 Task: Find a house in Eloy Alfaro, Ecuador for 8 guests from 26 Aug to 10 Sep, with 6 bedrooms, 6 beds, 6 bathrooms, price range ₹10,000-₹30,000, and amenities including Wifi, TV, Free parking, Gym, Breakfast, and Self check-in. Host must speak English.
Action: Mouse moved to (505, 122)
Screenshot: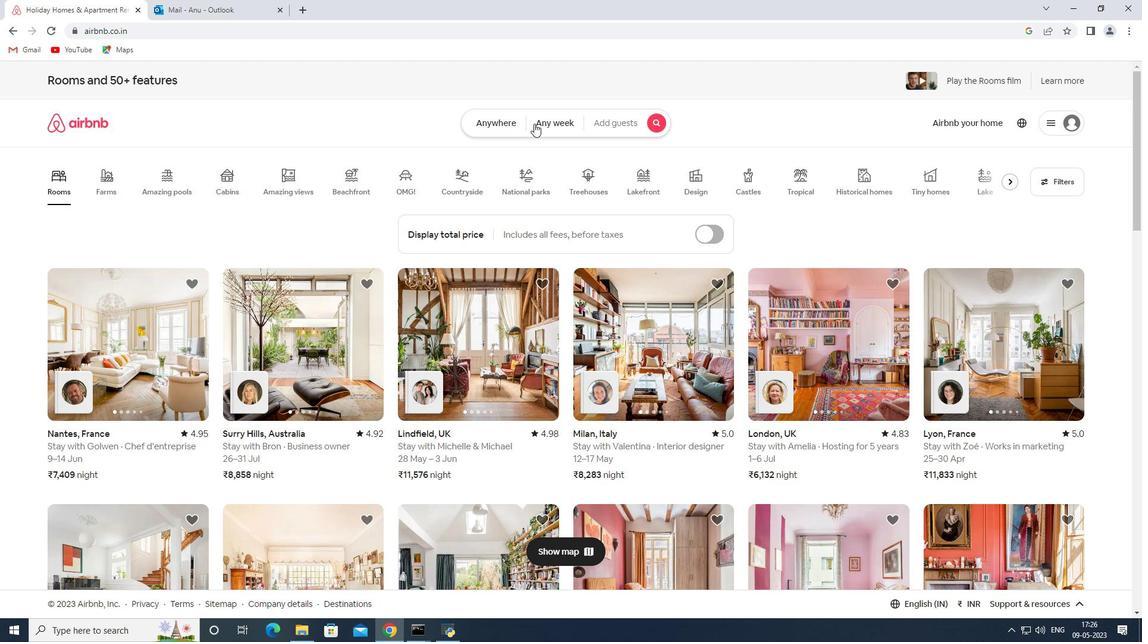 
Action: Mouse pressed left at (505, 122)
Screenshot: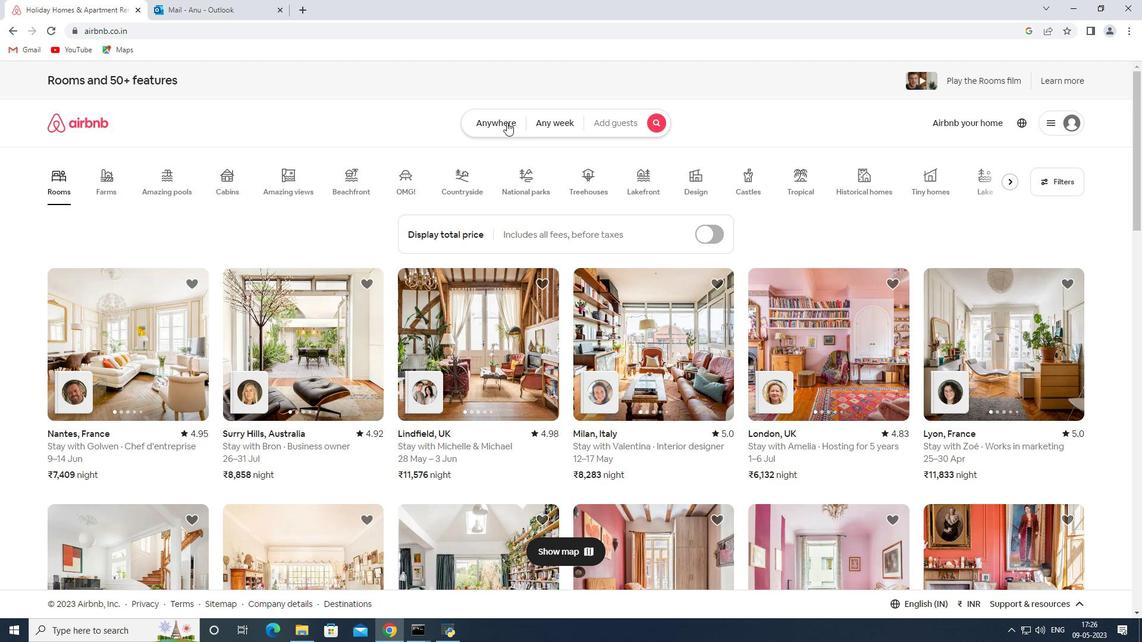 
Action: Mouse moved to (399, 162)
Screenshot: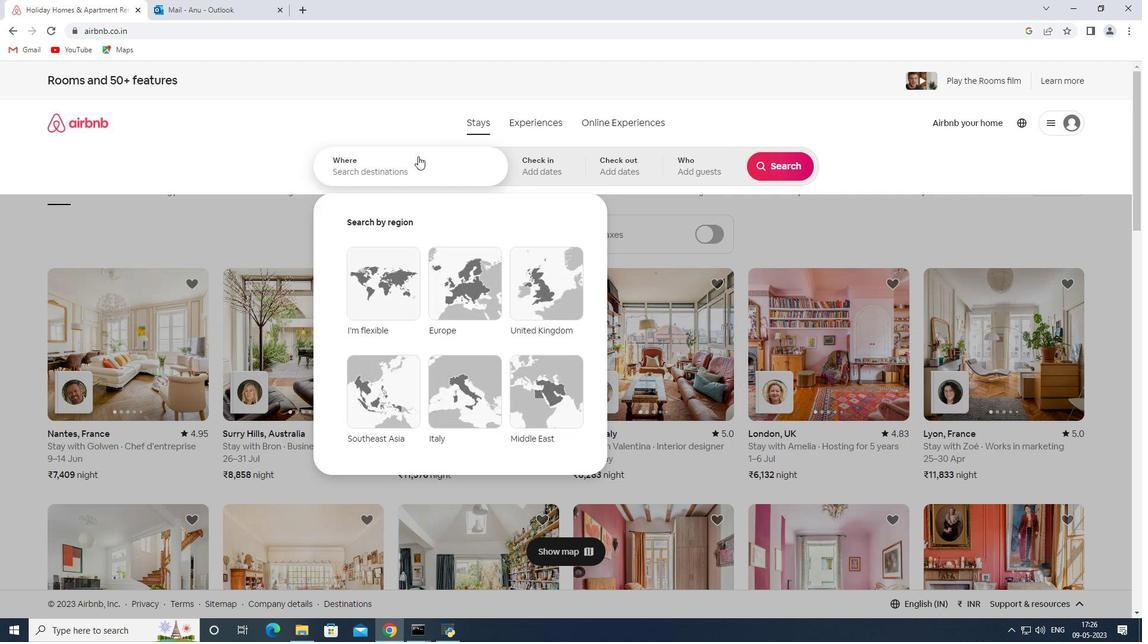 
Action: Mouse pressed left at (399, 162)
Screenshot: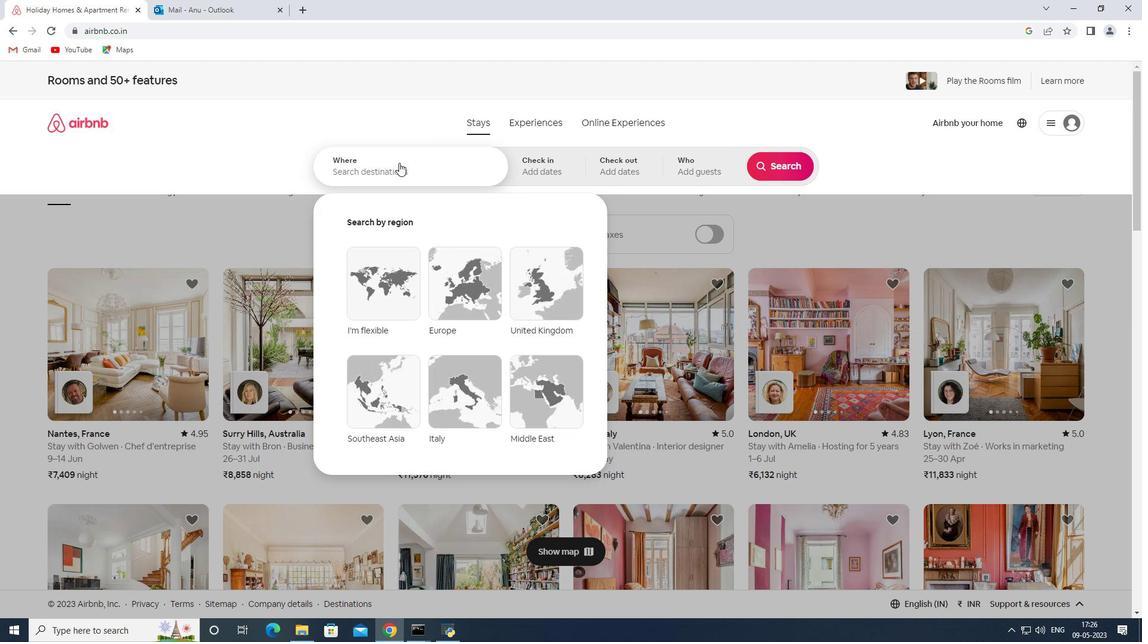 
Action: Key pressed <Key.shift>Eloy<Key.space><Key.shift><Key.shift><Key.shift><Key.shift><Key.shift><Key.shift><Key.shift><Key.shift><Key.shift><Key.shift><Key.shift><Key.shift><Key.shift><Key.shift><Key.shift><Key.shift><Key.shift><Key.shift><Key.shift><Key.shift><Key.shift><Key.shift><Key.shift><Key.shift><Key.shift><Key.shift><Key.shift><Key.shift><Key.shift>Alfaro,<Key.shift>Ecuador
Screenshot: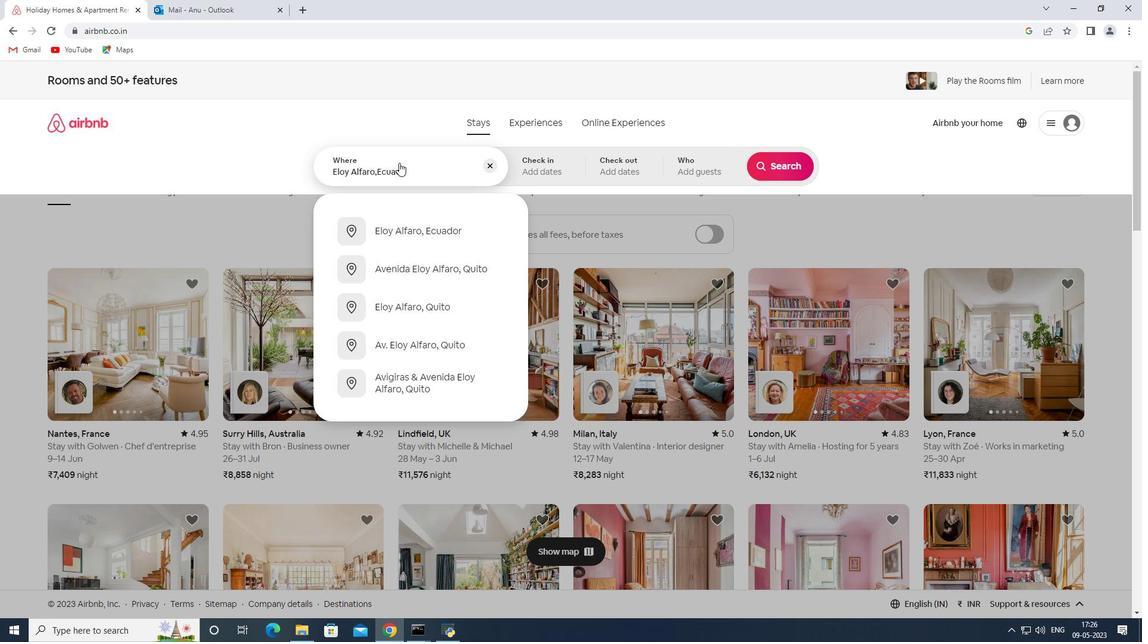 
Action: Mouse moved to (533, 170)
Screenshot: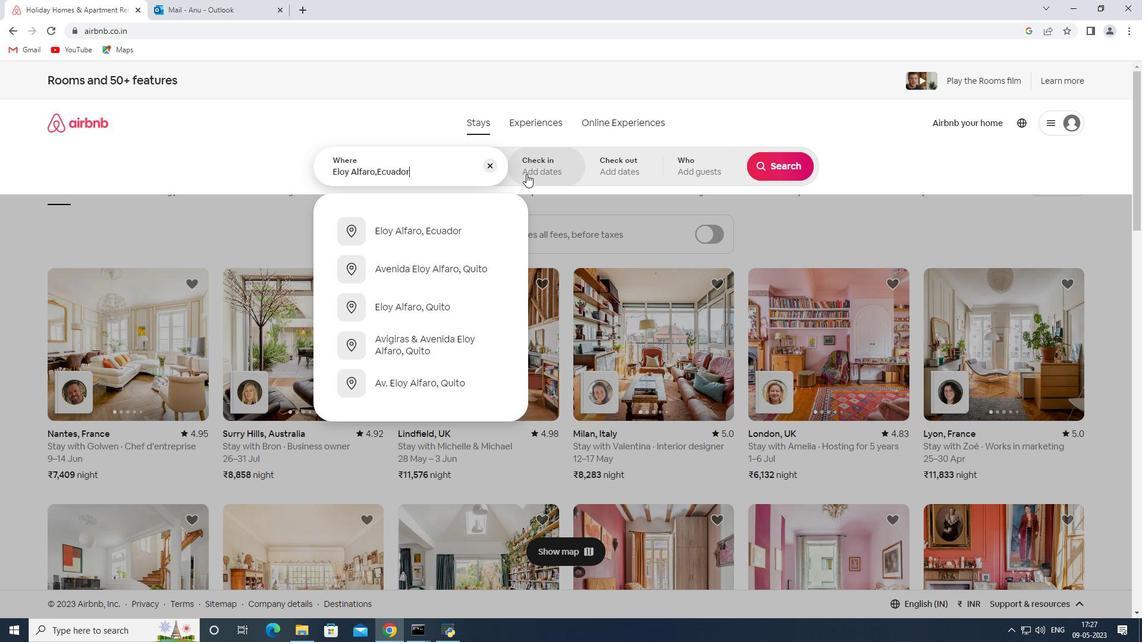 
Action: Mouse pressed left at (533, 170)
Screenshot: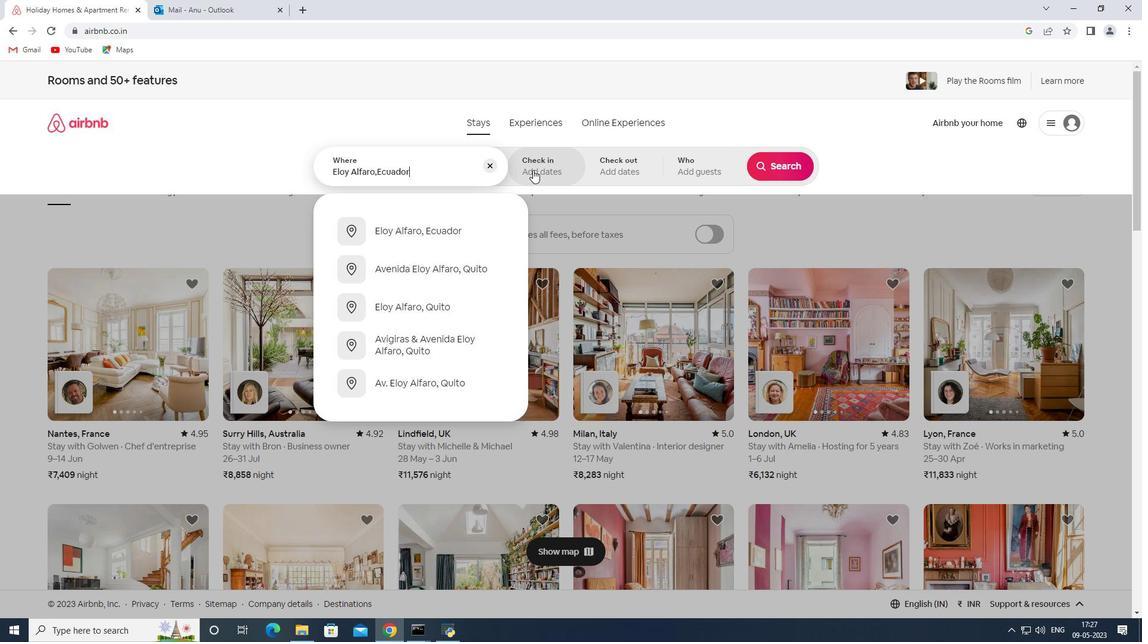 
Action: Mouse moved to (778, 264)
Screenshot: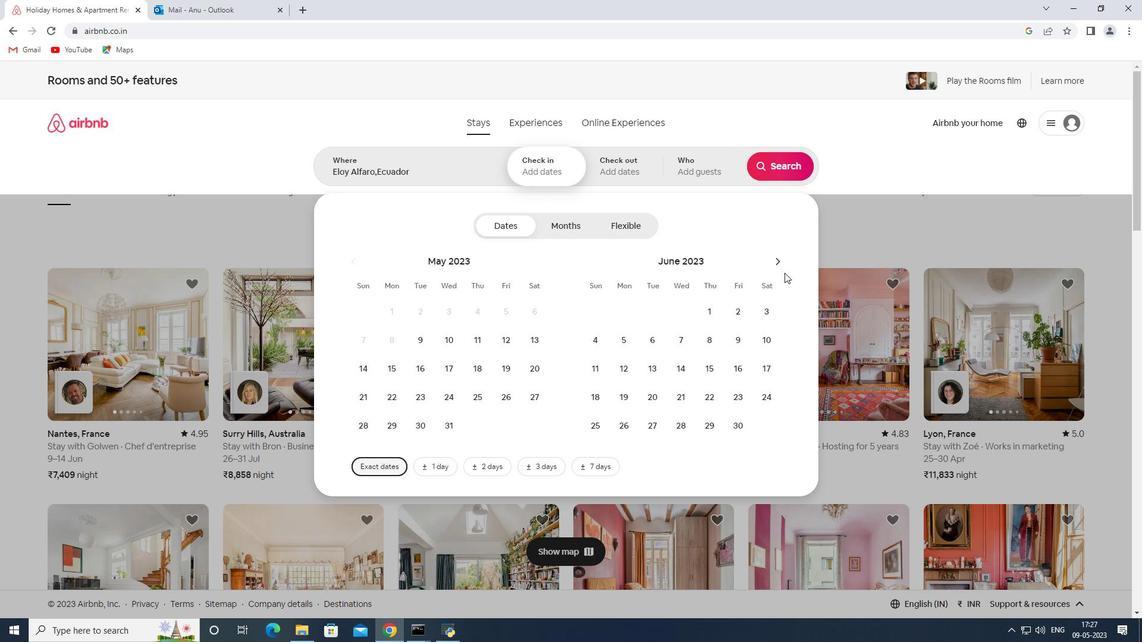 
Action: Mouse pressed left at (778, 264)
Screenshot: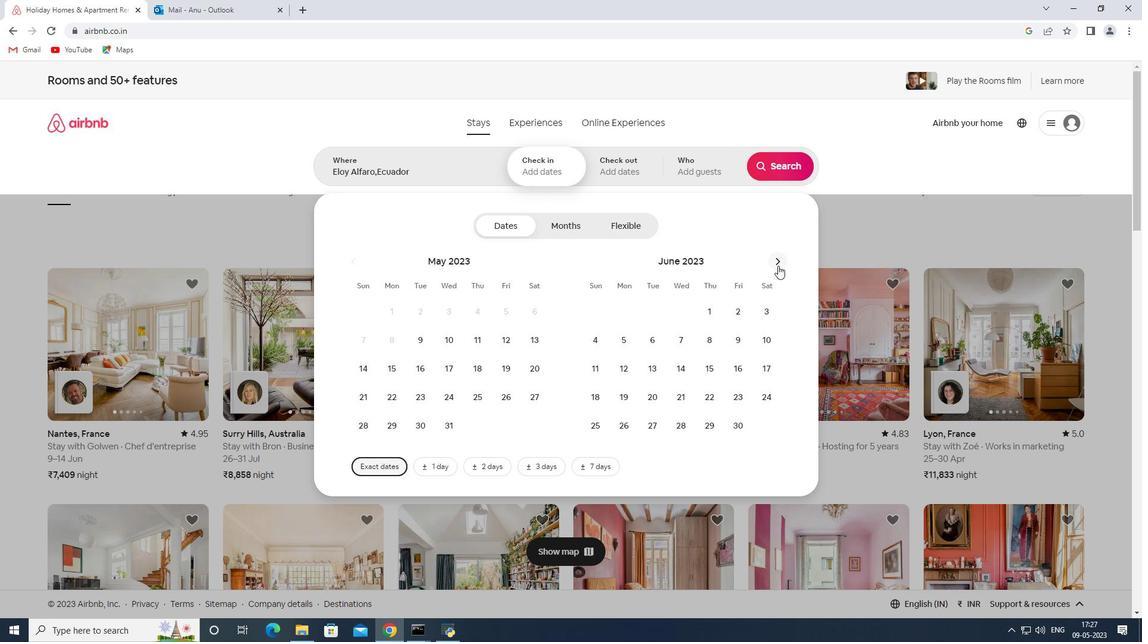 
Action: Mouse pressed left at (778, 264)
Screenshot: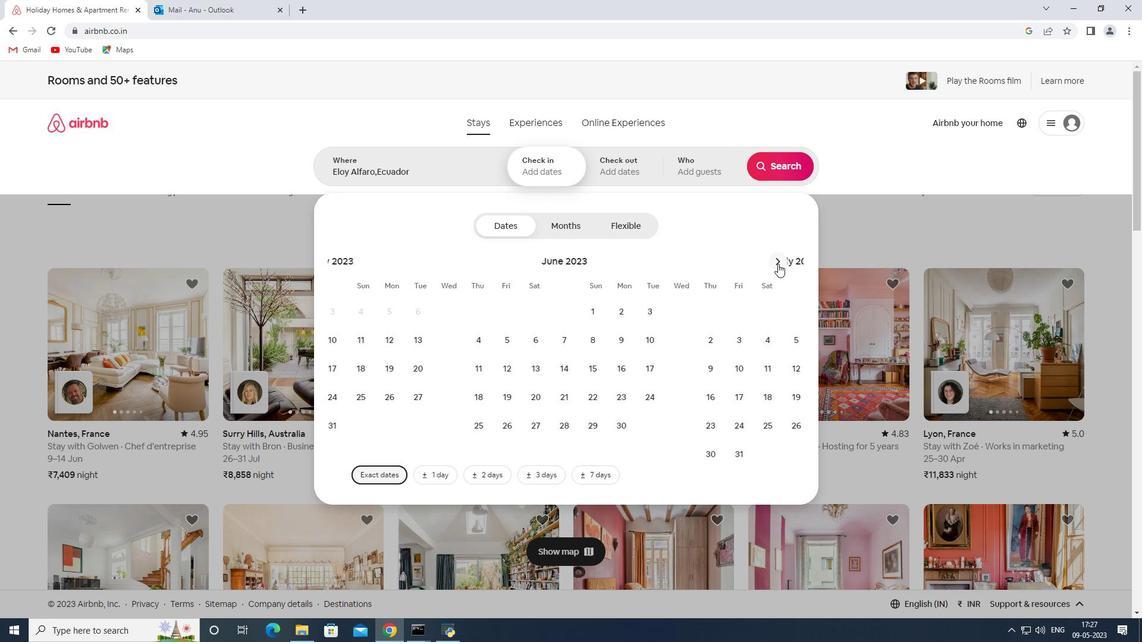 
Action: Mouse moved to (754, 397)
Screenshot: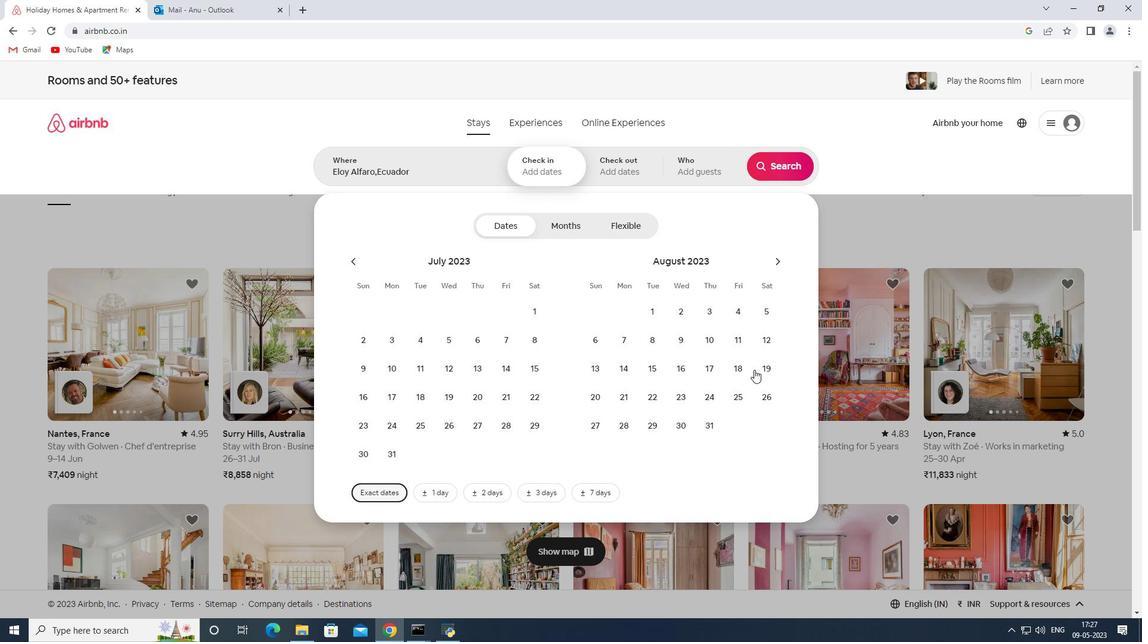 
Action: Mouse pressed left at (754, 397)
Screenshot: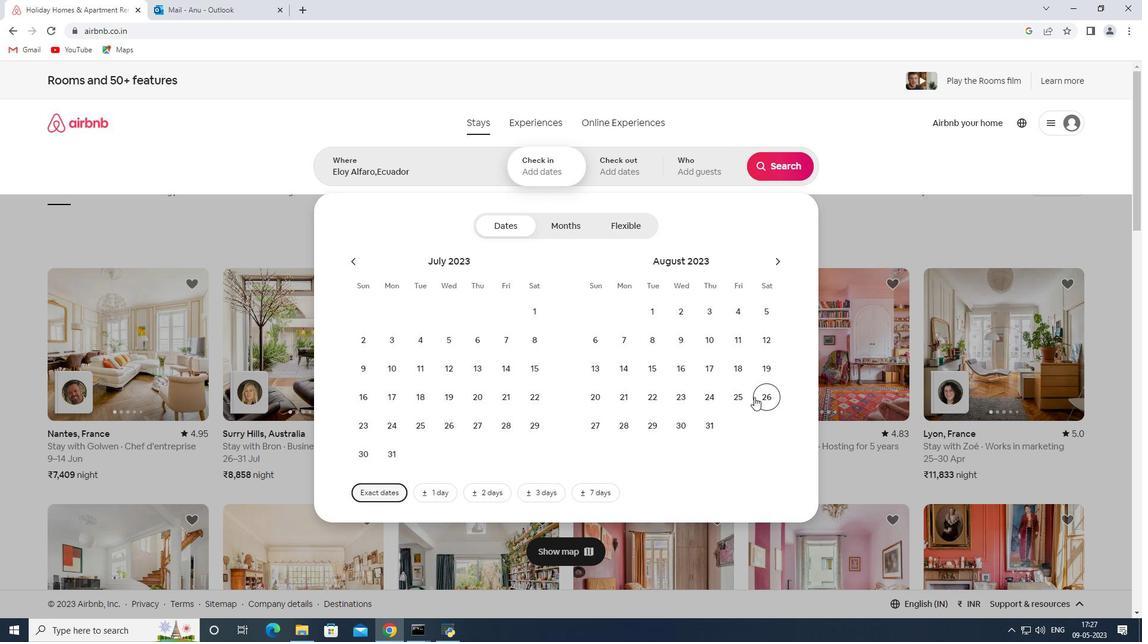 
Action: Mouse moved to (768, 259)
Screenshot: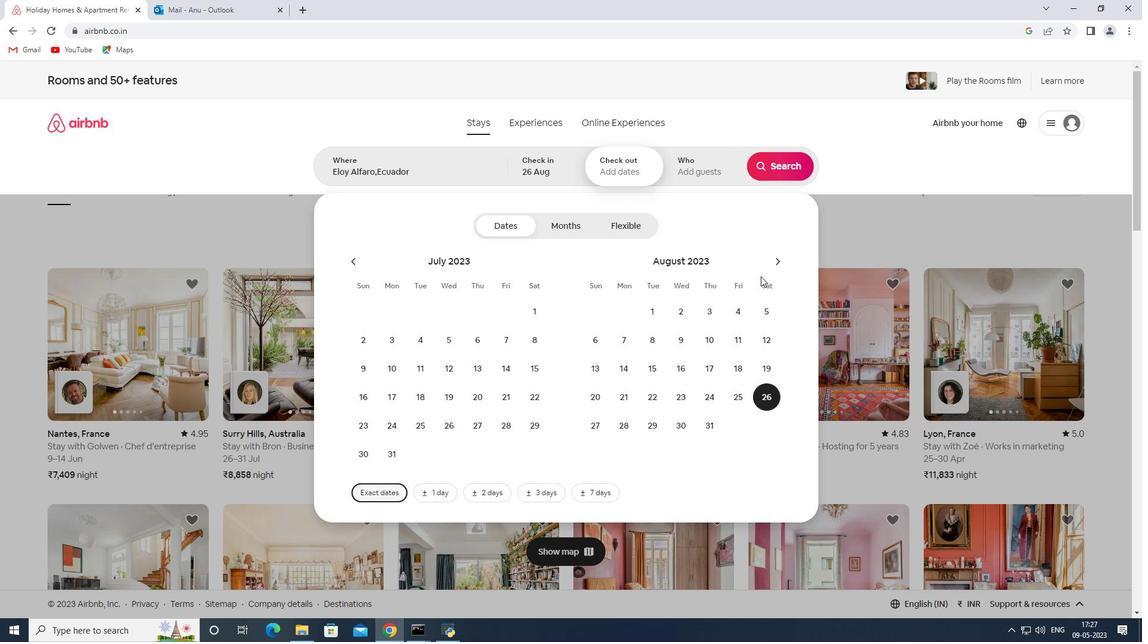 
Action: Mouse pressed left at (768, 259)
Screenshot: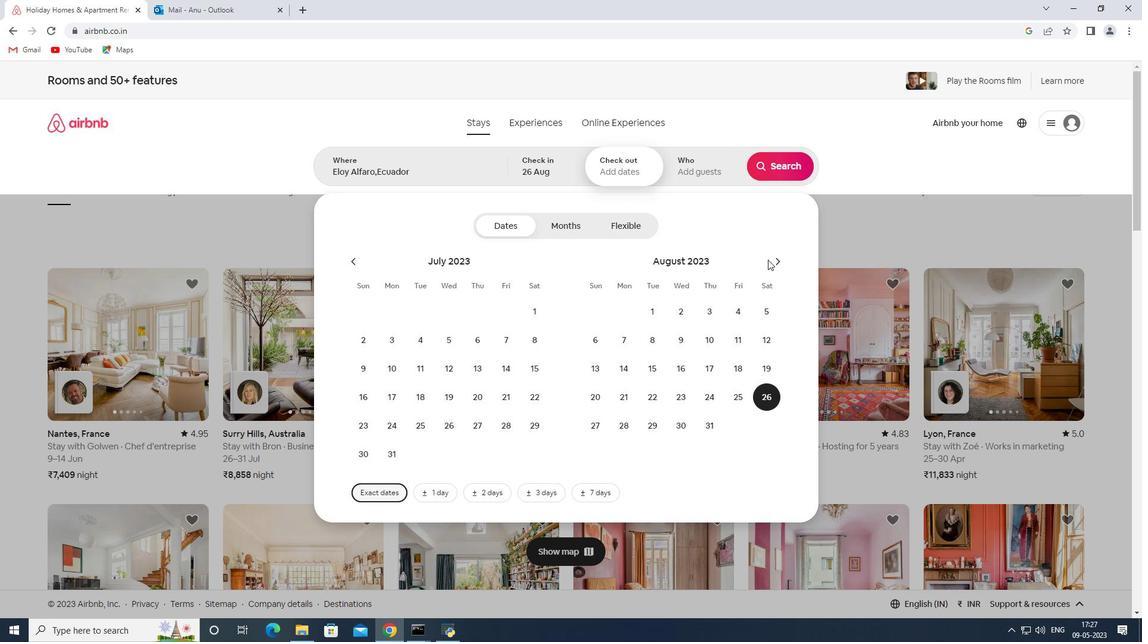 
Action: Mouse moved to (770, 258)
Screenshot: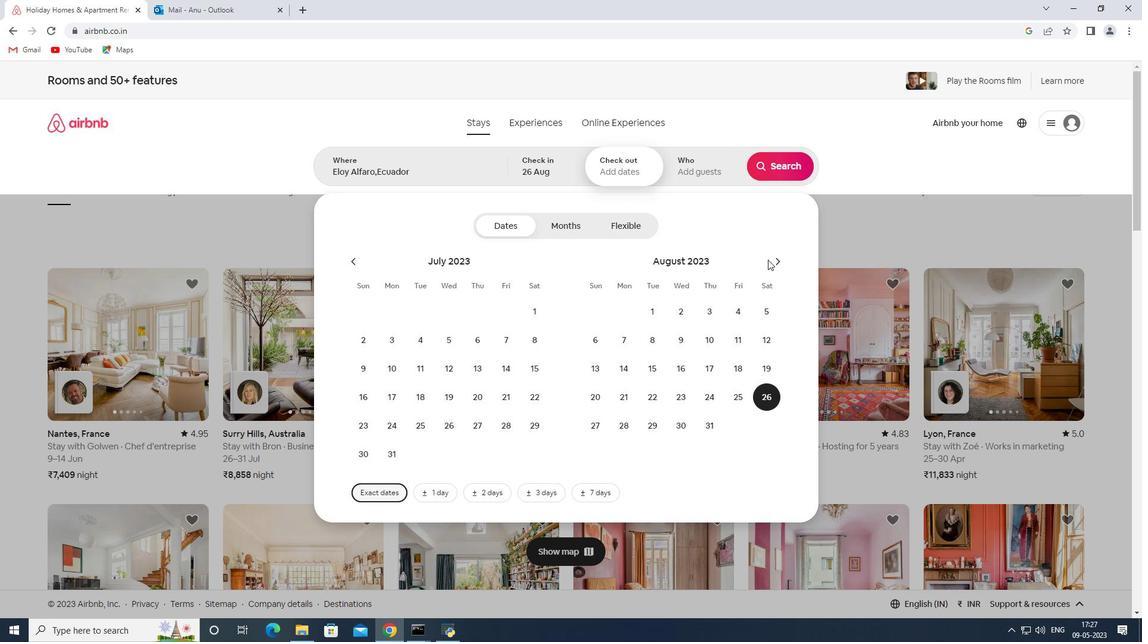
Action: Mouse pressed left at (770, 258)
Screenshot: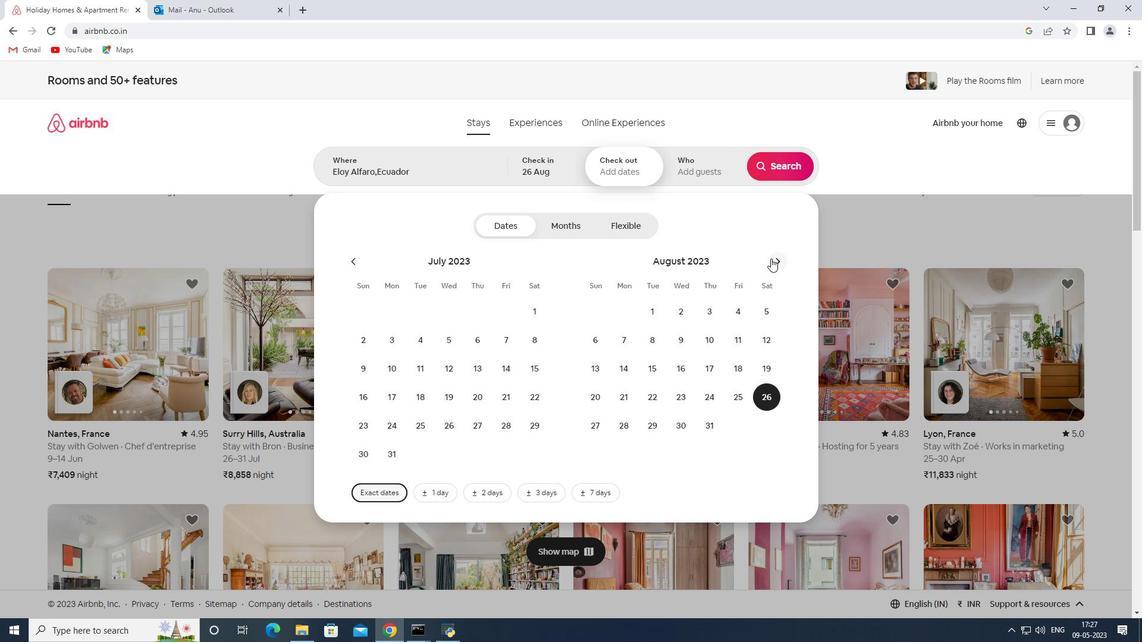 
Action: Mouse moved to (597, 370)
Screenshot: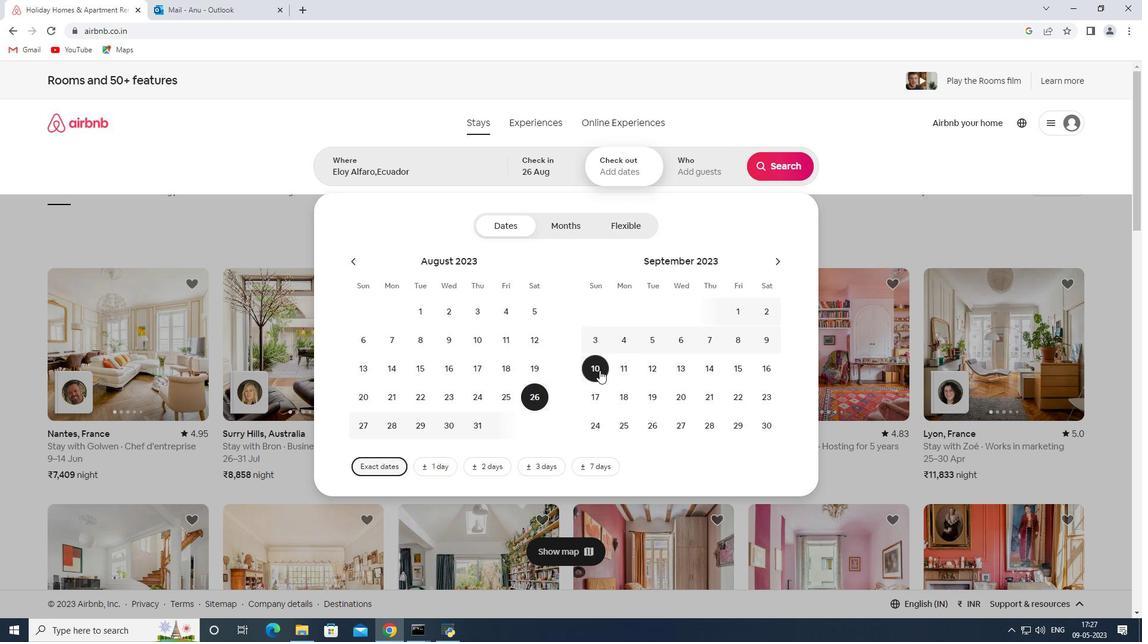 
Action: Mouse pressed left at (597, 370)
Screenshot: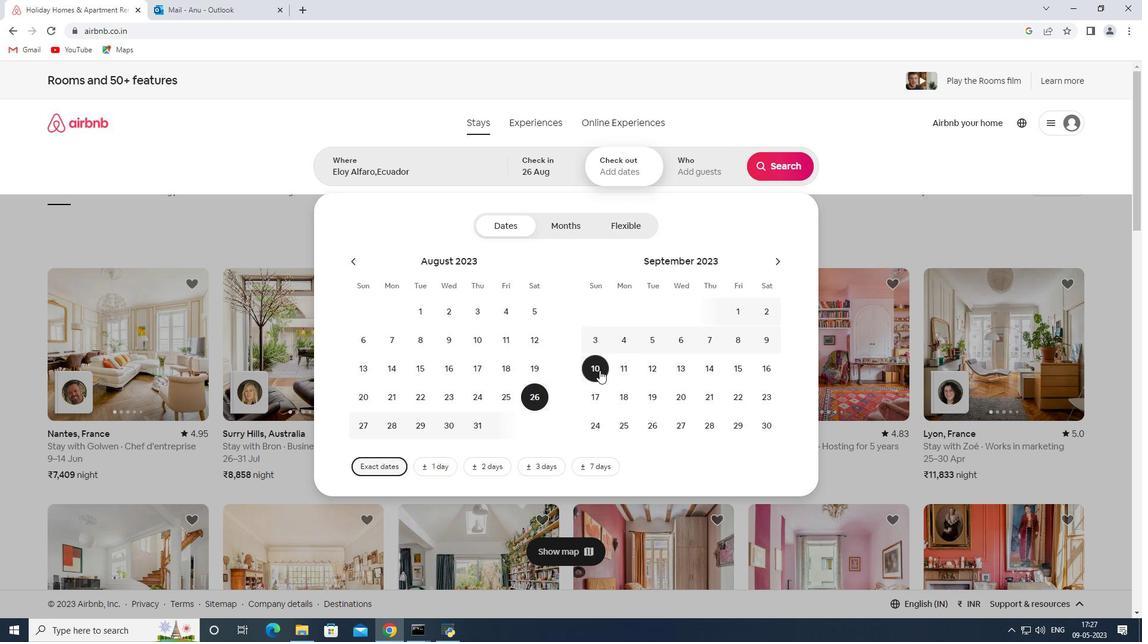 
Action: Mouse moved to (698, 167)
Screenshot: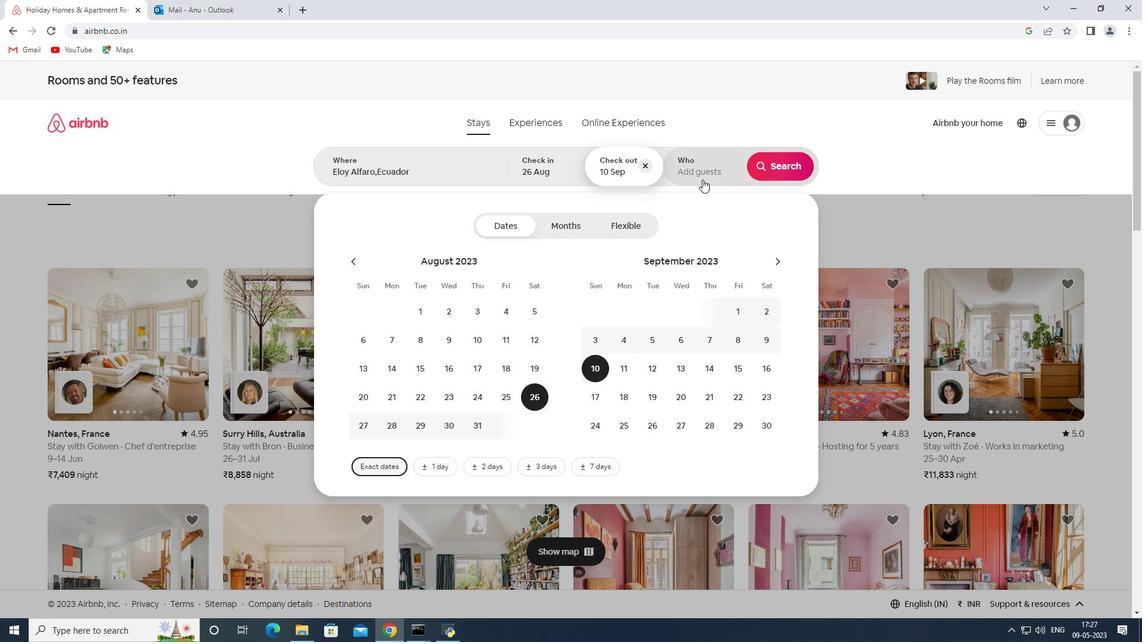 
Action: Mouse pressed left at (698, 167)
Screenshot: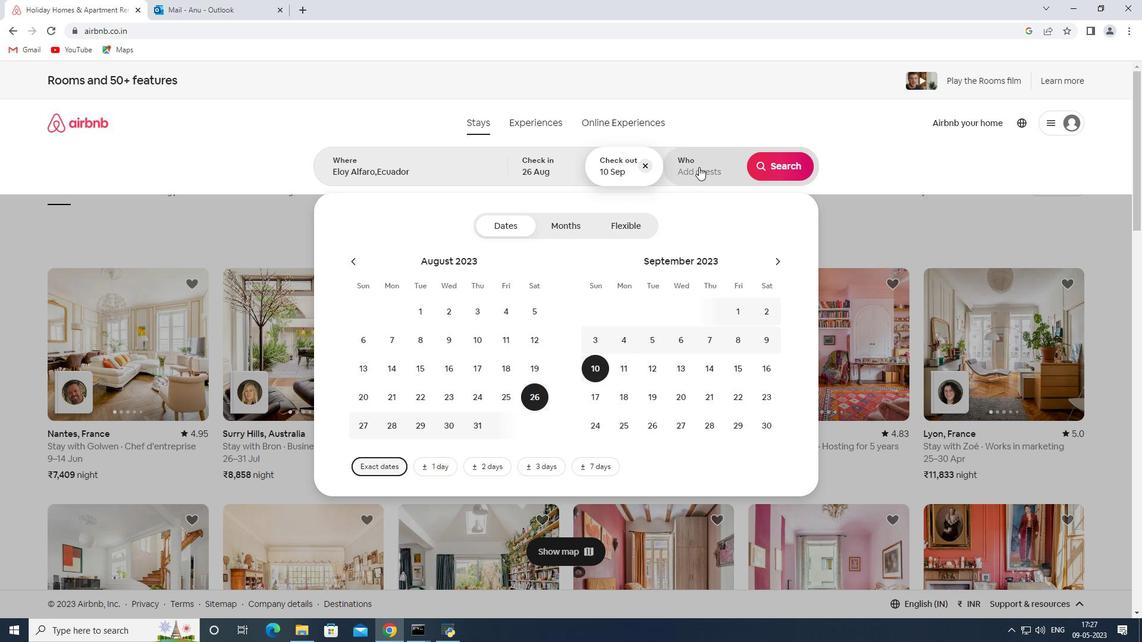 
Action: Mouse moved to (786, 226)
Screenshot: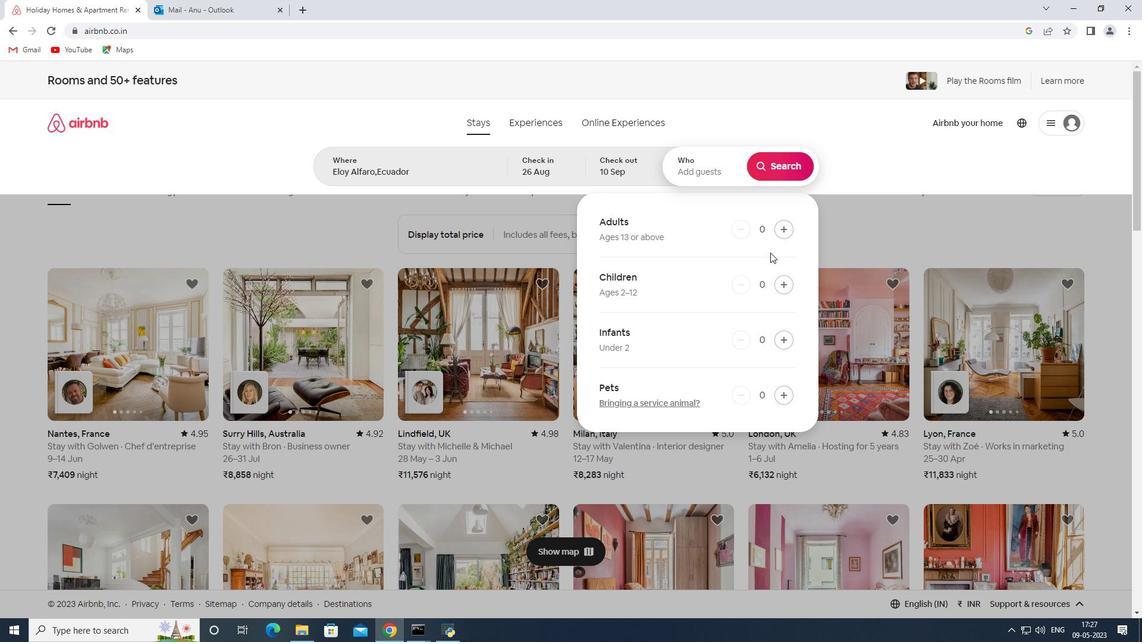 
Action: Mouse pressed left at (786, 226)
Screenshot: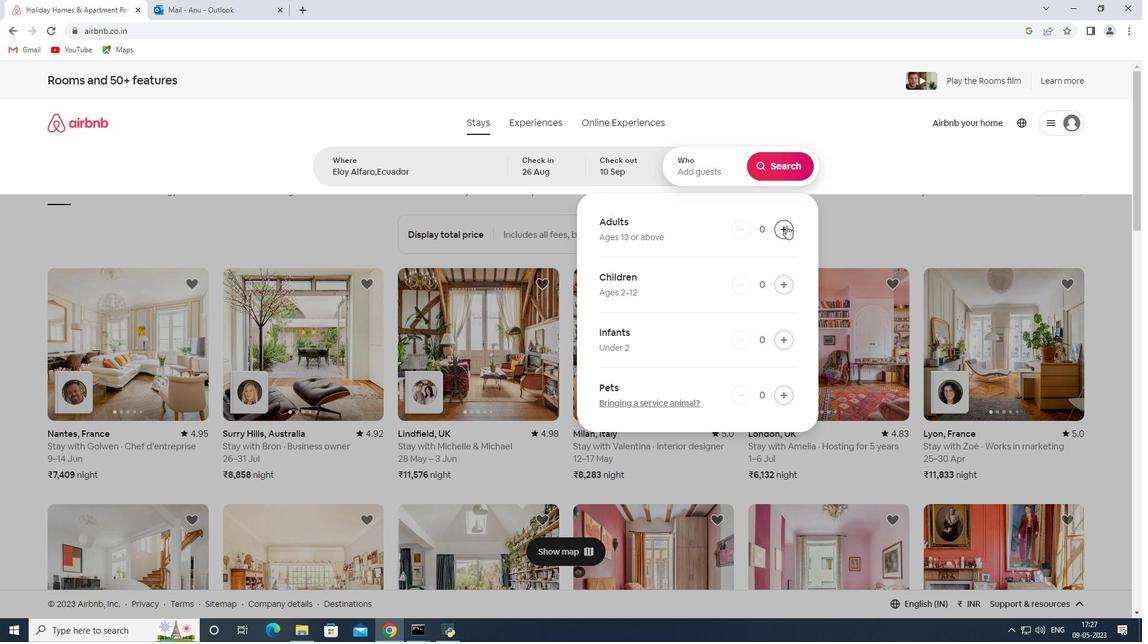 
Action: Mouse pressed left at (786, 226)
Screenshot: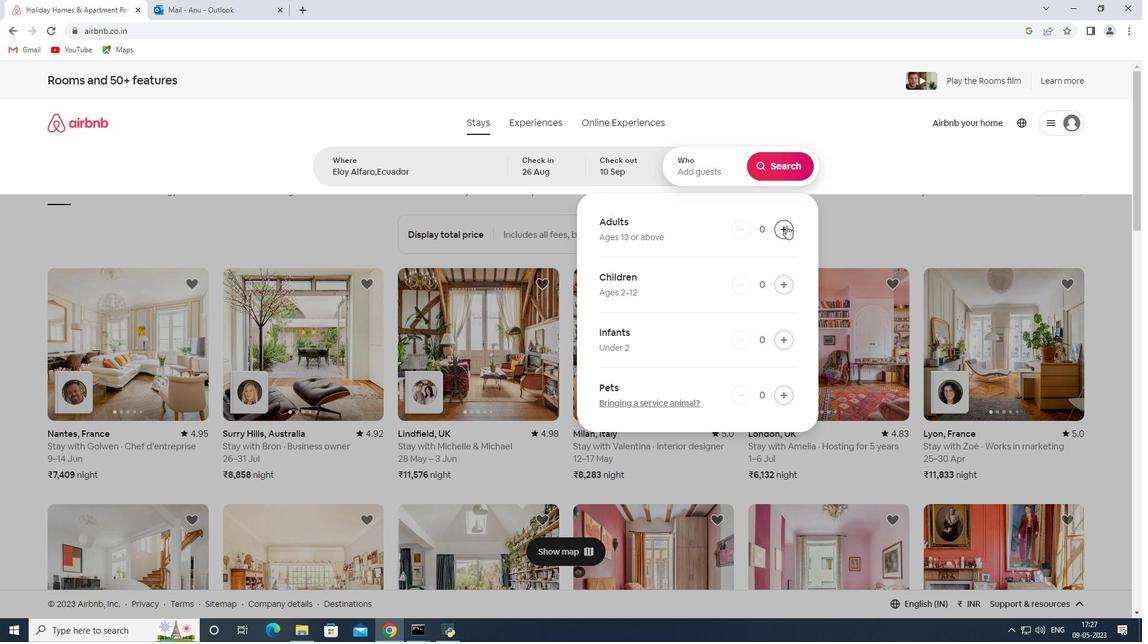 
Action: Mouse pressed left at (786, 226)
Screenshot: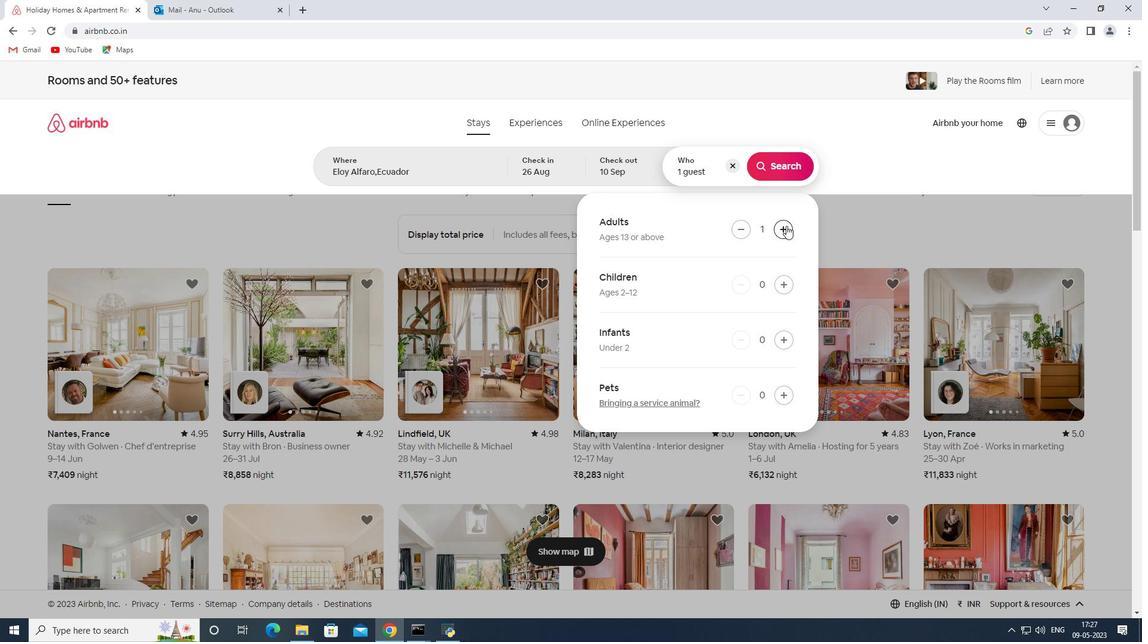 
Action: Mouse pressed left at (786, 226)
Screenshot: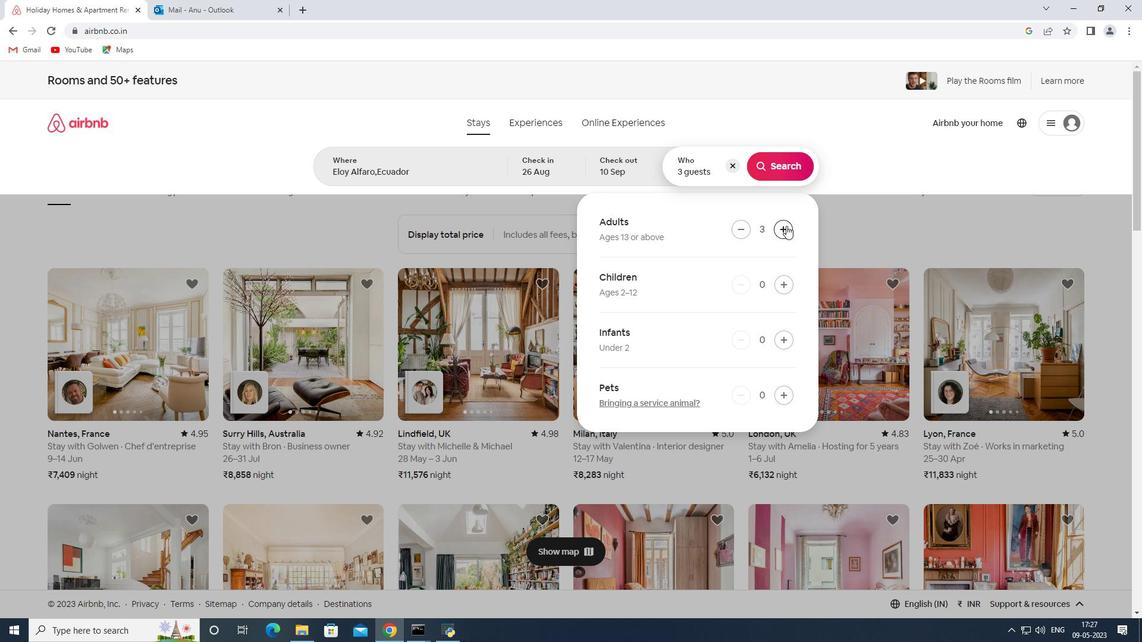 
Action: Mouse pressed left at (786, 226)
Screenshot: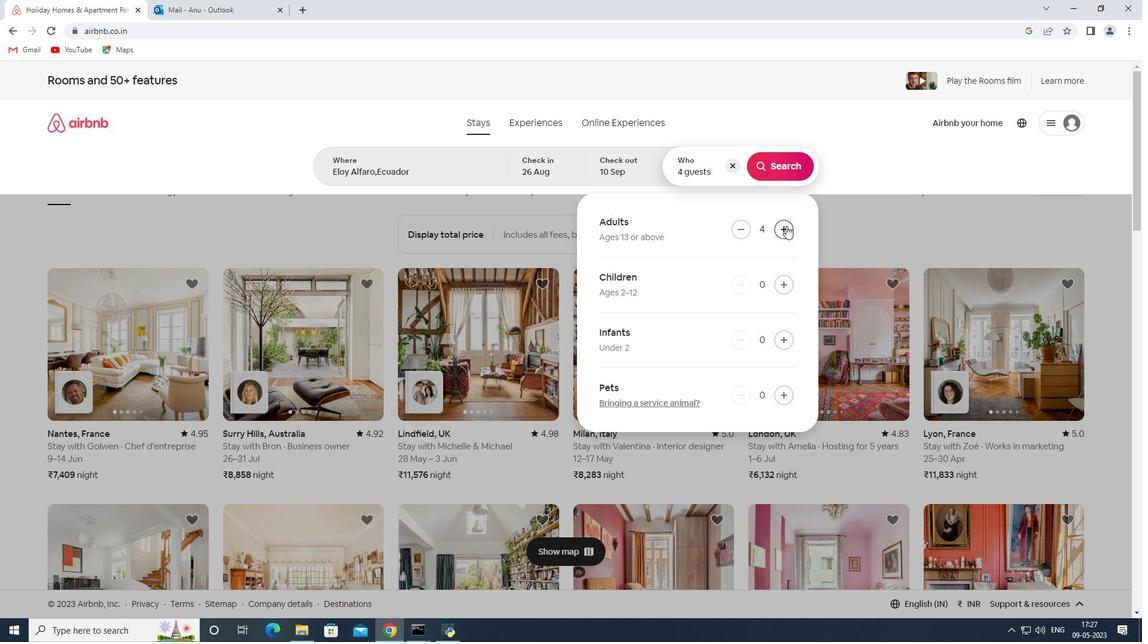 
Action: Mouse pressed left at (786, 226)
Screenshot: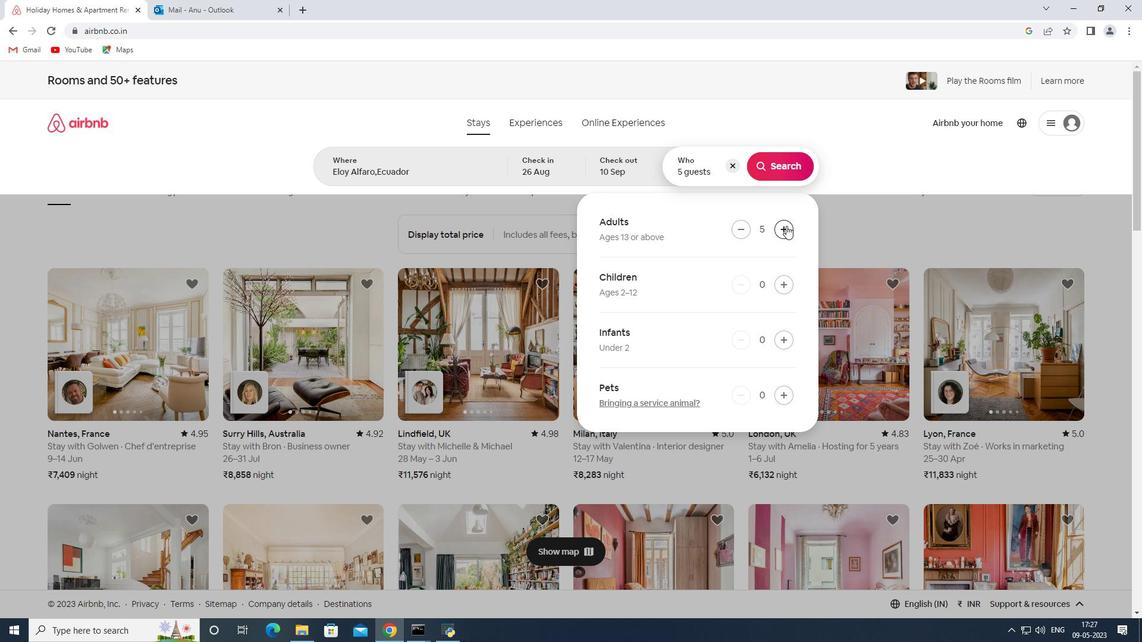 
Action: Mouse moved to (785, 279)
Screenshot: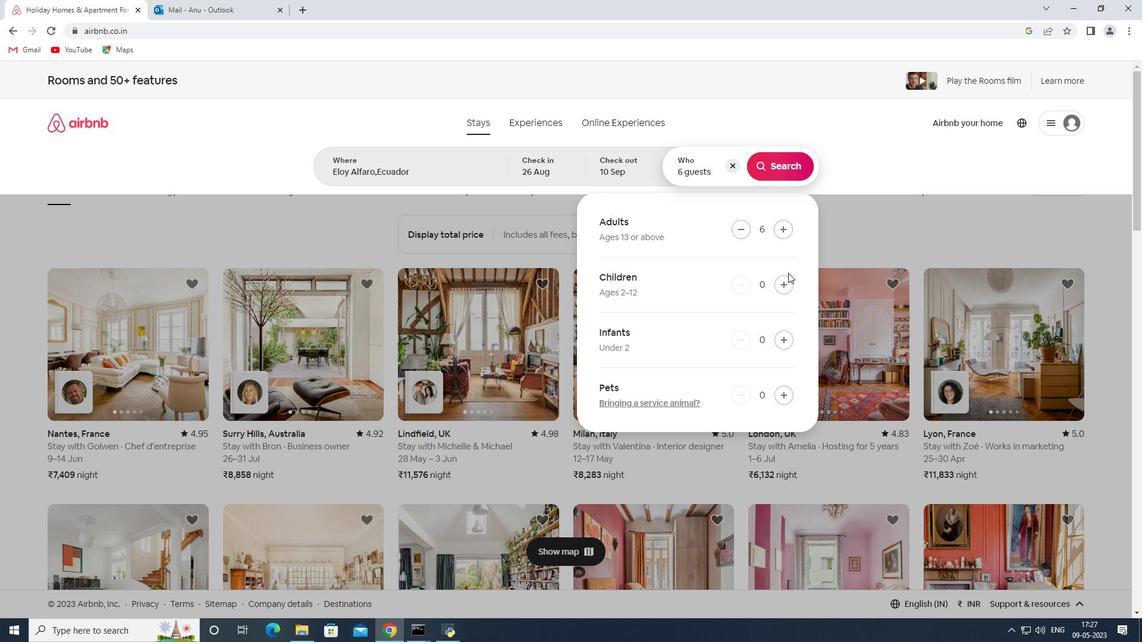 
Action: Mouse pressed left at (785, 279)
Screenshot: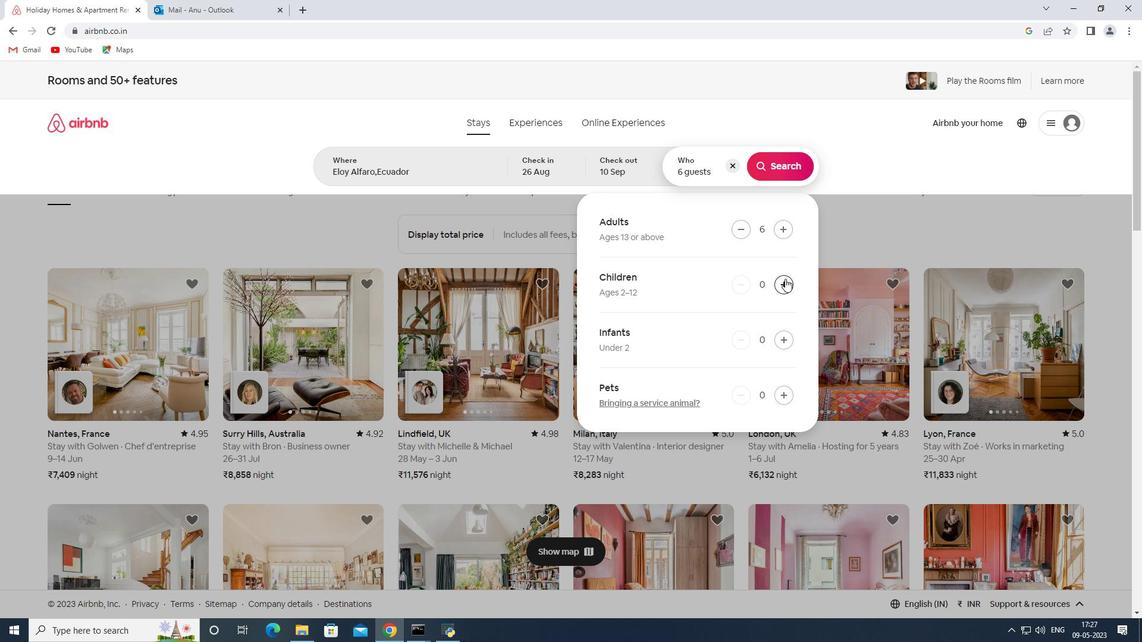 
Action: Mouse pressed left at (785, 279)
Screenshot: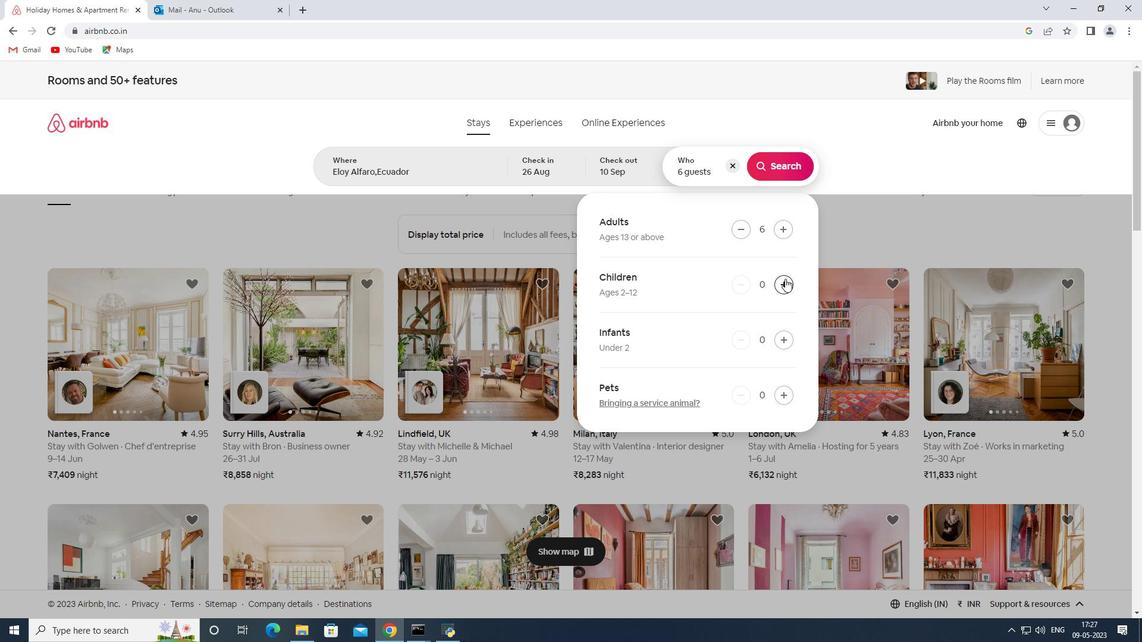 
Action: Mouse moved to (772, 164)
Screenshot: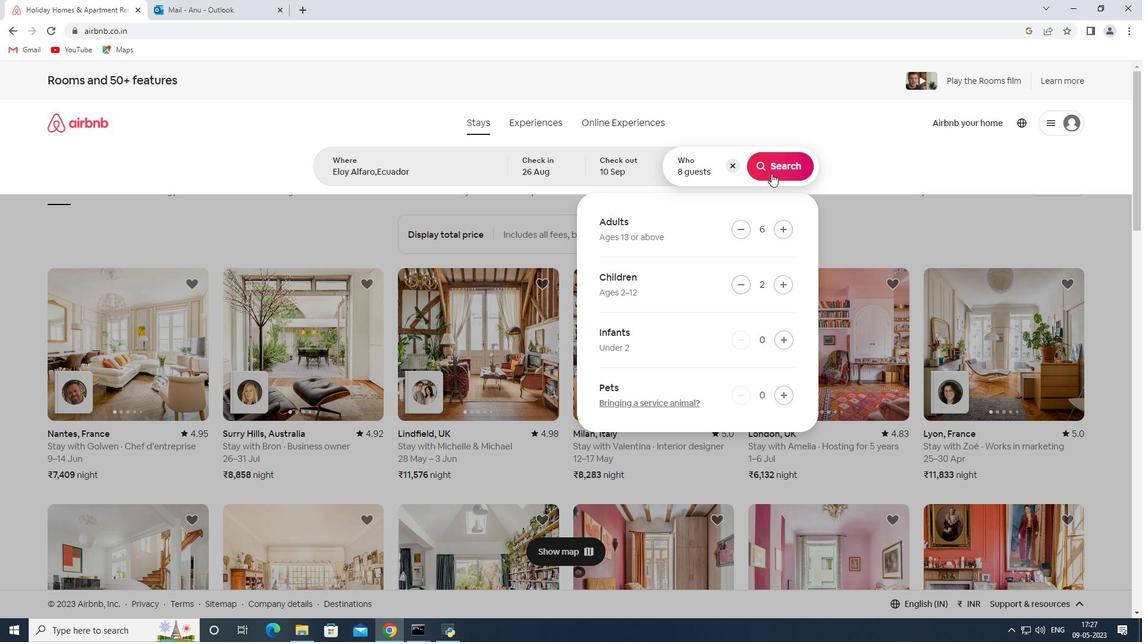 
Action: Mouse pressed left at (772, 164)
Screenshot: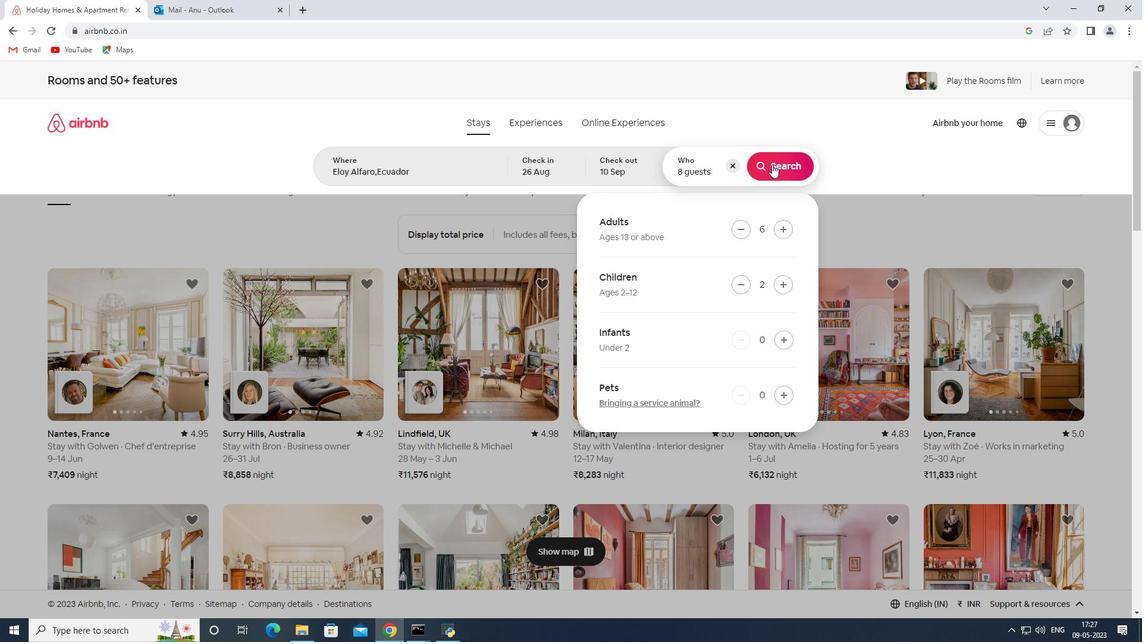 
Action: Mouse moved to (1084, 132)
Screenshot: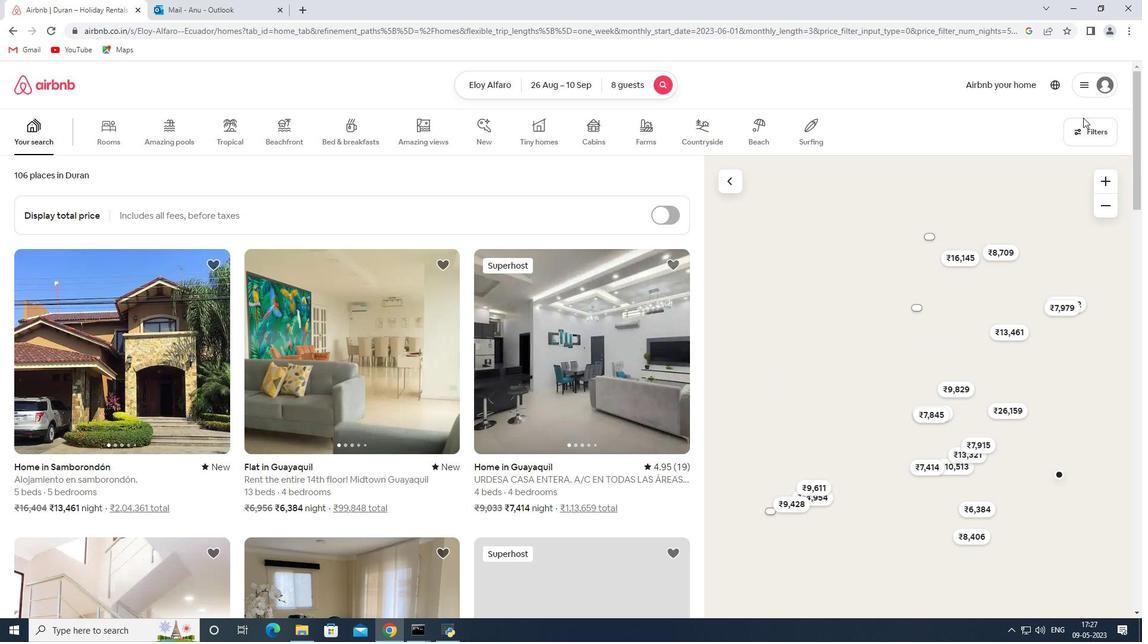 
Action: Mouse pressed left at (1084, 132)
Screenshot: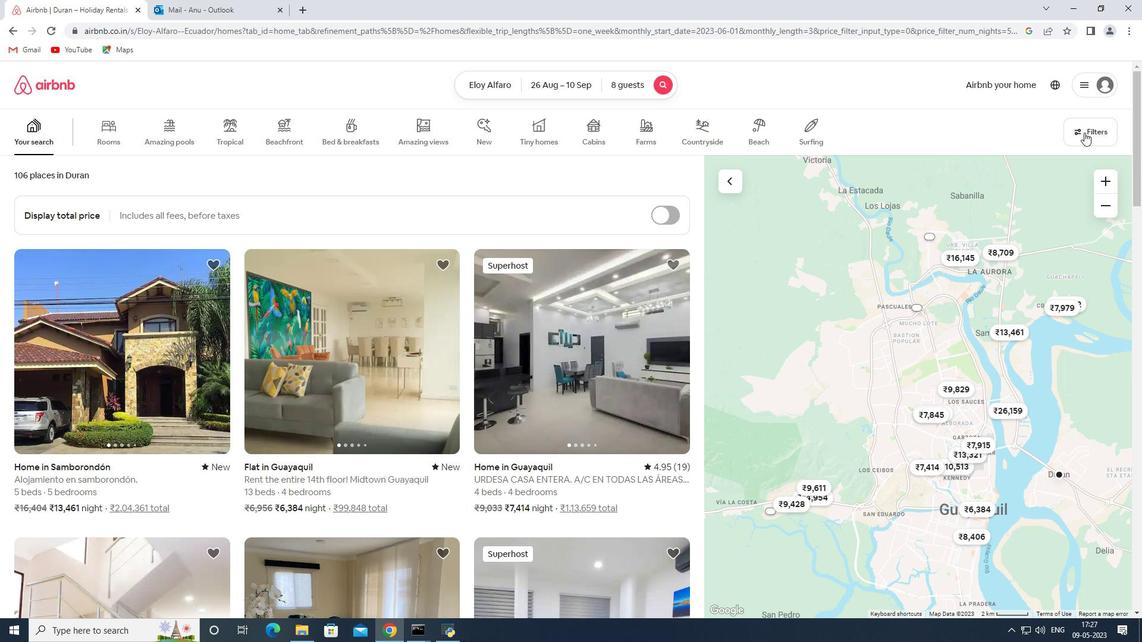 
Action: Mouse moved to (421, 427)
Screenshot: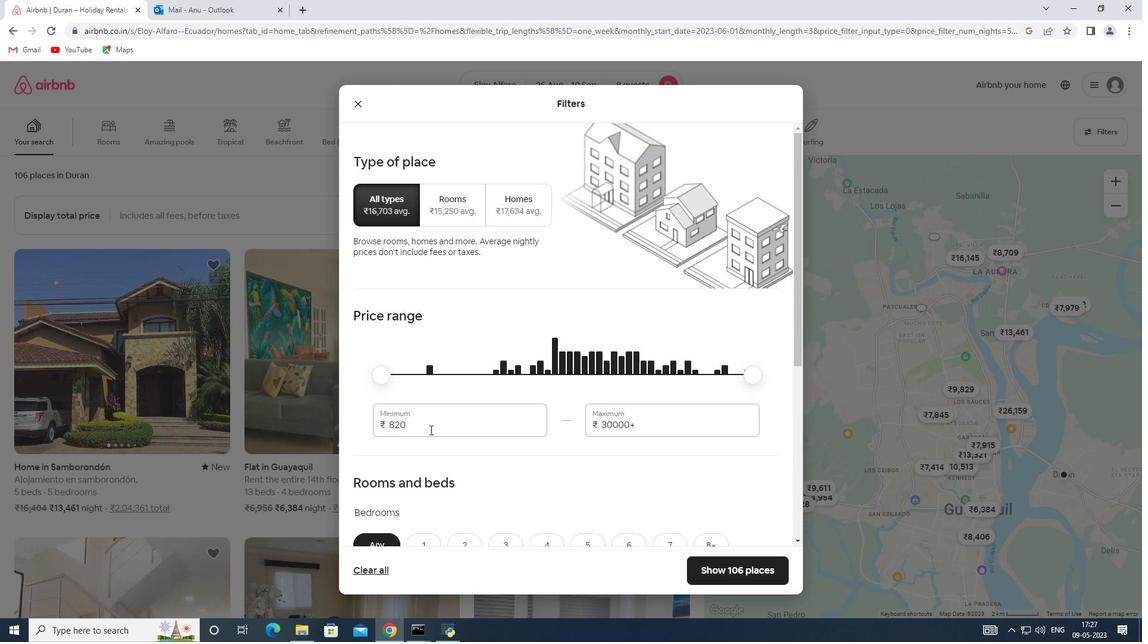 
Action: Mouse pressed left at (421, 427)
Screenshot: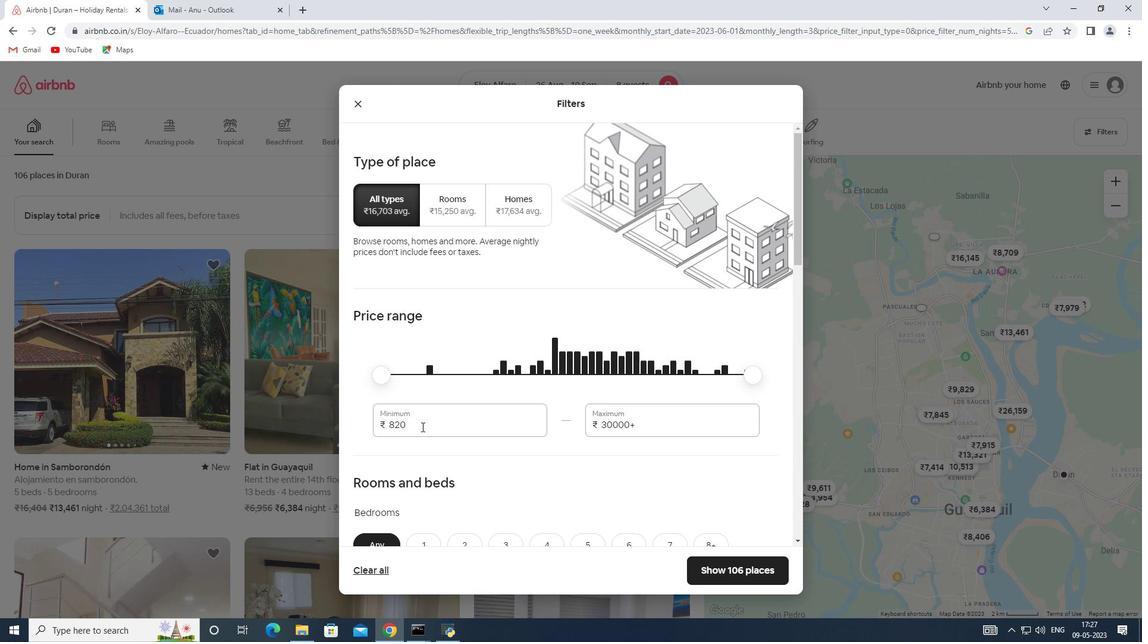 
Action: Mouse moved to (364, 427)
Screenshot: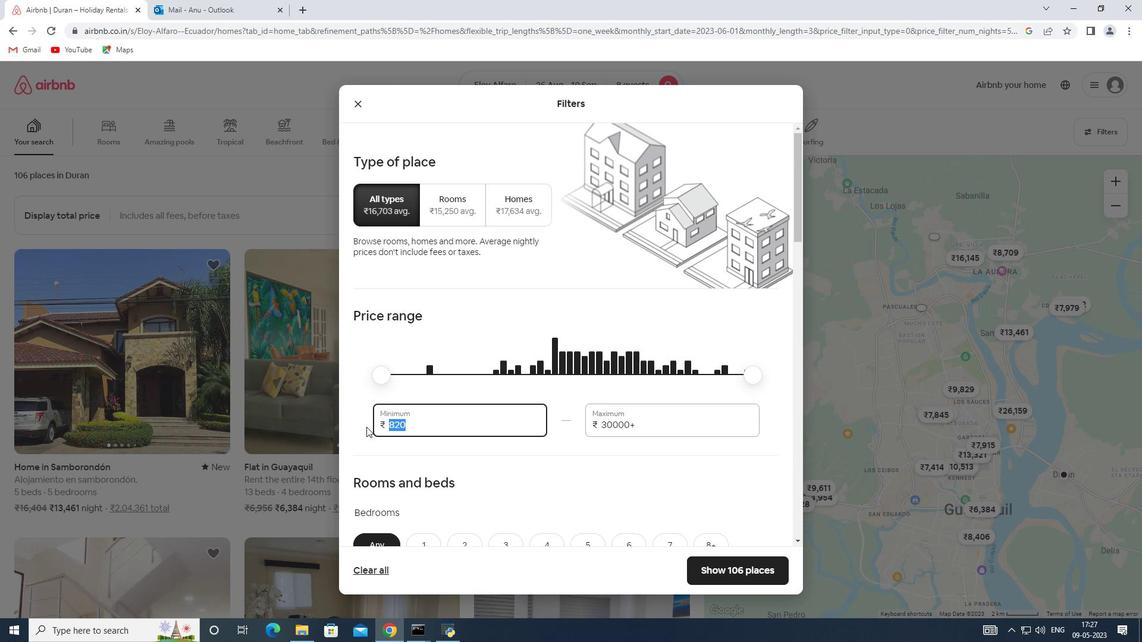 
Action: Key pressed 10000
Screenshot: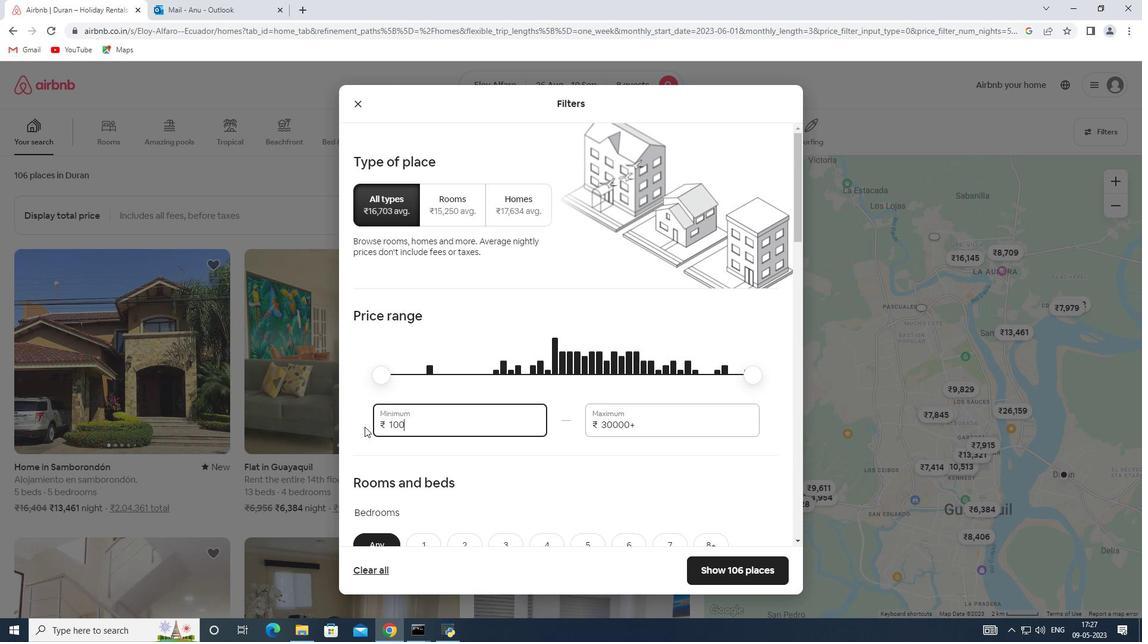 
Action: Mouse moved to (640, 427)
Screenshot: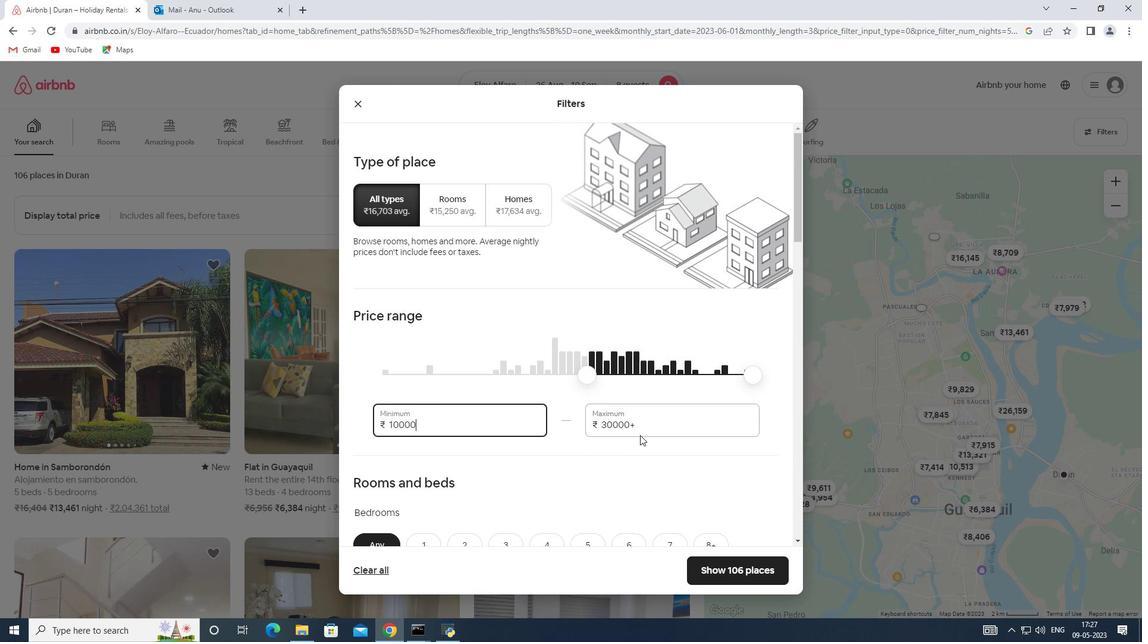 
Action: Mouse pressed left at (640, 427)
Screenshot: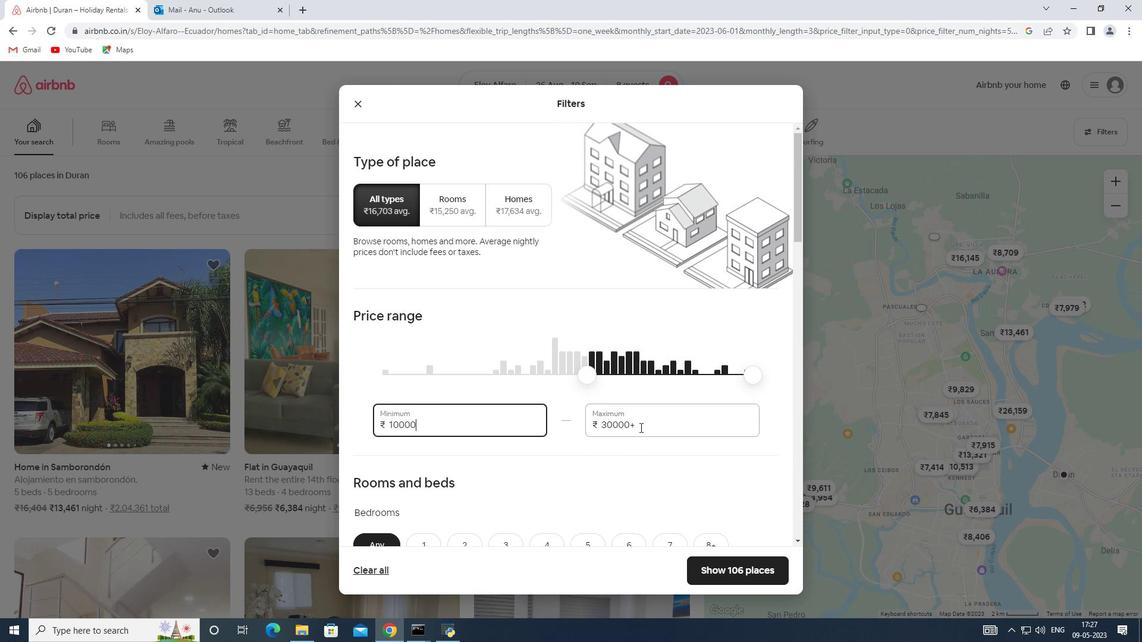 
Action: Mouse moved to (595, 423)
Screenshot: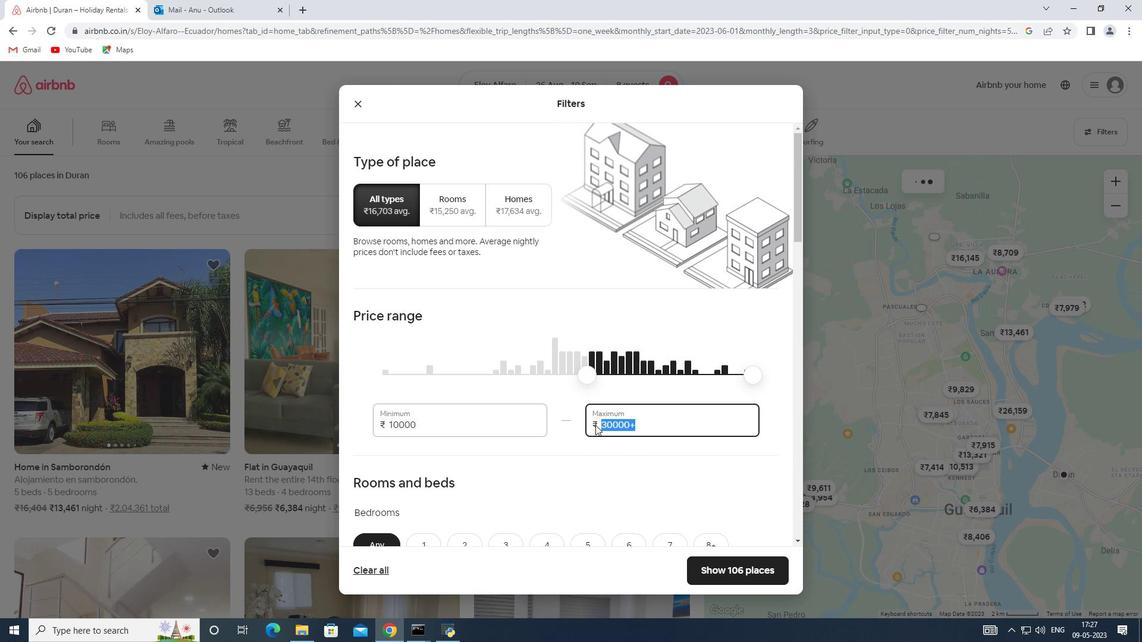 
Action: Key pressed 15000
Screenshot: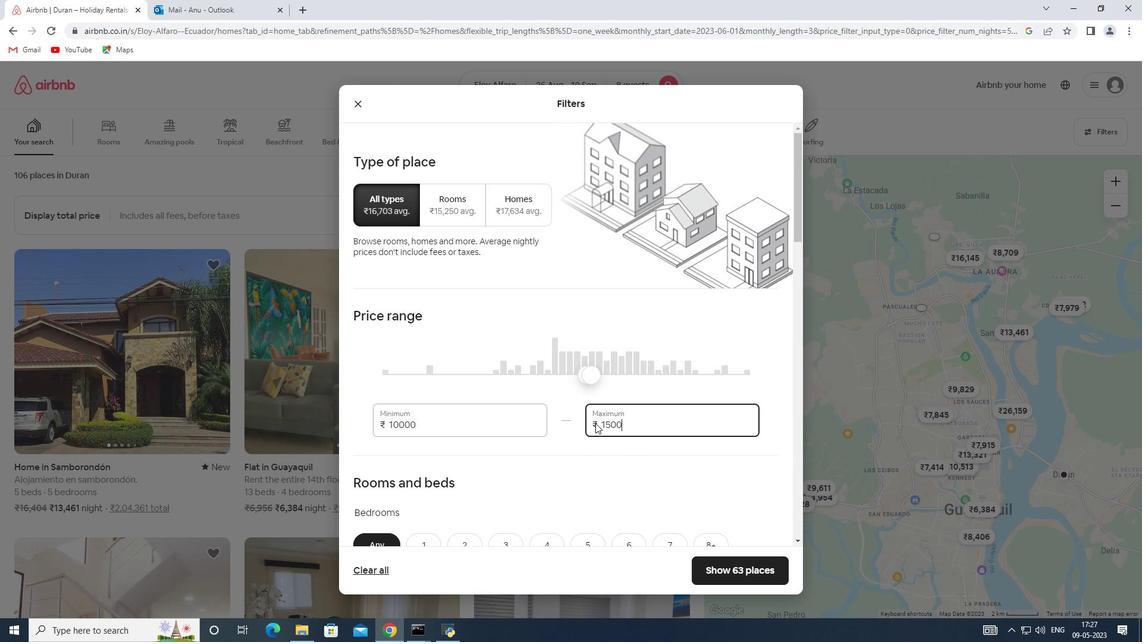 
Action: Mouse scrolled (595, 422) with delta (0, 0)
Screenshot: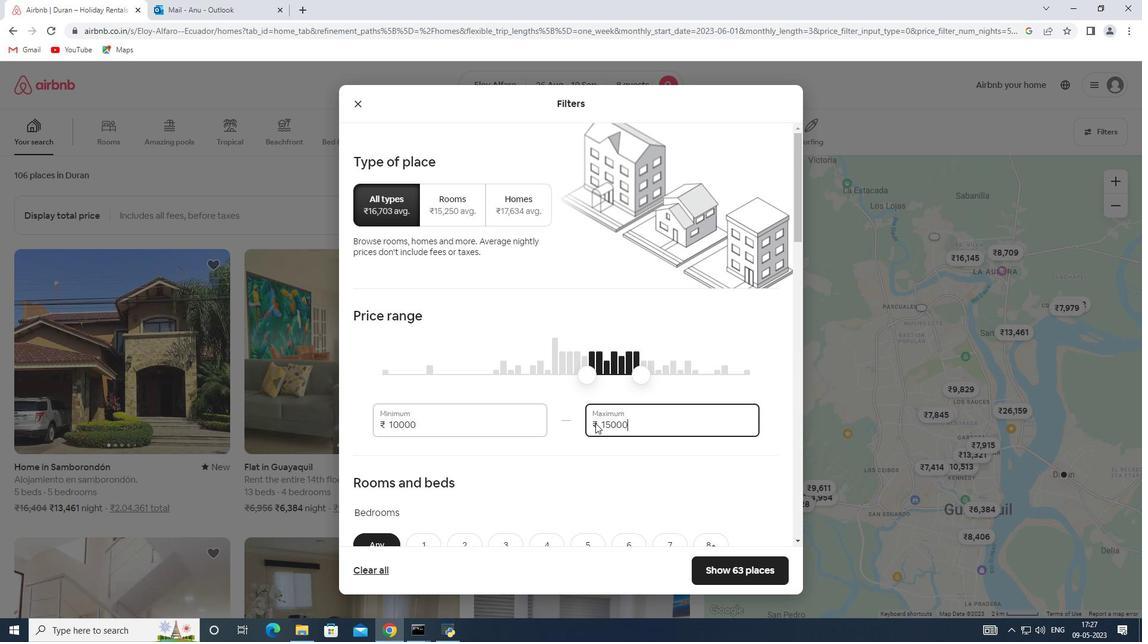 
Action: Mouse scrolled (595, 422) with delta (0, 0)
Screenshot: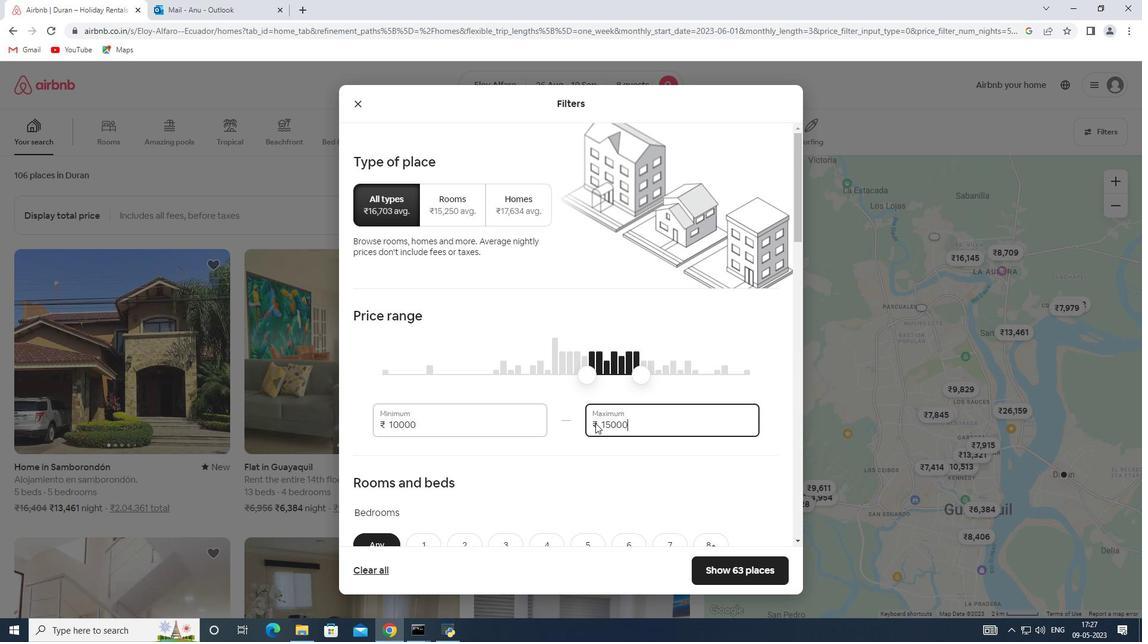 
Action: Mouse moved to (605, 415)
Screenshot: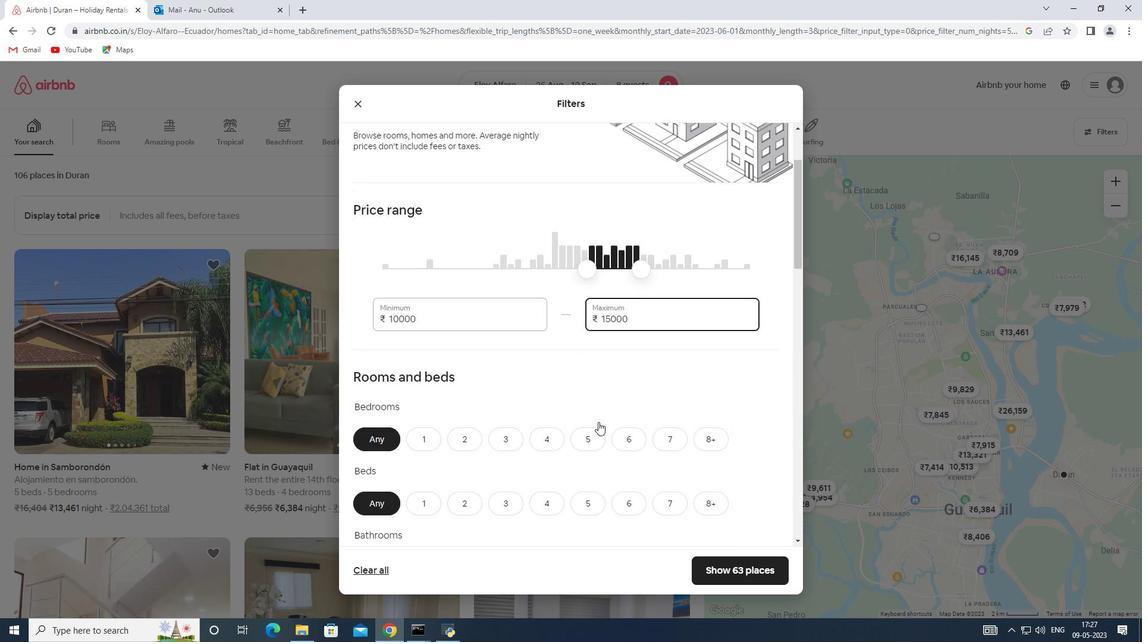 
Action: Mouse scrolled (605, 415) with delta (0, 0)
Screenshot: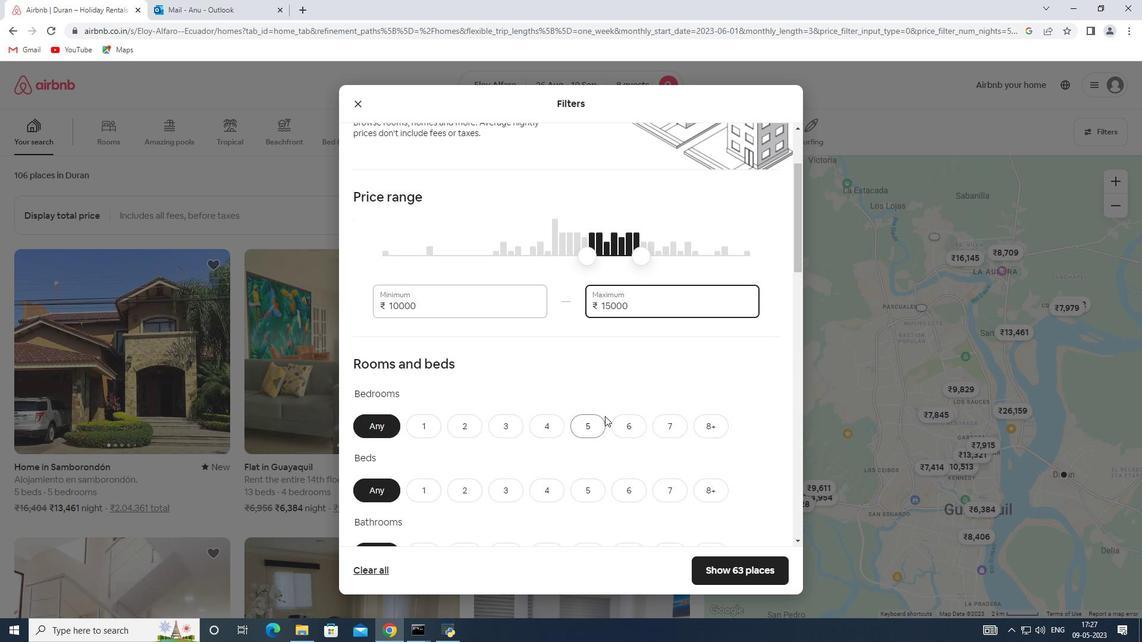 
Action: Mouse moved to (631, 361)
Screenshot: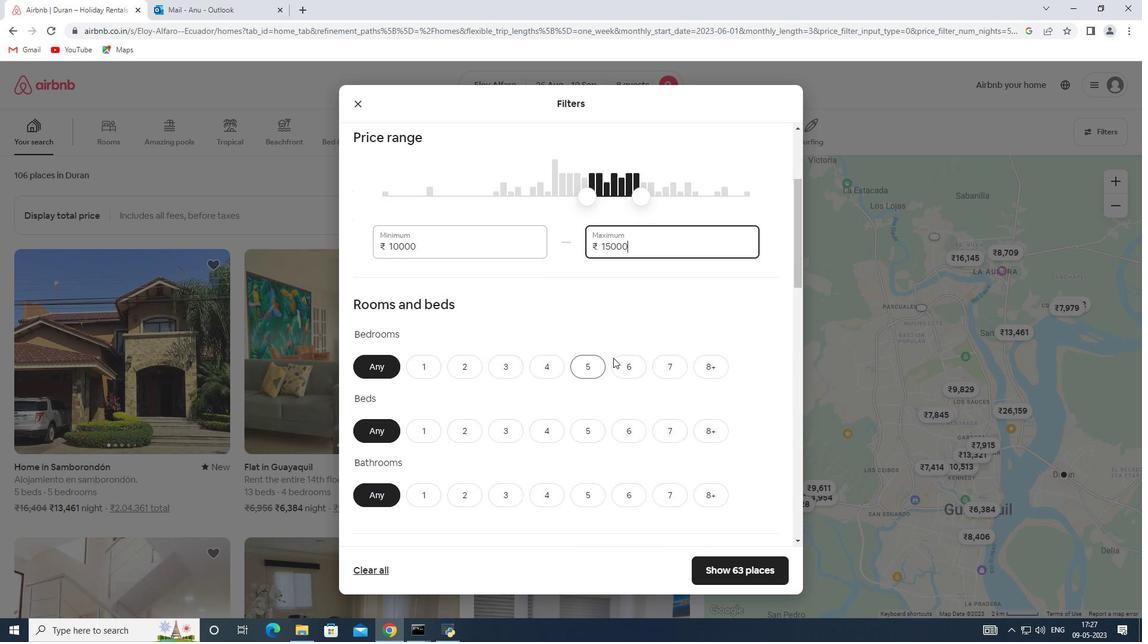 
Action: Mouse pressed left at (631, 361)
Screenshot: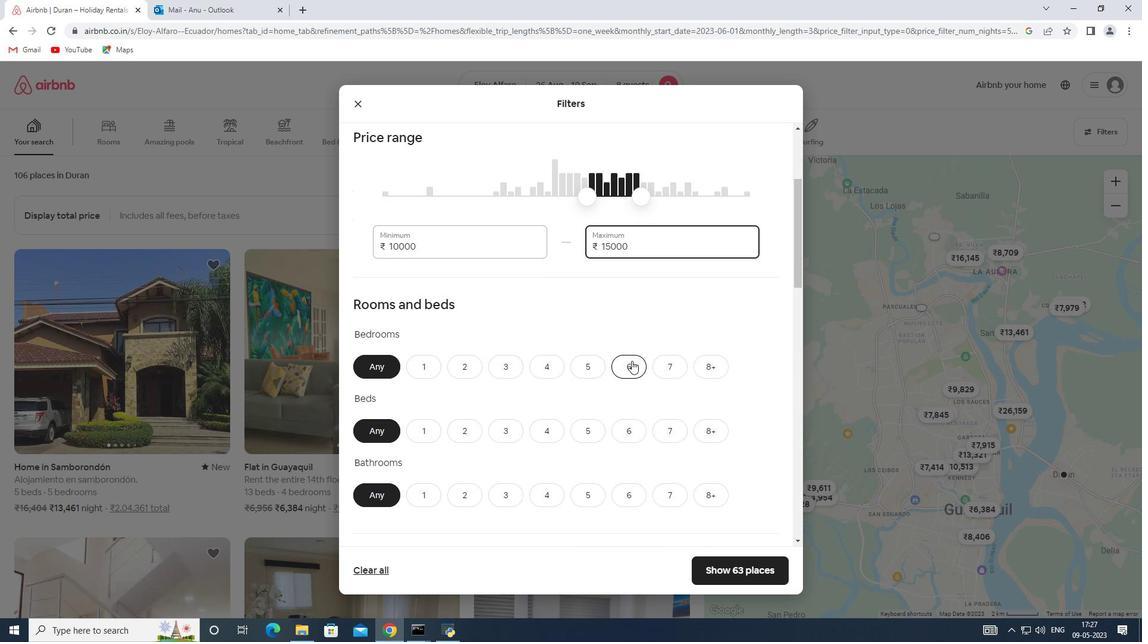 
Action: Mouse moved to (630, 437)
Screenshot: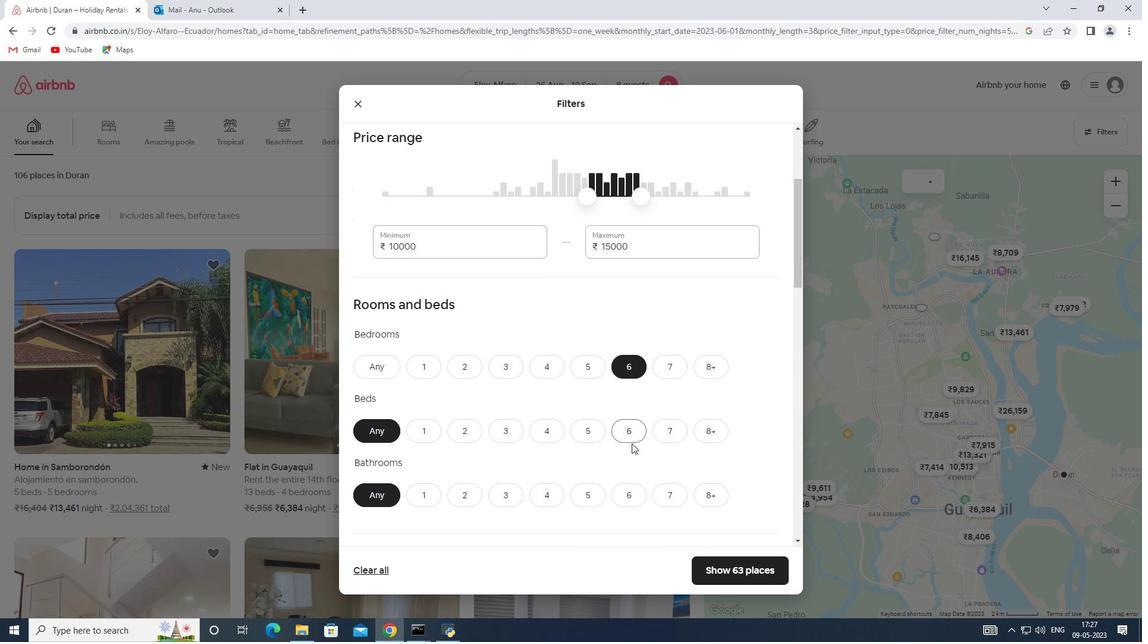 
Action: Mouse pressed left at (630, 437)
Screenshot: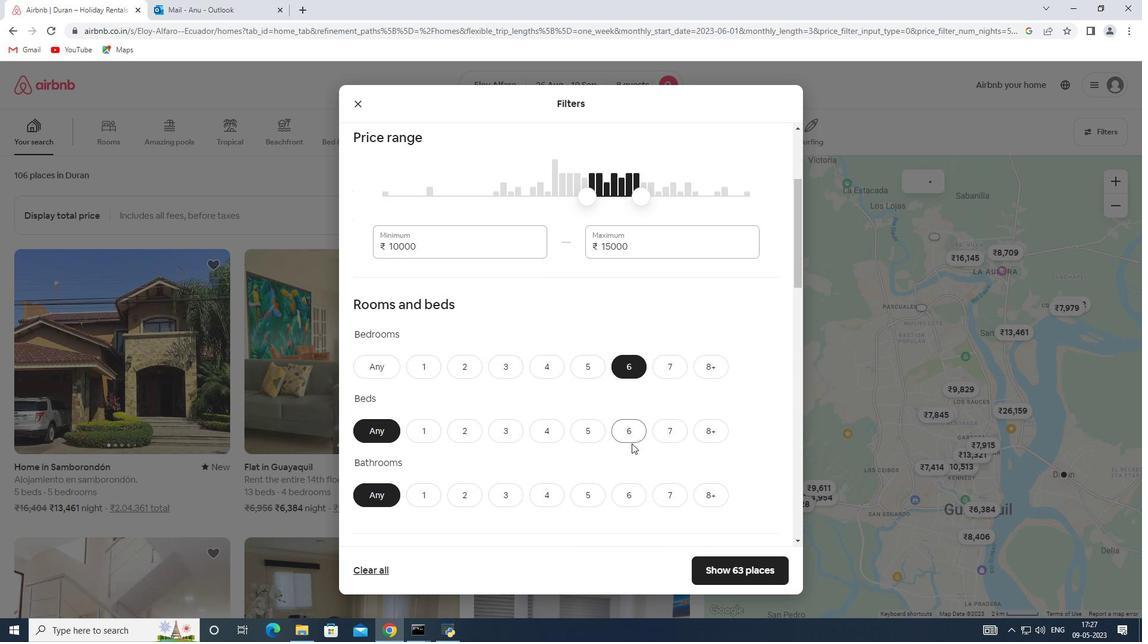 
Action: Mouse moved to (625, 499)
Screenshot: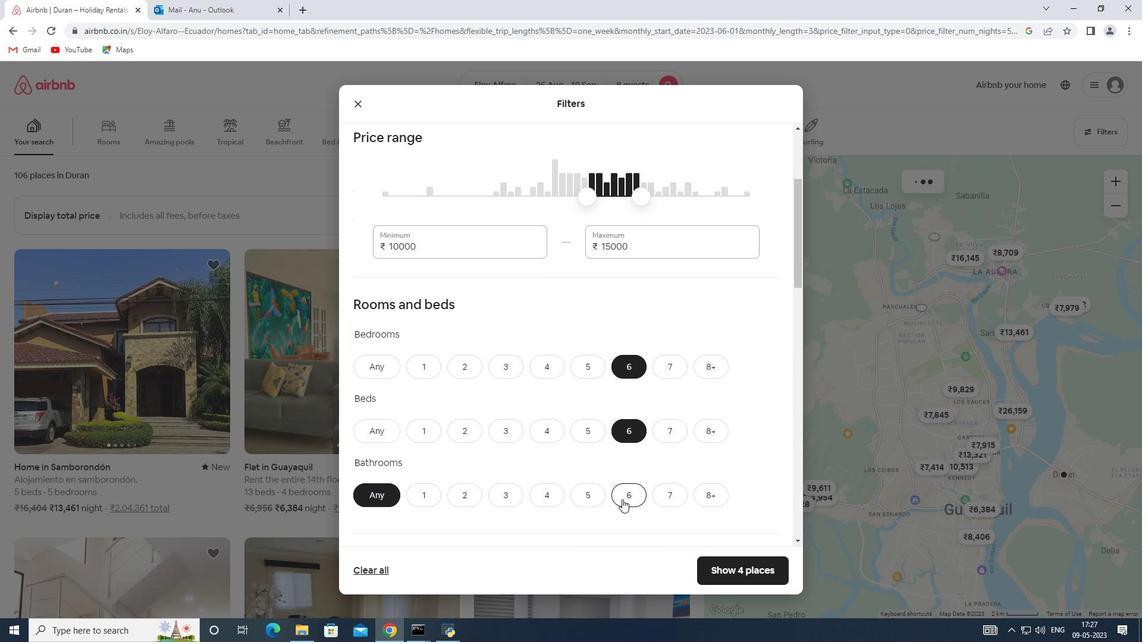 
Action: Mouse pressed left at (625, 499)
Screenshot: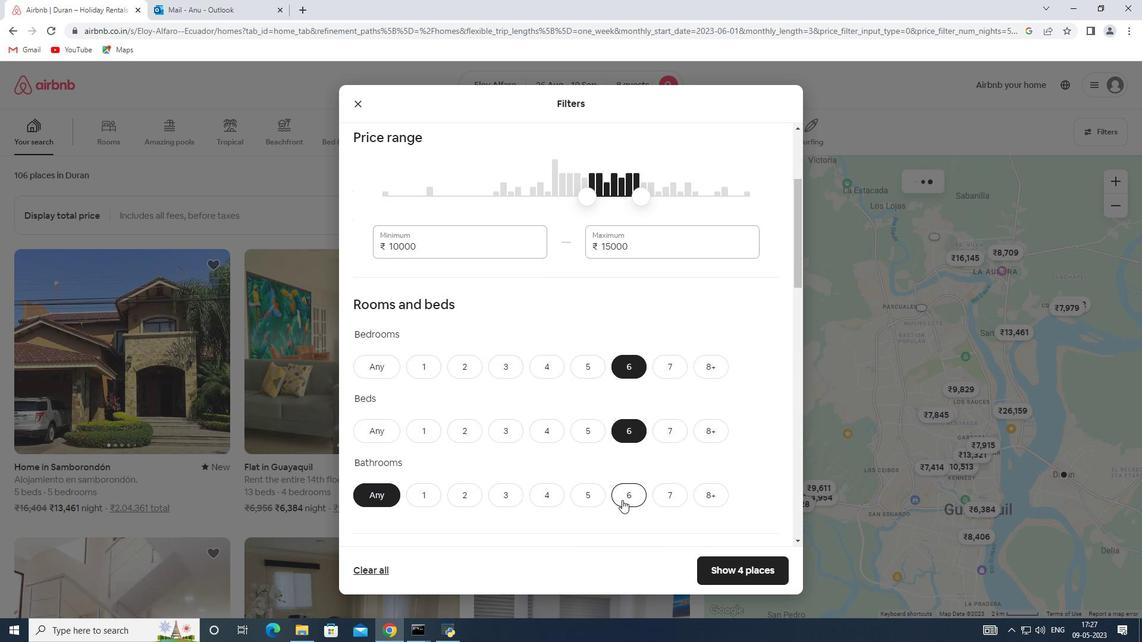 
Action: Mouse moved to (475, 425)
Screenshot: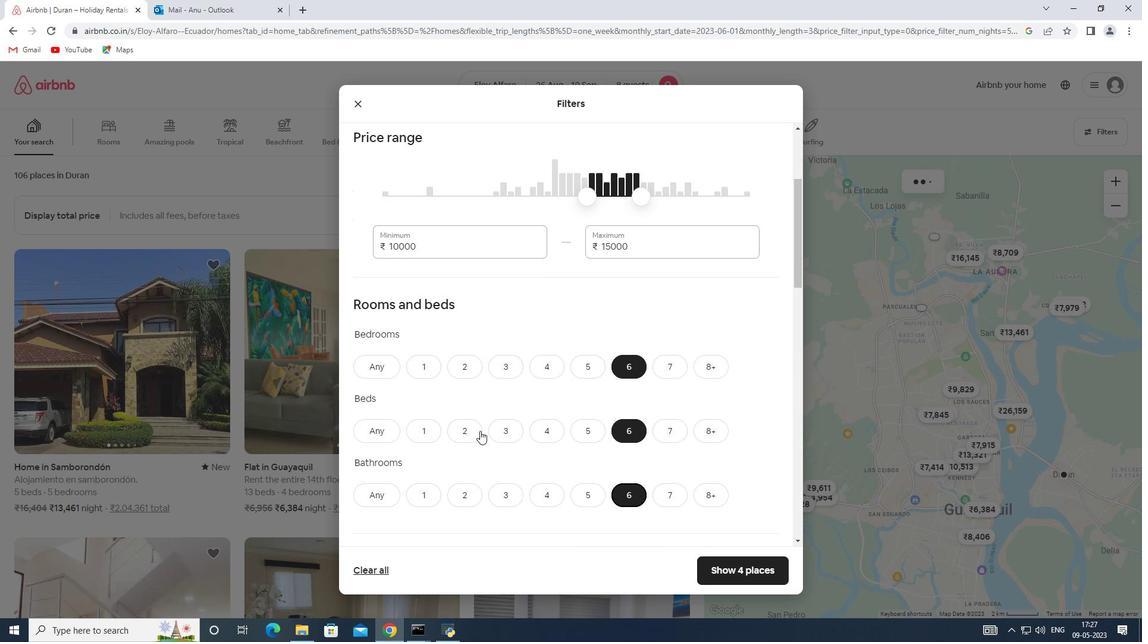 
Action: Mouse scrolled (475, 425) with delta (0, 0)
Screenshot: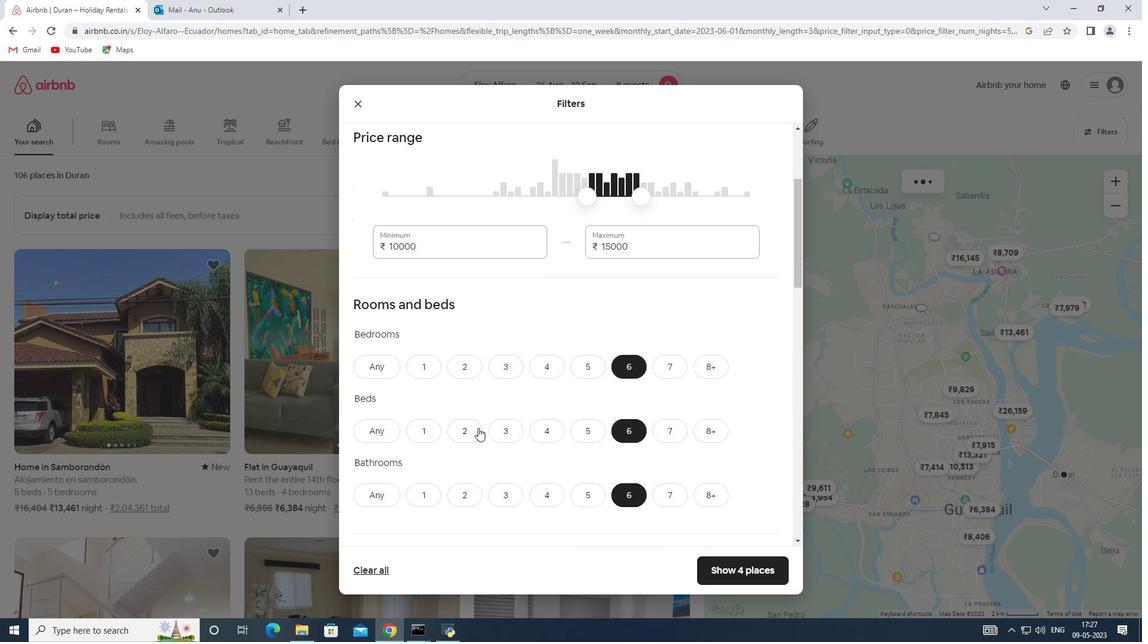 
Action: Mouse scrolled (475, 425) with delta (0, 0)
Screenshot: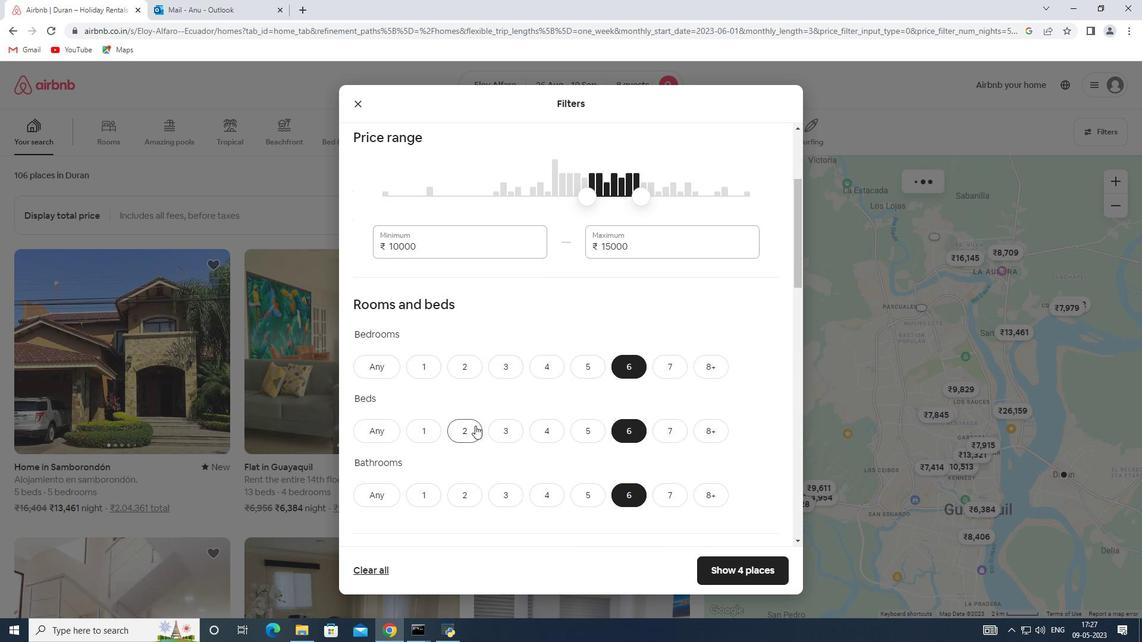 
Action: Mouse scrolled (475, 425) with delta (0, 0)
Screenshot: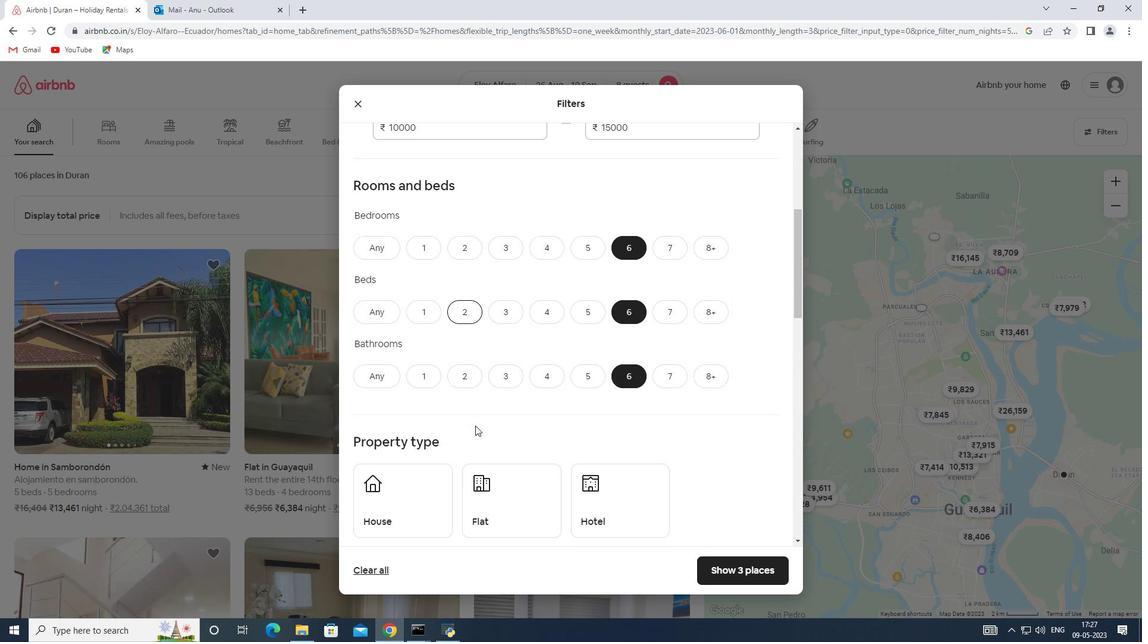 
Action: Mouse scrolled (475, 425) with delta (0, 0)
Screenshot: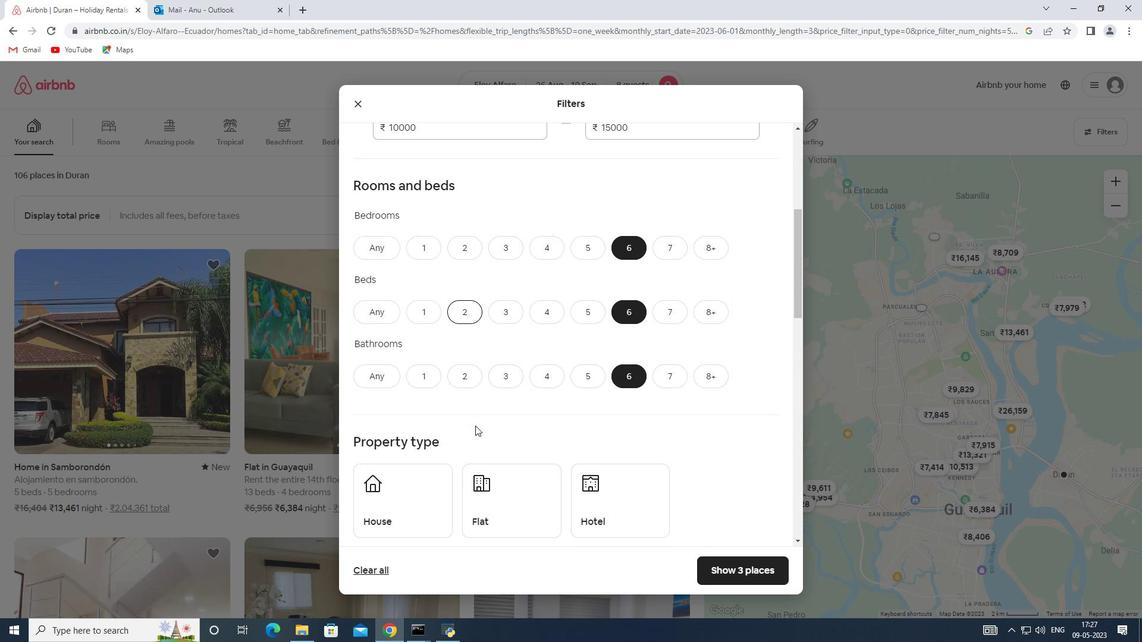 
Action: Mouse scrolled (475, 425) with delta (0, 0)
Screenshot: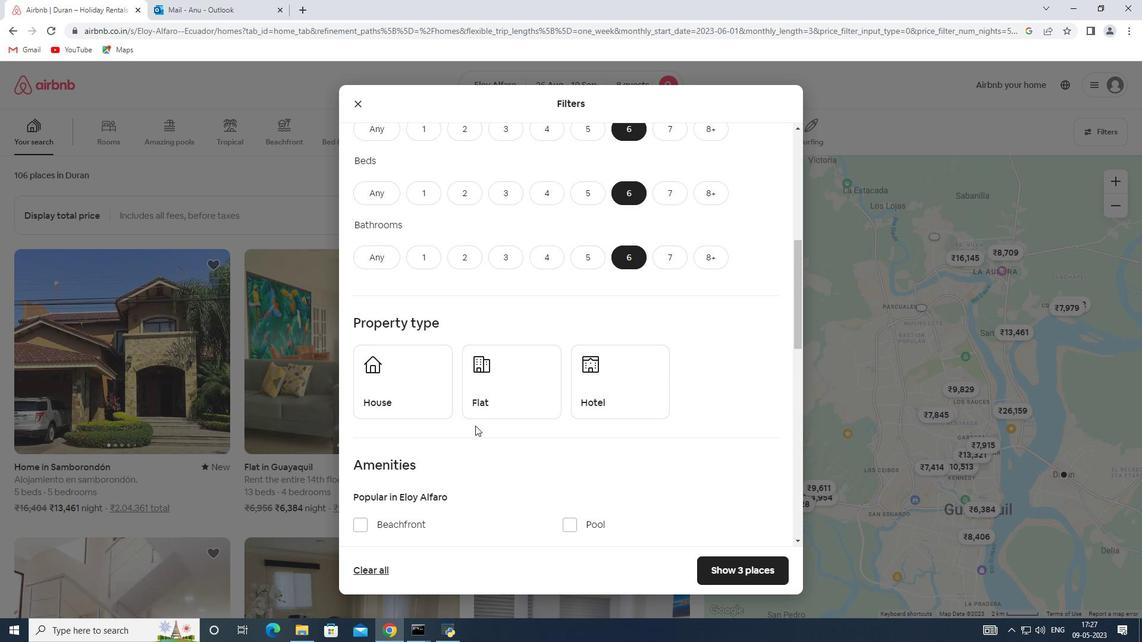 
Action: Mouse moved to (427, 333)
Screenshot: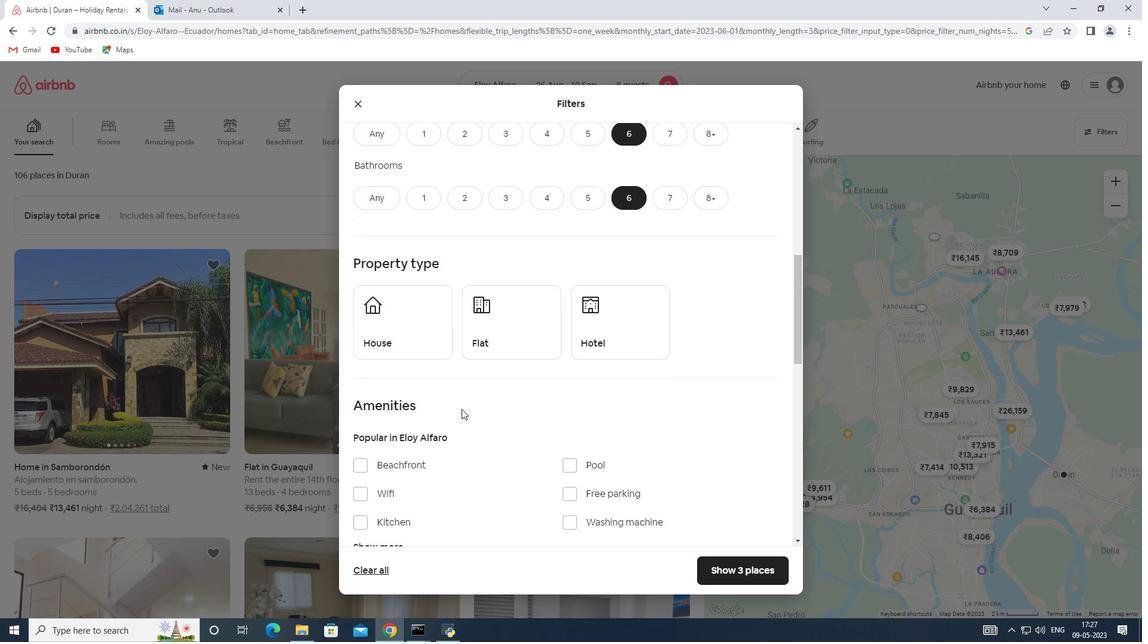 
Action: Mouse pressed left at (427, 333)
Screenshot: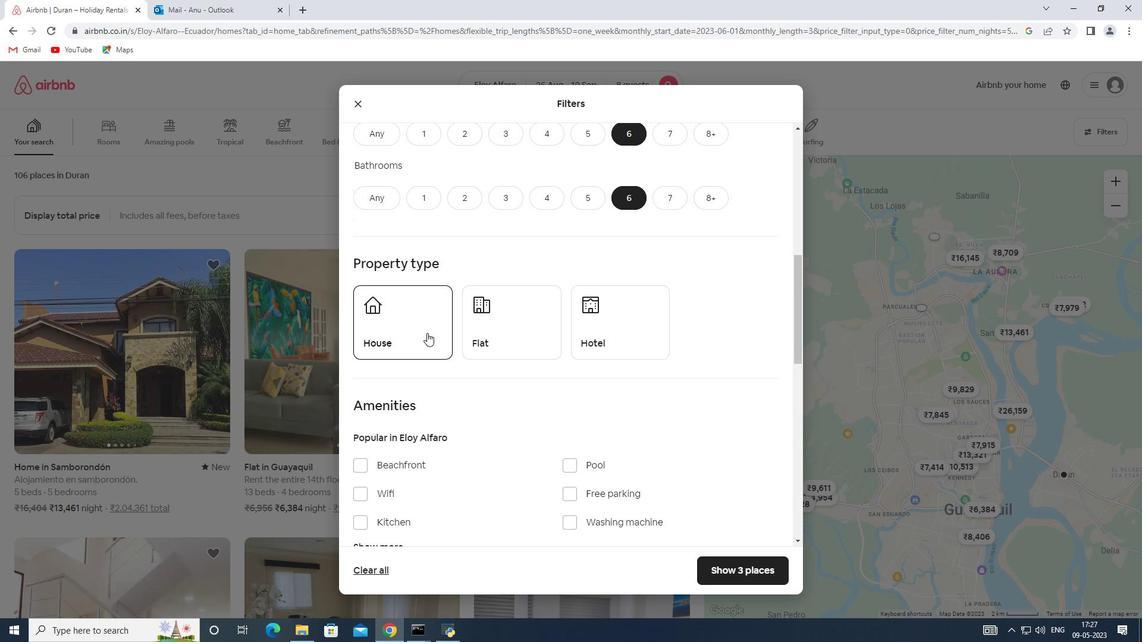 
Action: Mouse moved to (501, 331)
Screenshot: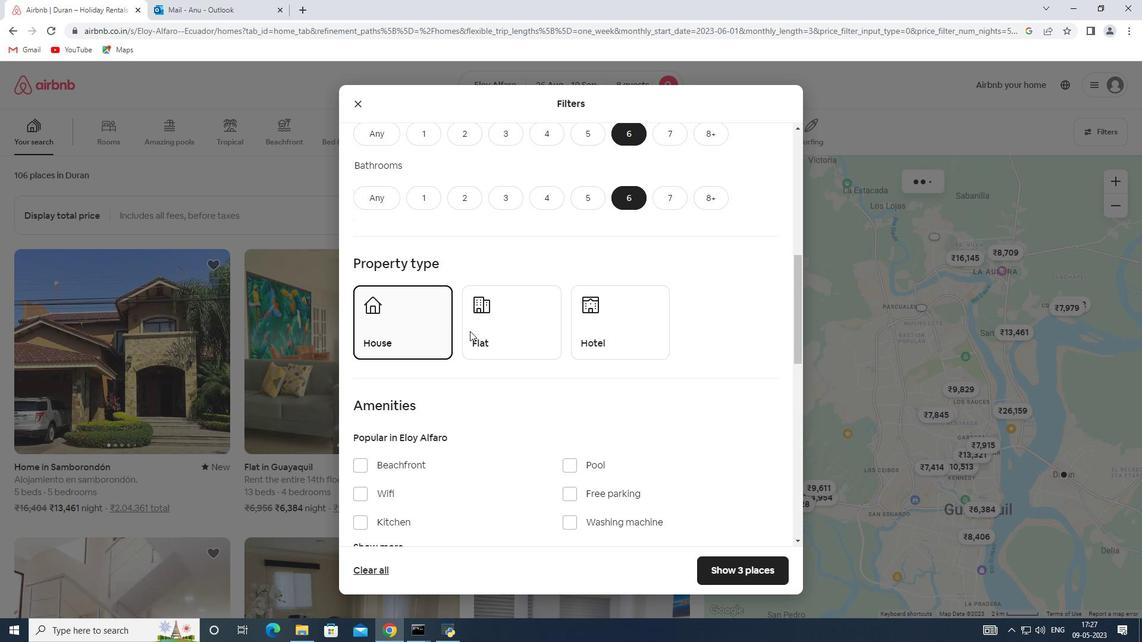 
Action: Mouse pressed left at (501, 331)
Screenshot: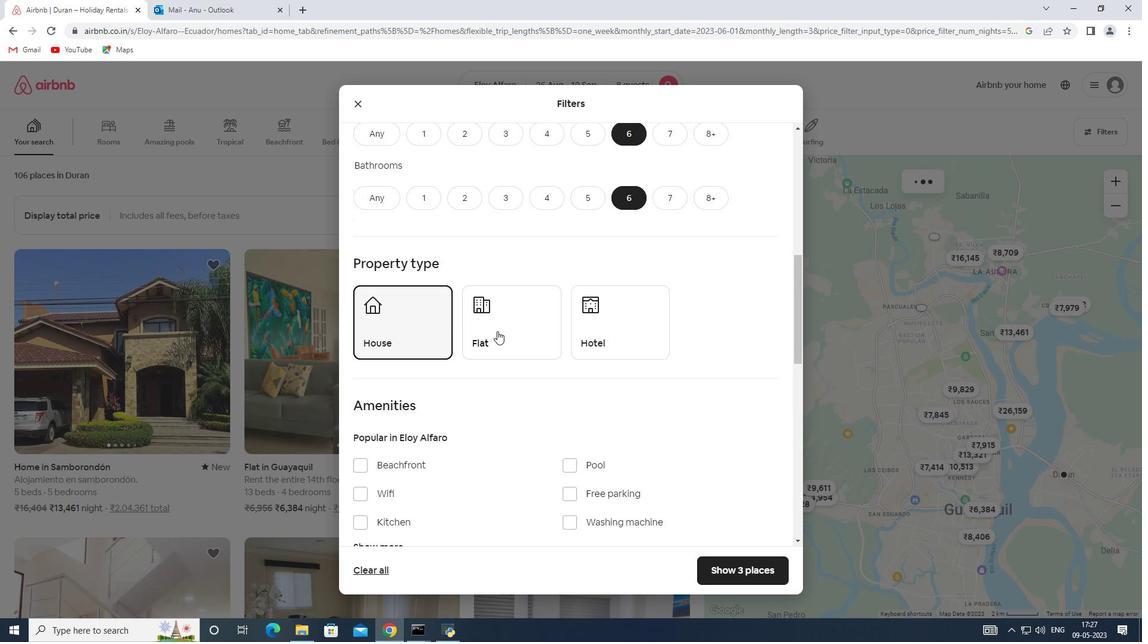 
Action: Mouse moved to (546, 332)
Screenshot: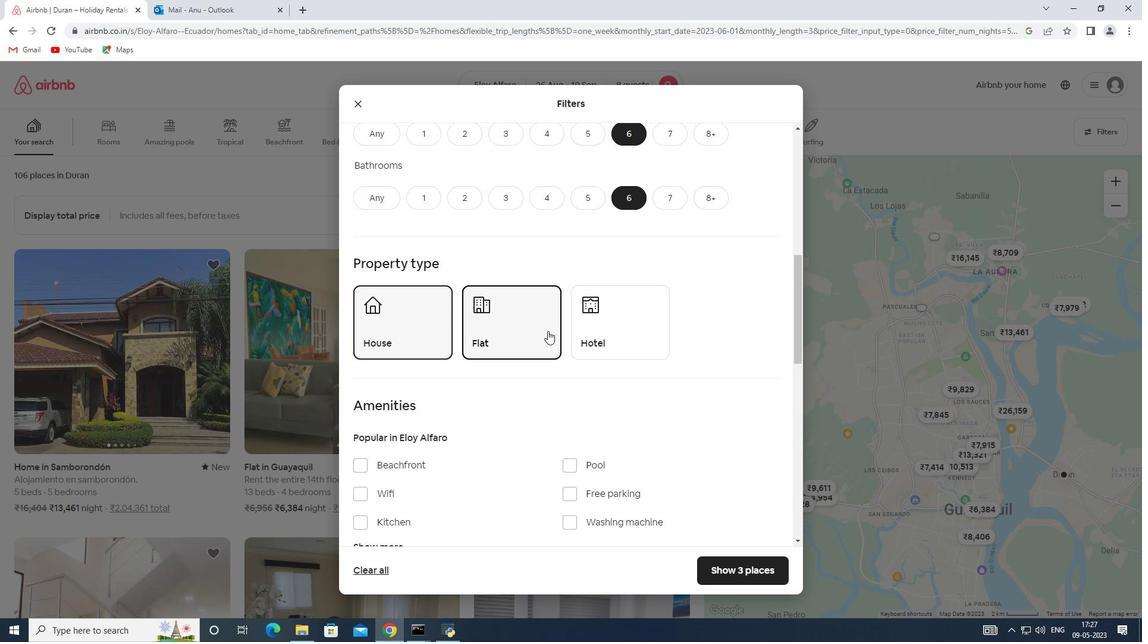 
Action: Mouse scrolled (546, 331) with delta (0, 0)
Screenshot: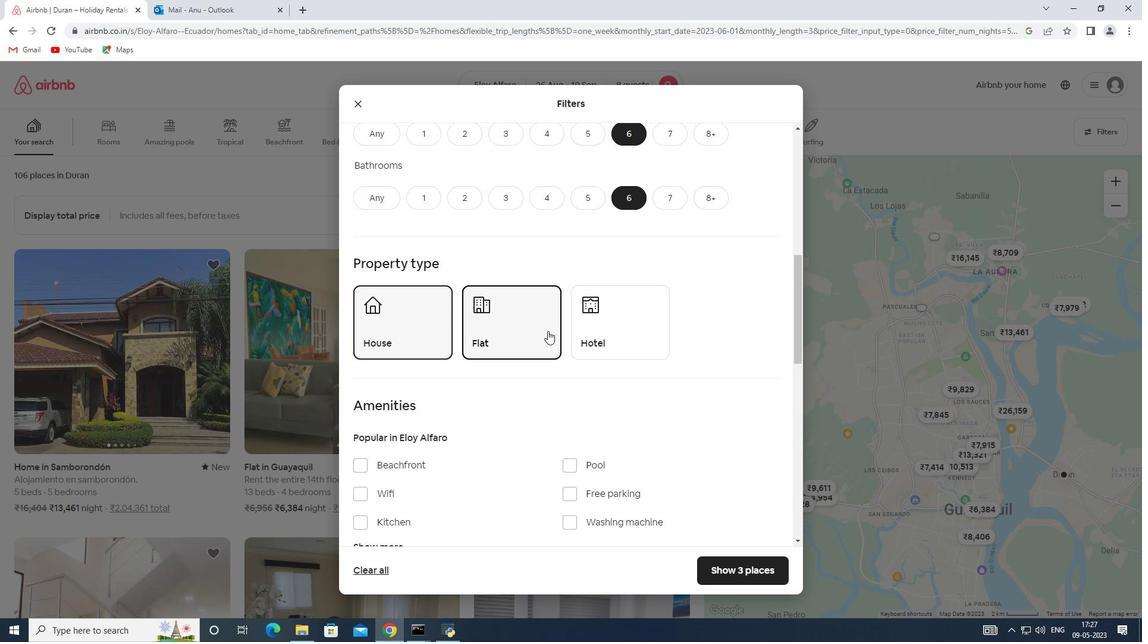 
Action: Mouse scrolled (546, 331) with delta (0, 0)
Screenshot: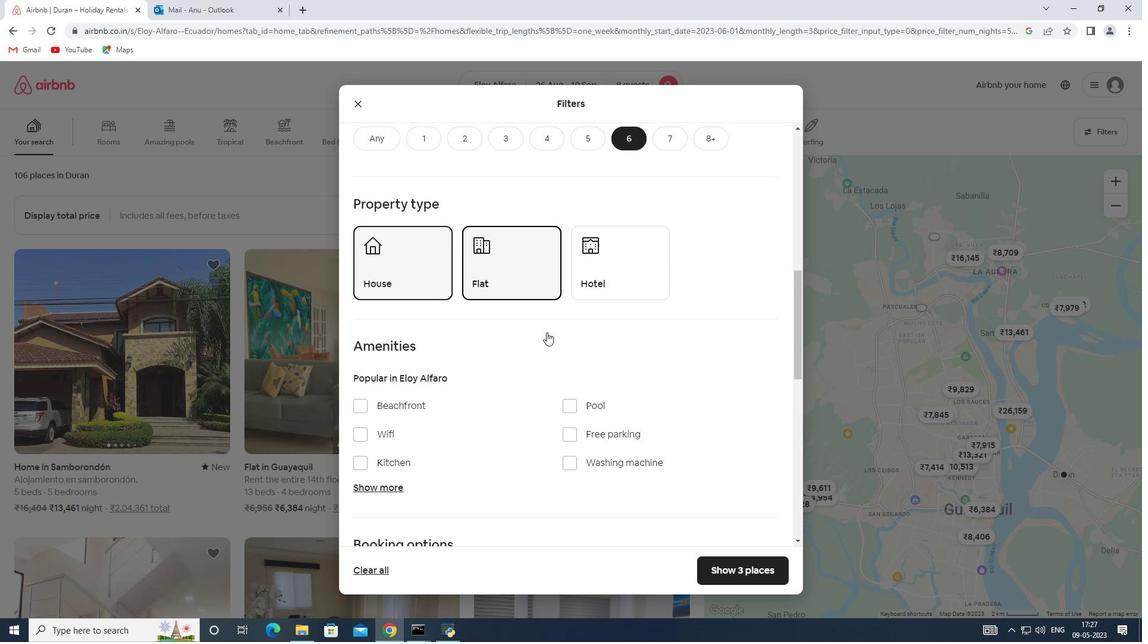 
Action: Mouse scrolled (546, 331) with delta (0, 0)
Screenshot: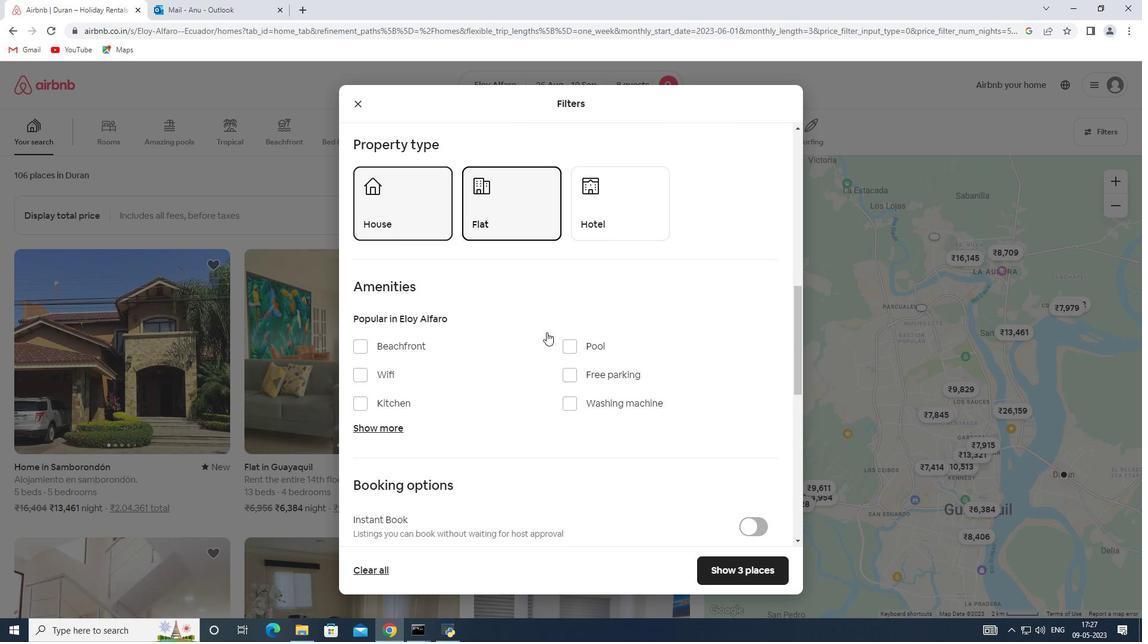 
Action: Mouse moved to (362, 317)
Screenshot: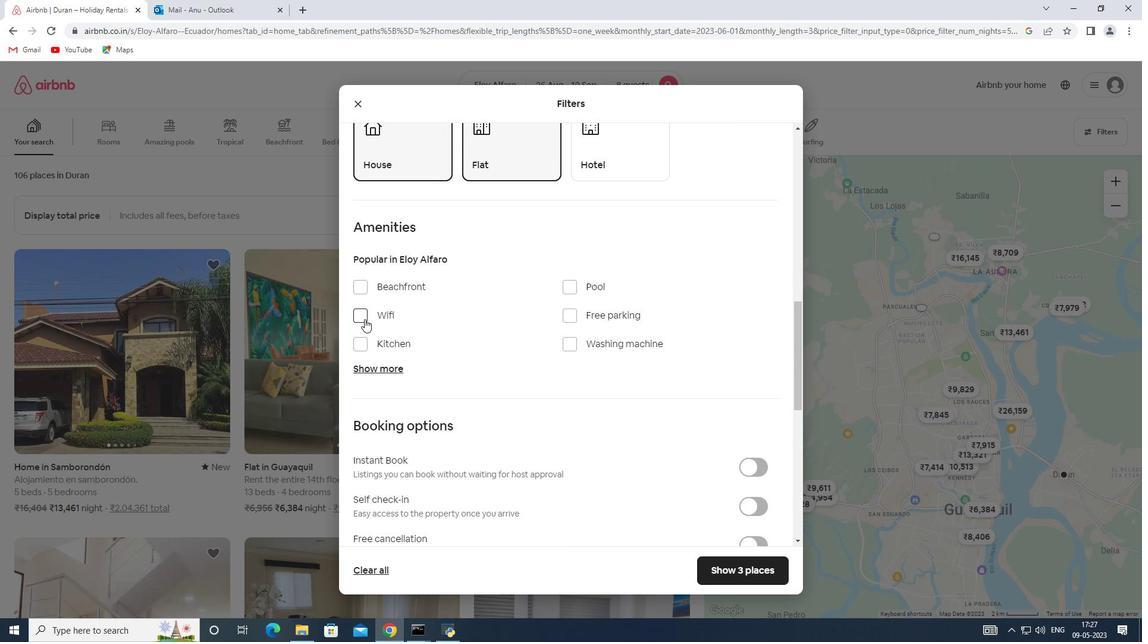 
Action: Mouse pressed left at (362, 317)
Screenshot: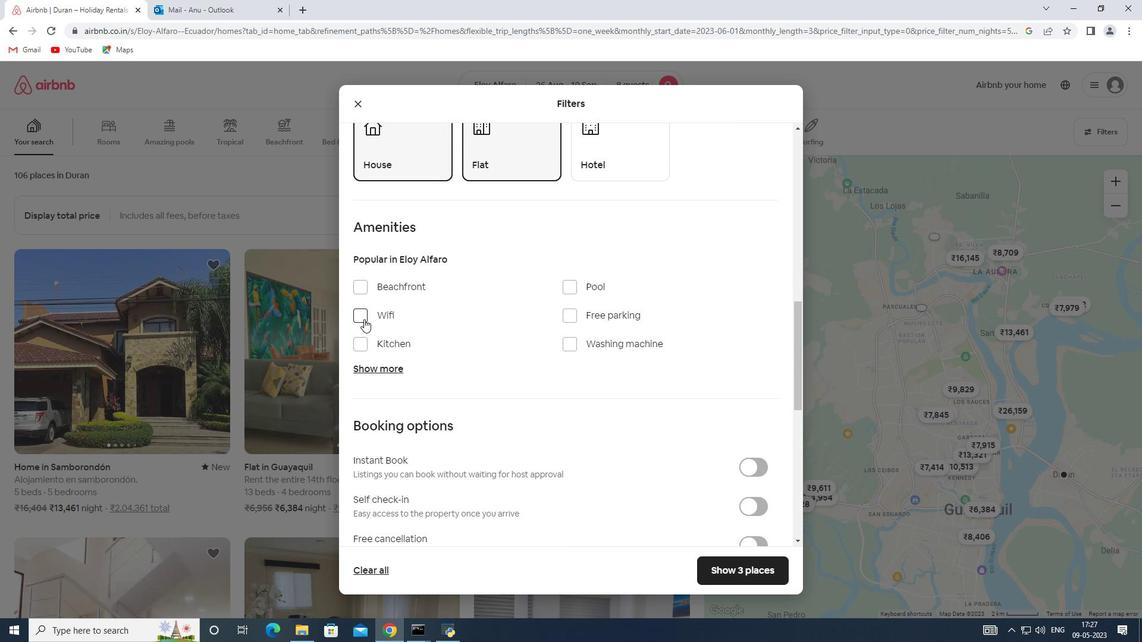 
Action: Mouse moved to (381, 367)
Screenshot: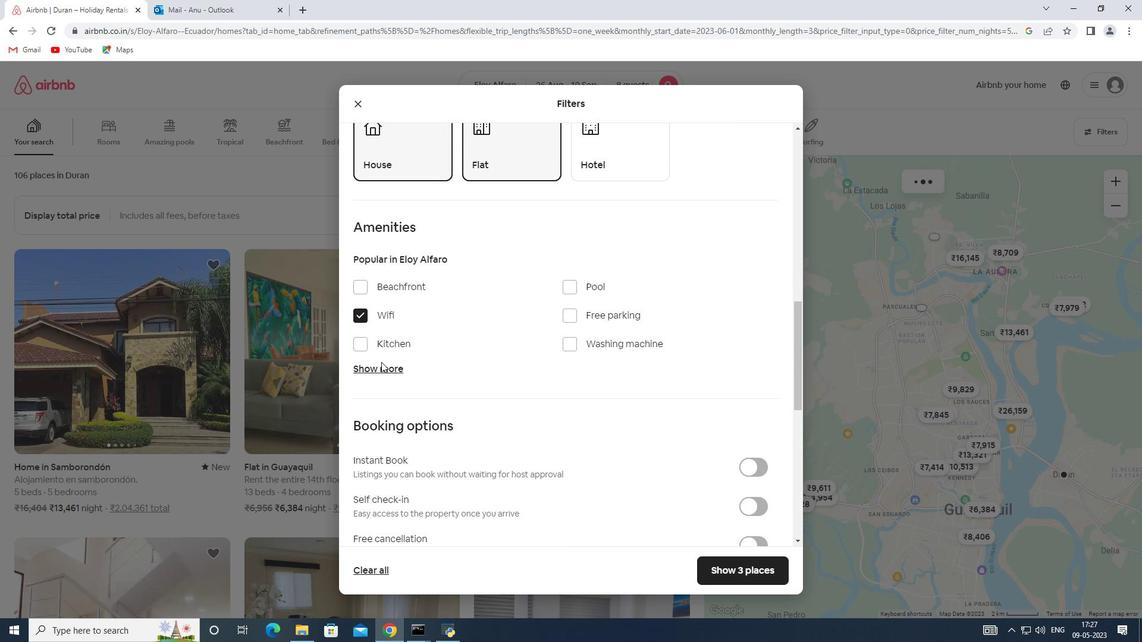 
Action: Mouse pressed left at (381, 367)
Screenshot: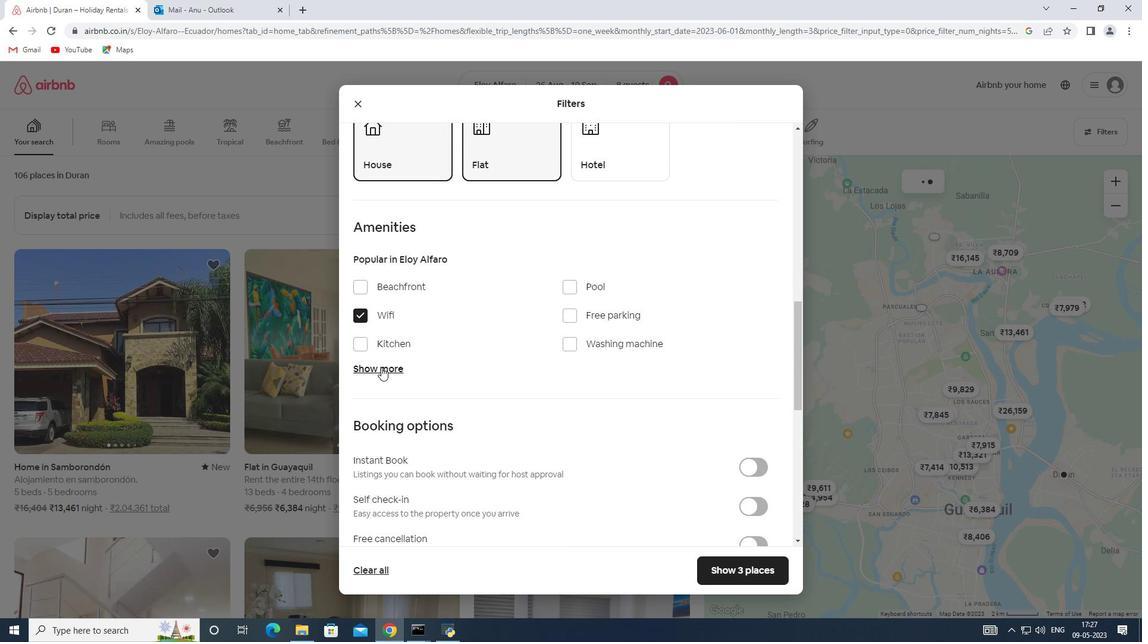 
Action: Mouse moved to (440, 360)
Screenshot: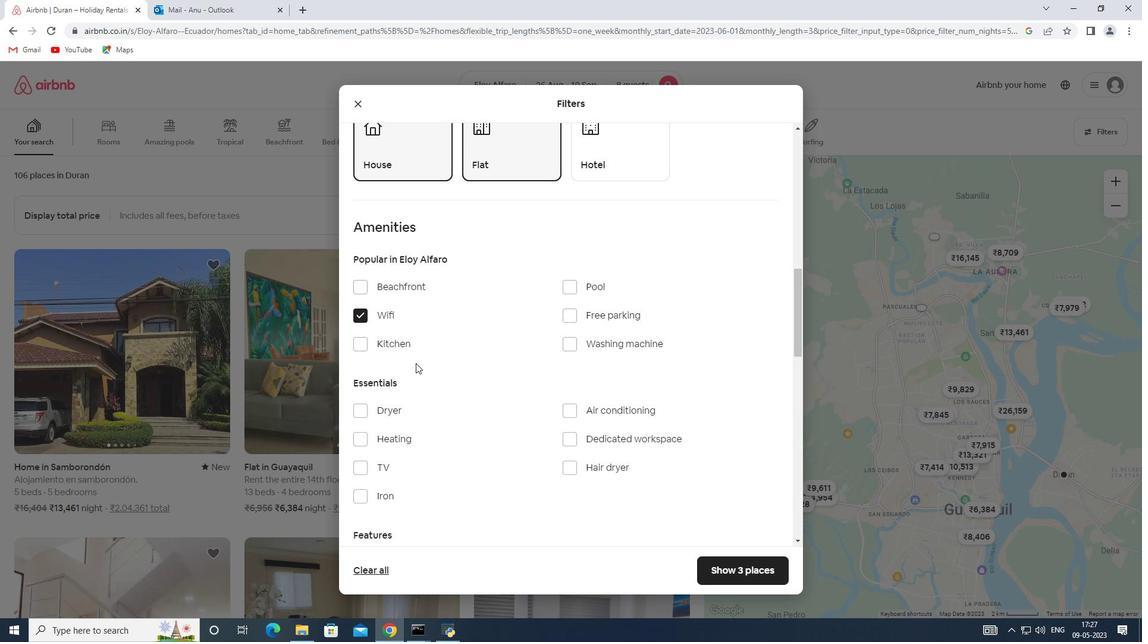 
Action: Mouse scrolled (440, 359) with delta (0, 0)
Screenshot: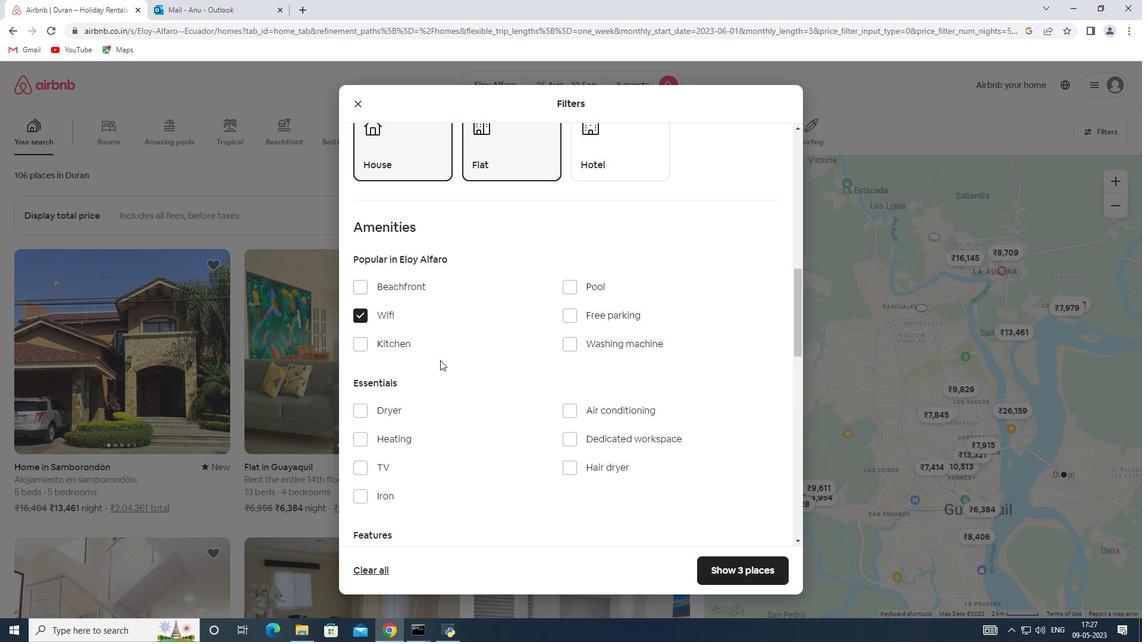 
Action: Mouse moved to (361, 402)
Screenshot: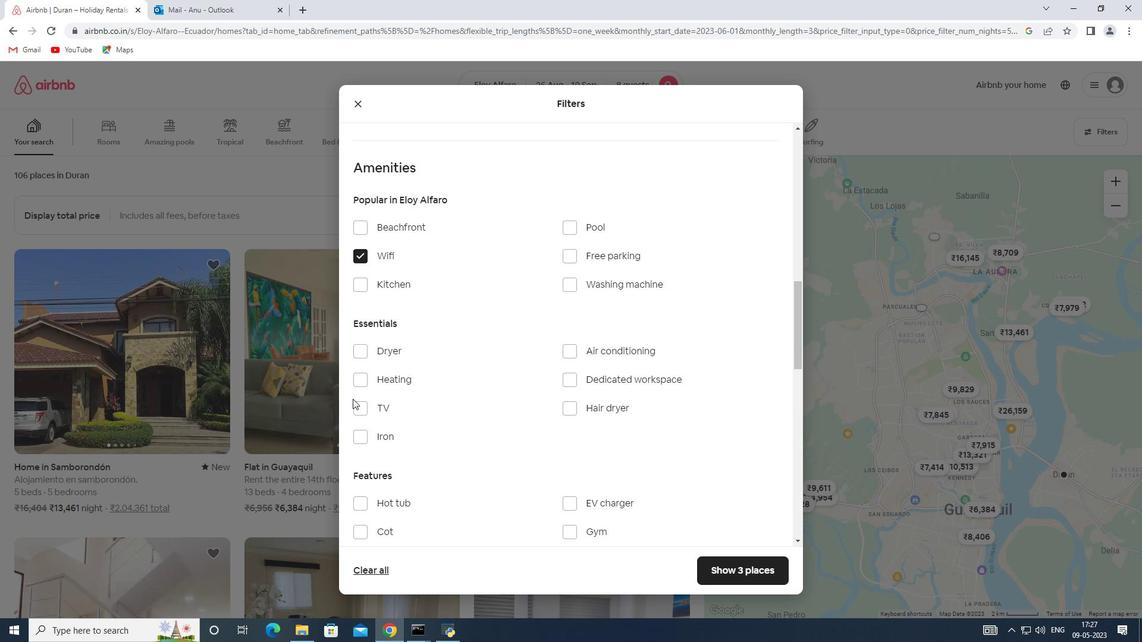 
Action: Mouse pressed left at (361, 402)
Screenshot: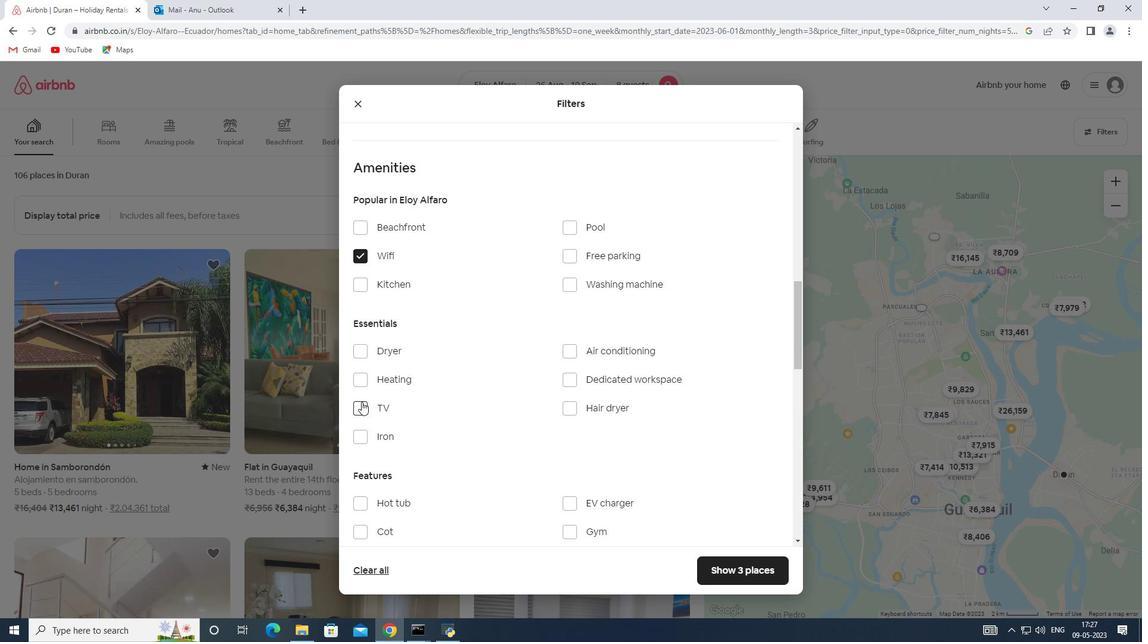 
Action: Mouse moved to (488, 360)
Screenshot: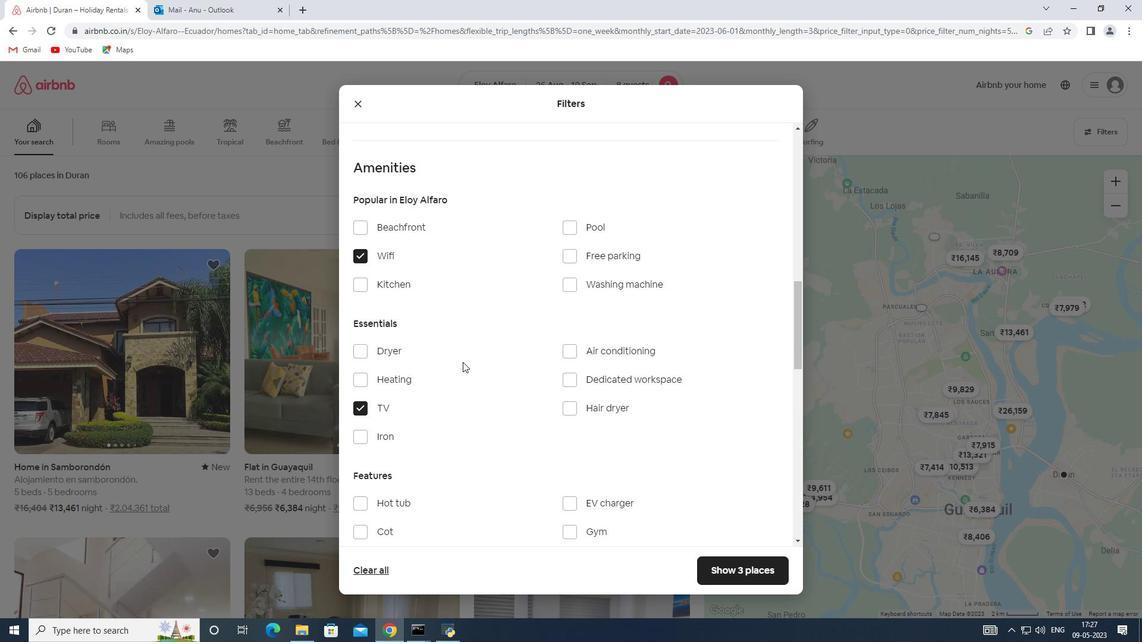 
Action: Mouse scrolled (488, 359) with delta (0, 0)
Screenshot: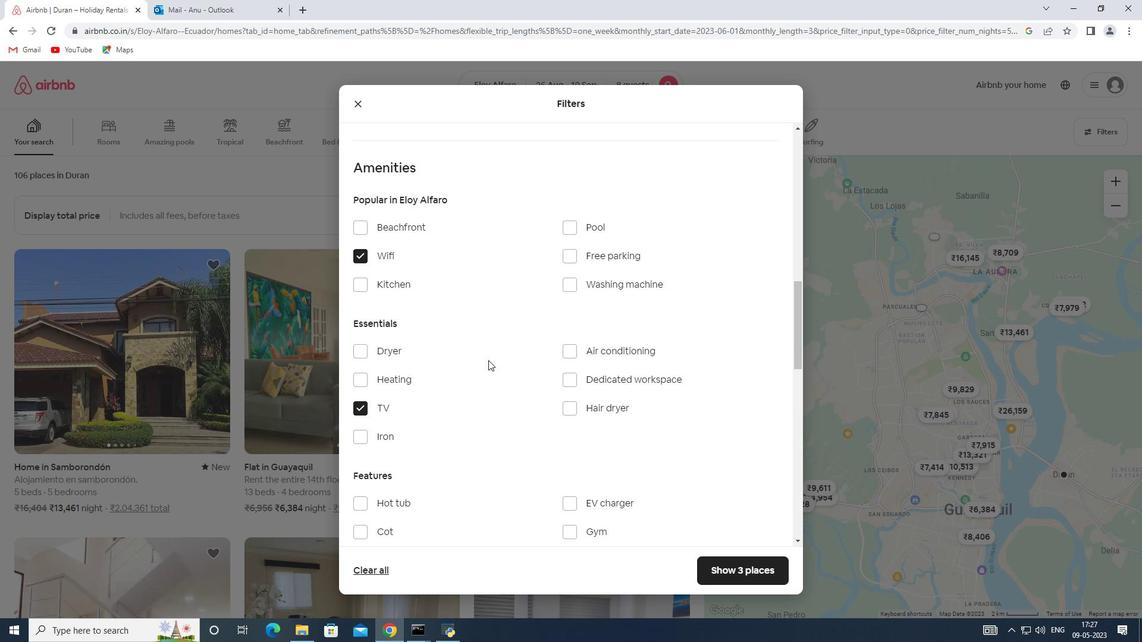 
Action: Mouse scrolled (488, 359) with delta (0, 0)
Screenshot: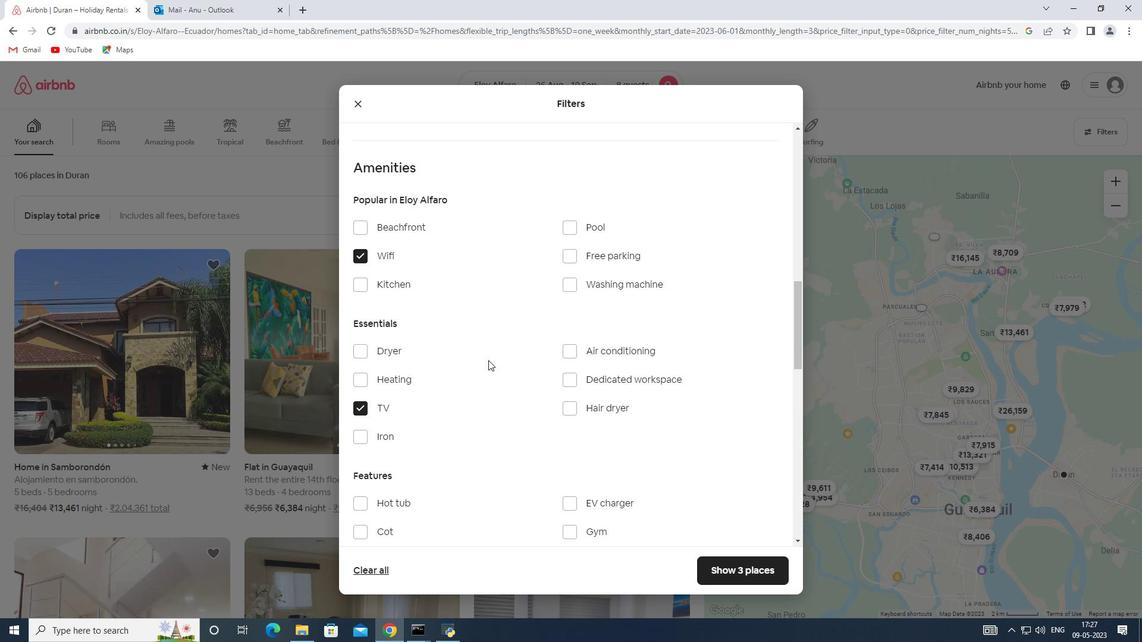 
Action: Mouse scrolled (488, 361) with delta (0, 0)
Screenshot: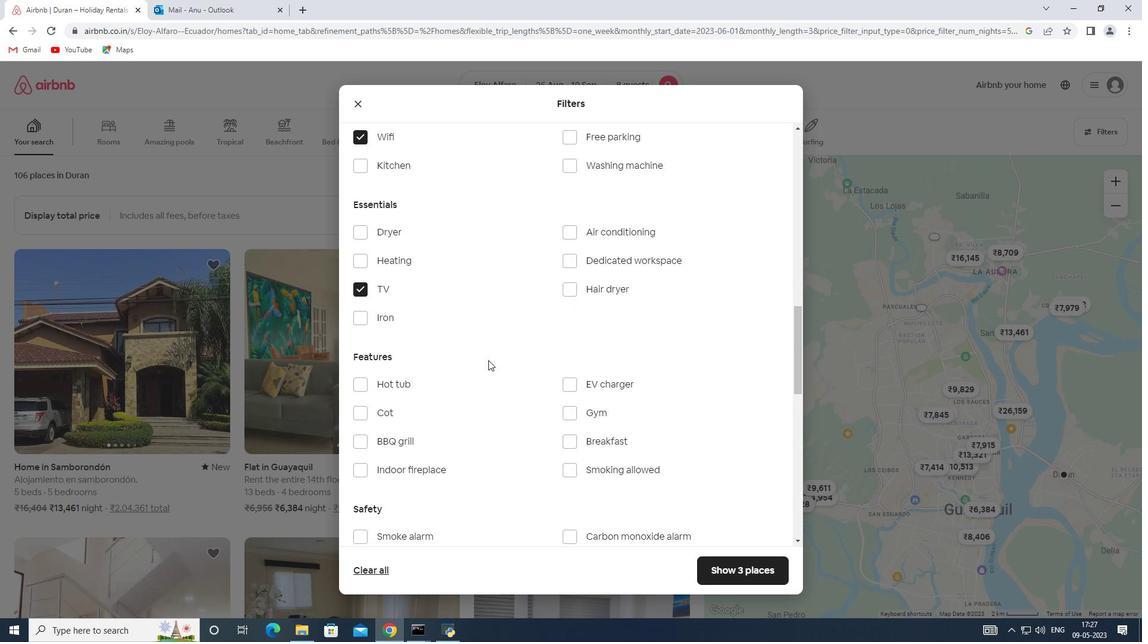 
Action: Mouse moved to (573, 196)
Screenshot: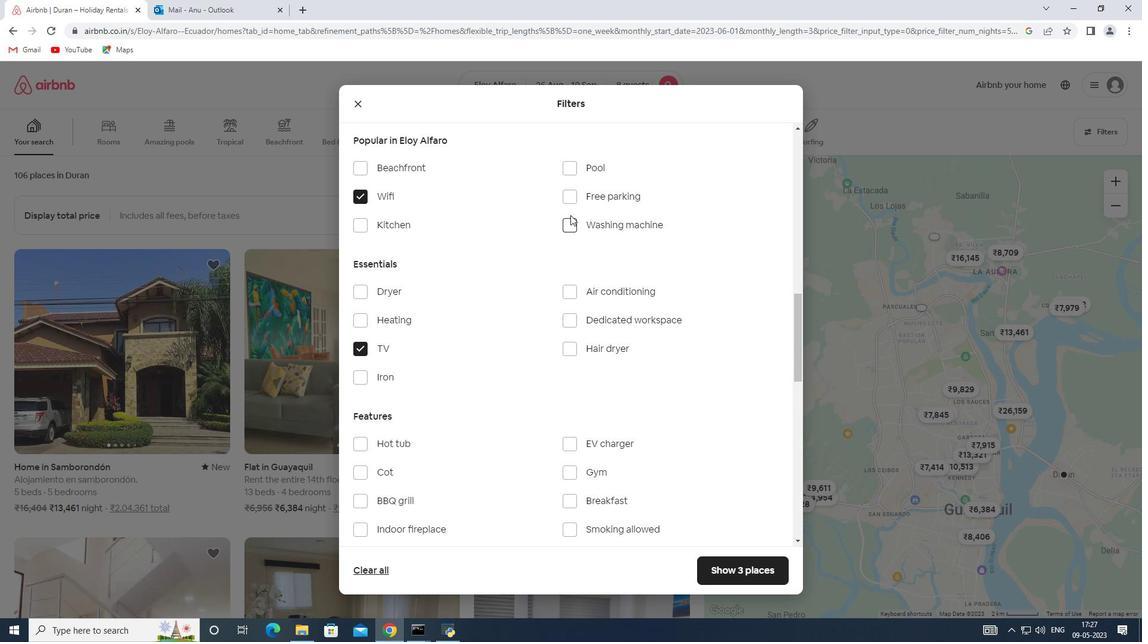 
Action: Mouse pressed left at (573, 196)
Screenshot: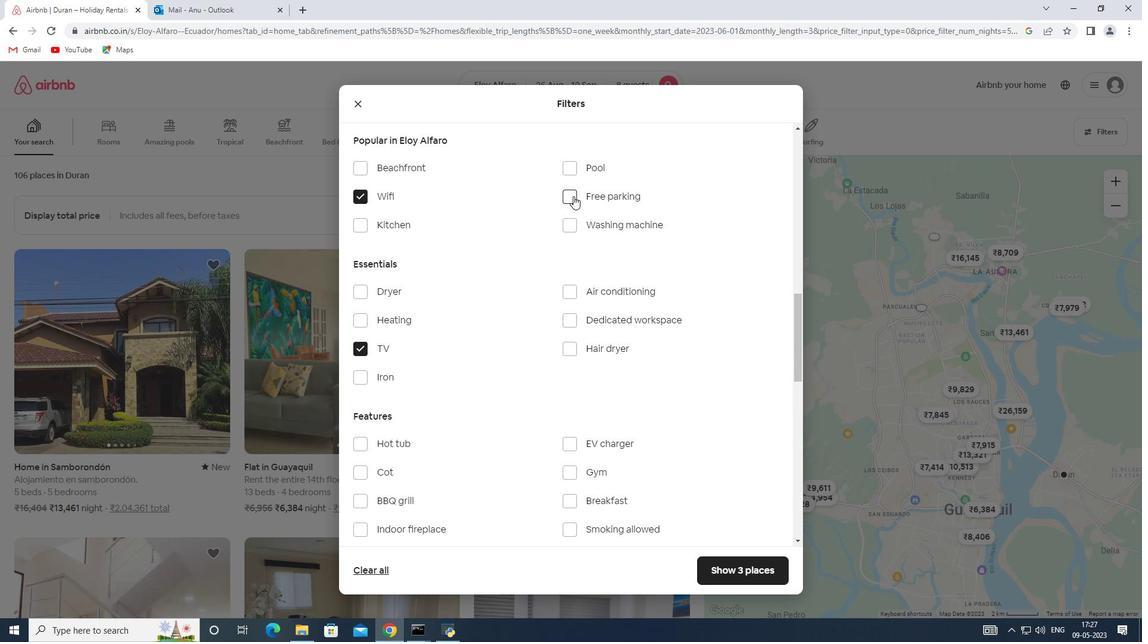 
Action: Mouse moved to (462, 344)
Screenshot: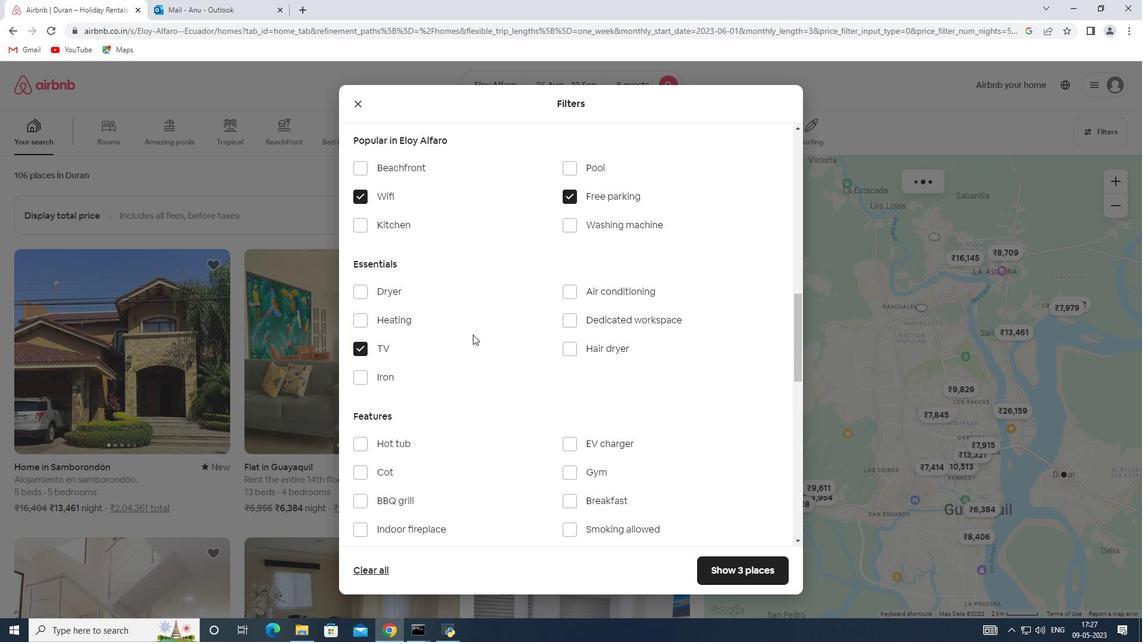 
Action: Mouse scrolled (462, 343) with delta (0, 0)
Screenshot: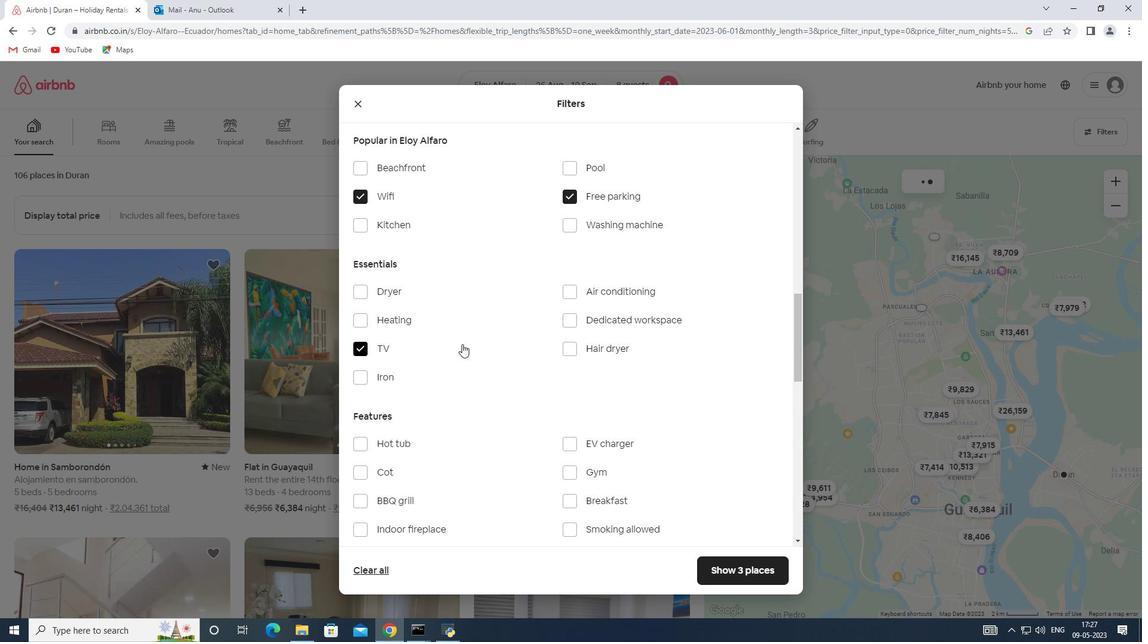 
Action: Mouse moved to (571, 410)
Screenshot: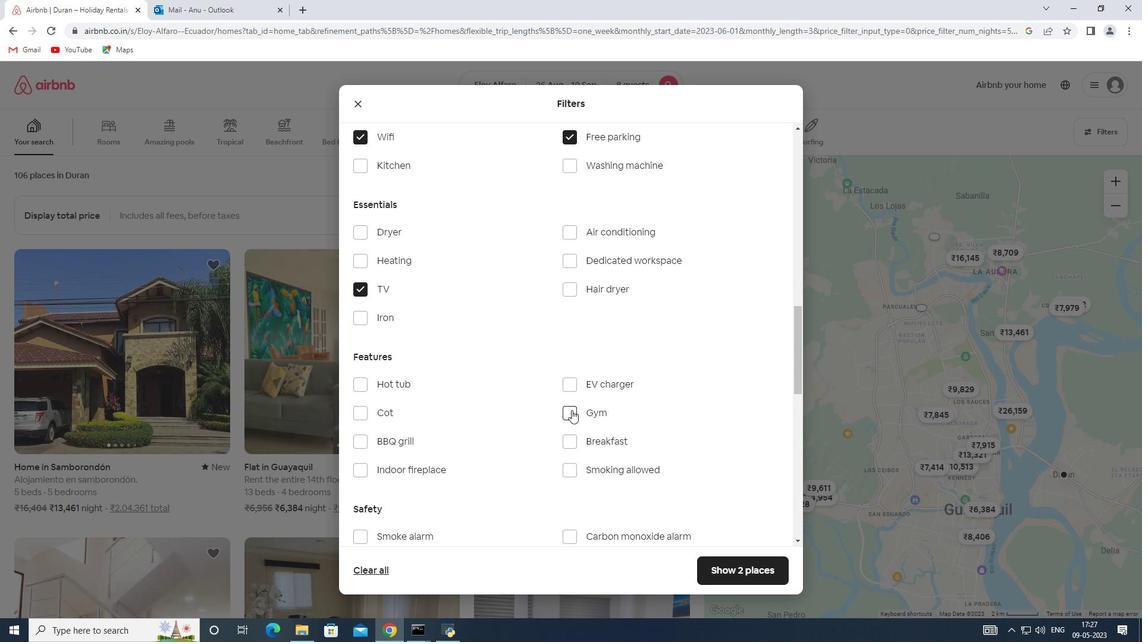 
Action: Mouse pressed left at (571, 410)
Screenshot: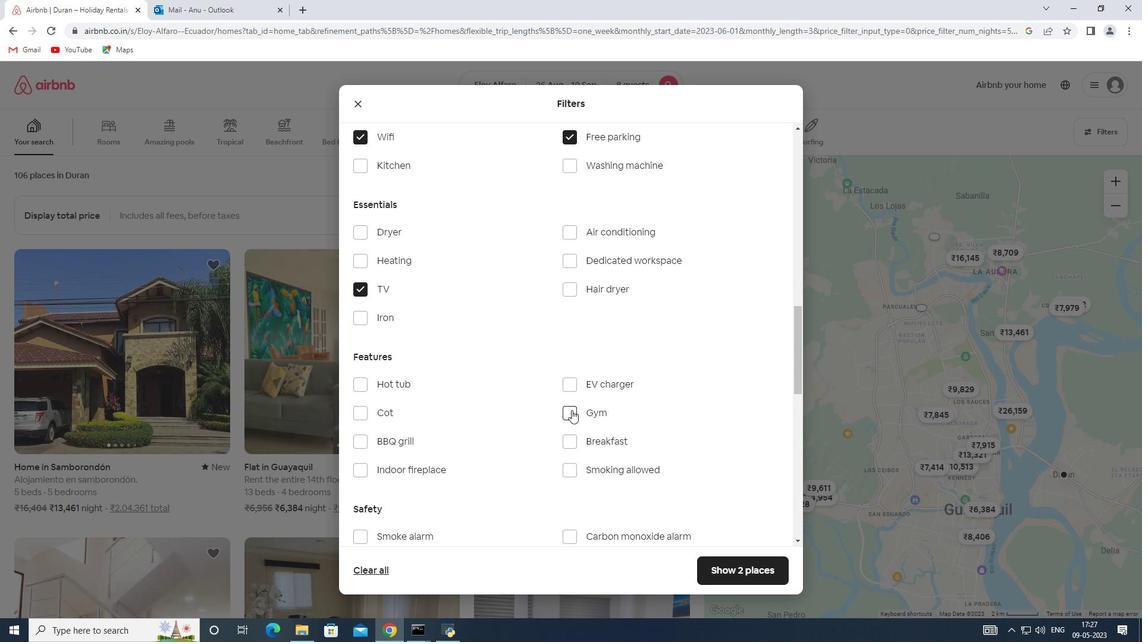 
Action: Mouse moved to (569, 443)
Screenshot: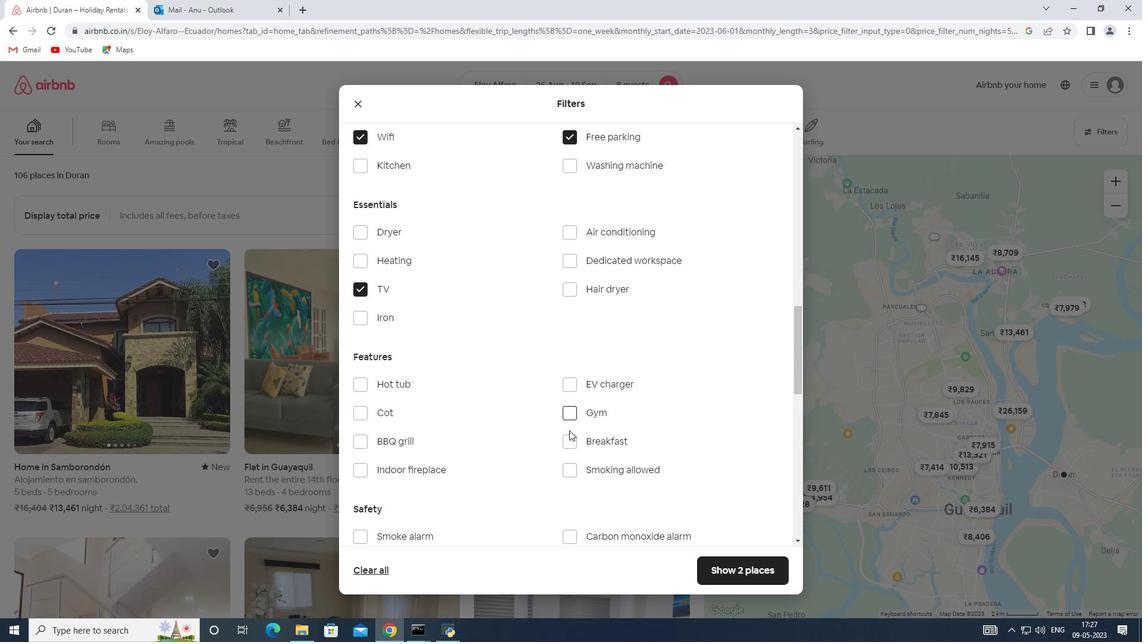 
Action: Mouse pressed left at (569, 443)
Screenshot: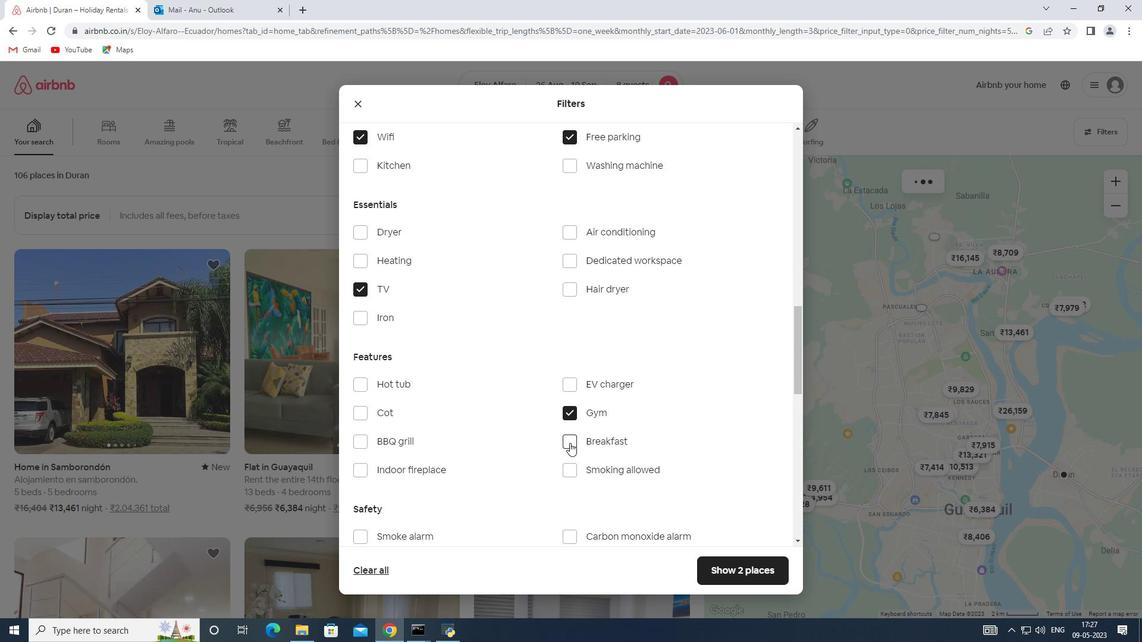 
Action: Mouse moved to (558, 436)
Screenshot: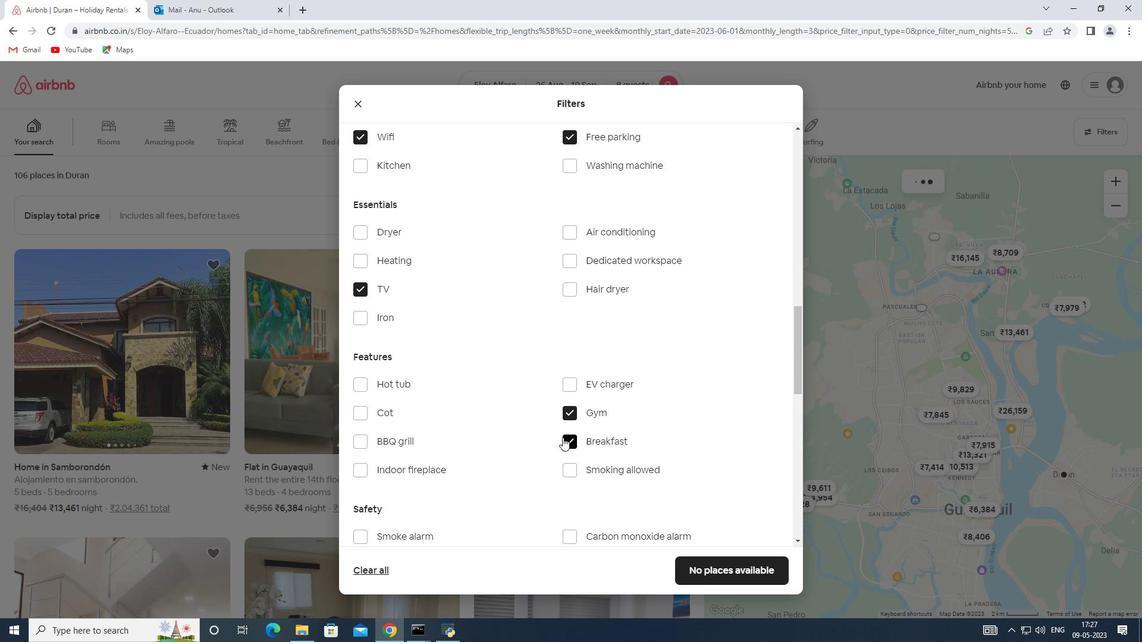 
Action: Mouse scrolled (558, 436) with delta (0, 0)
Screenshot: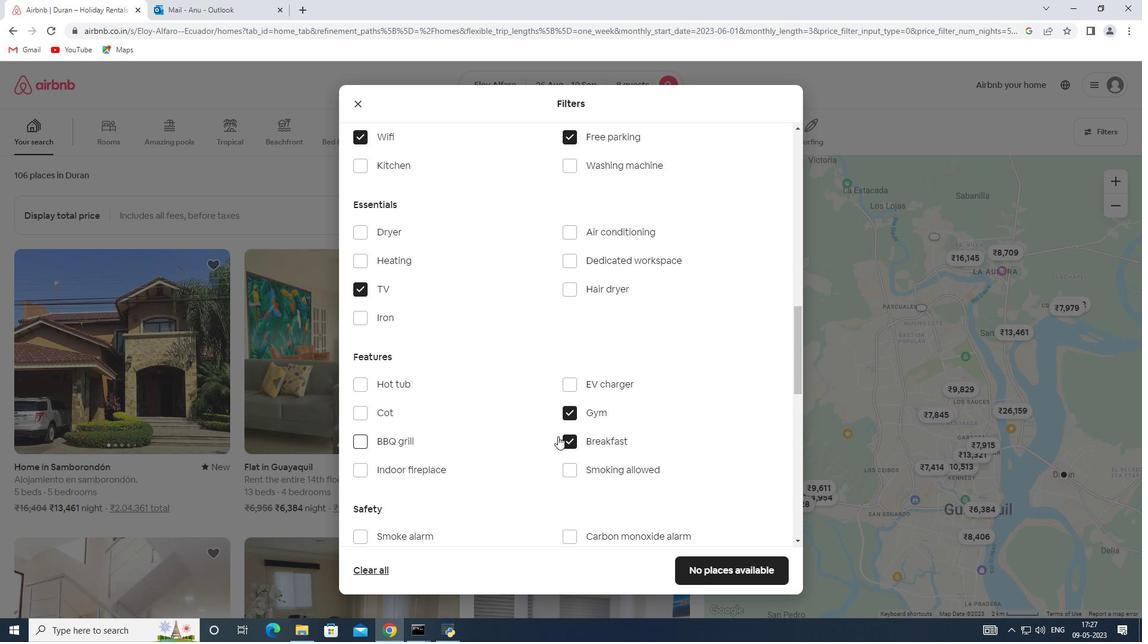 
Action: Mouse scrolled (558, 436) with delta (0, 0)
Screenshot: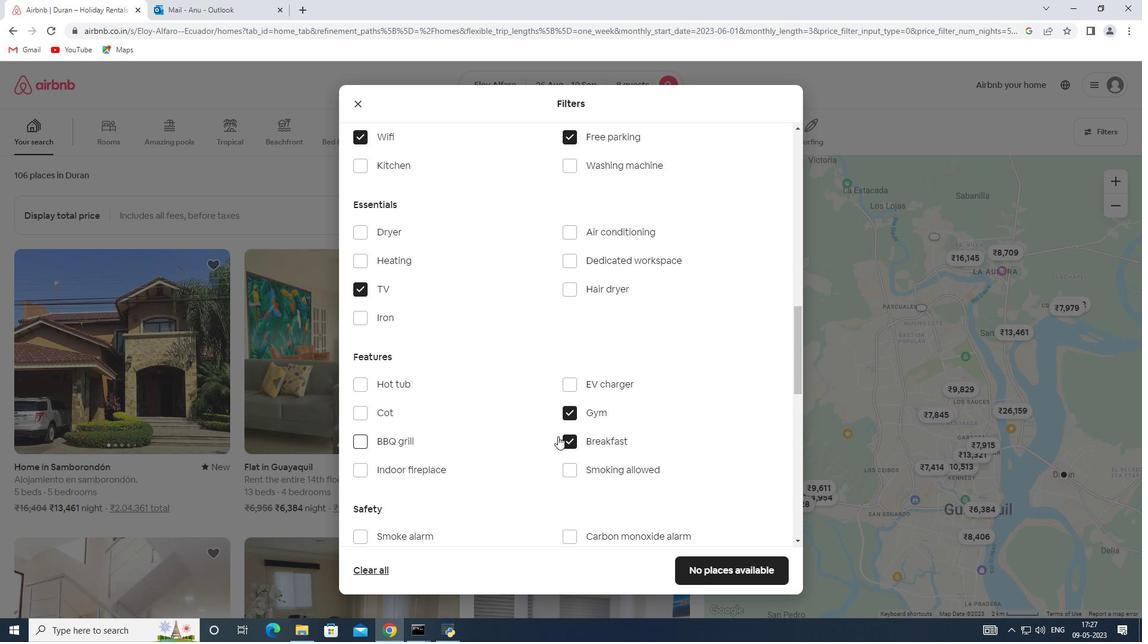 
Action: Mouse scrolled (558, 436) with delta (0, 0)
Screenshot: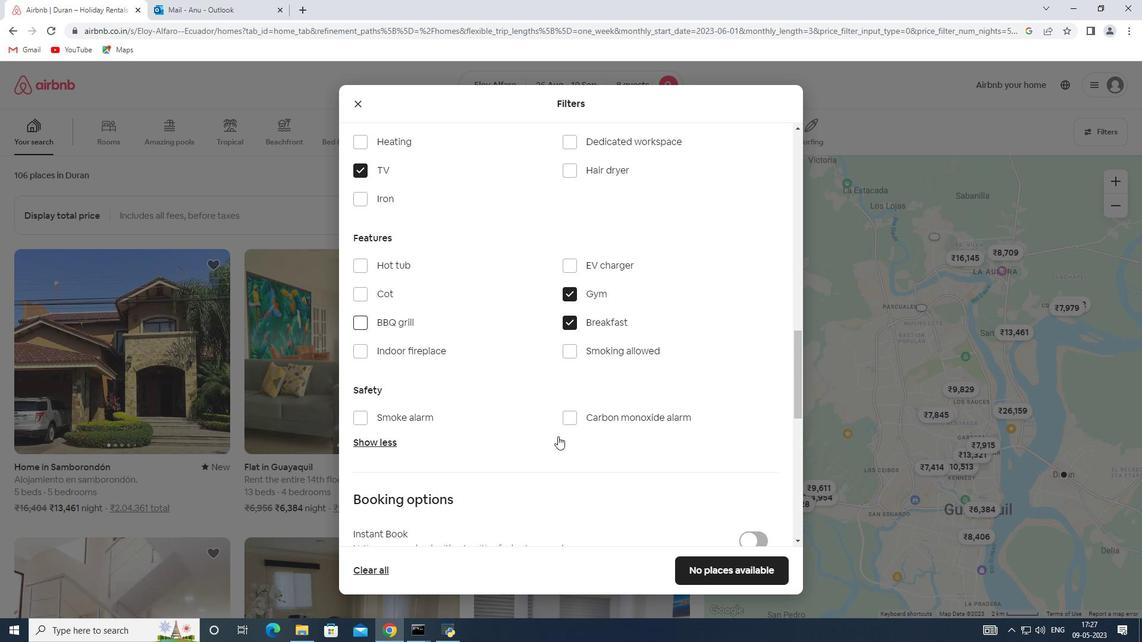 
Action: Mouse scrolled (558, 436) with delta (0, 0)
Screenshot: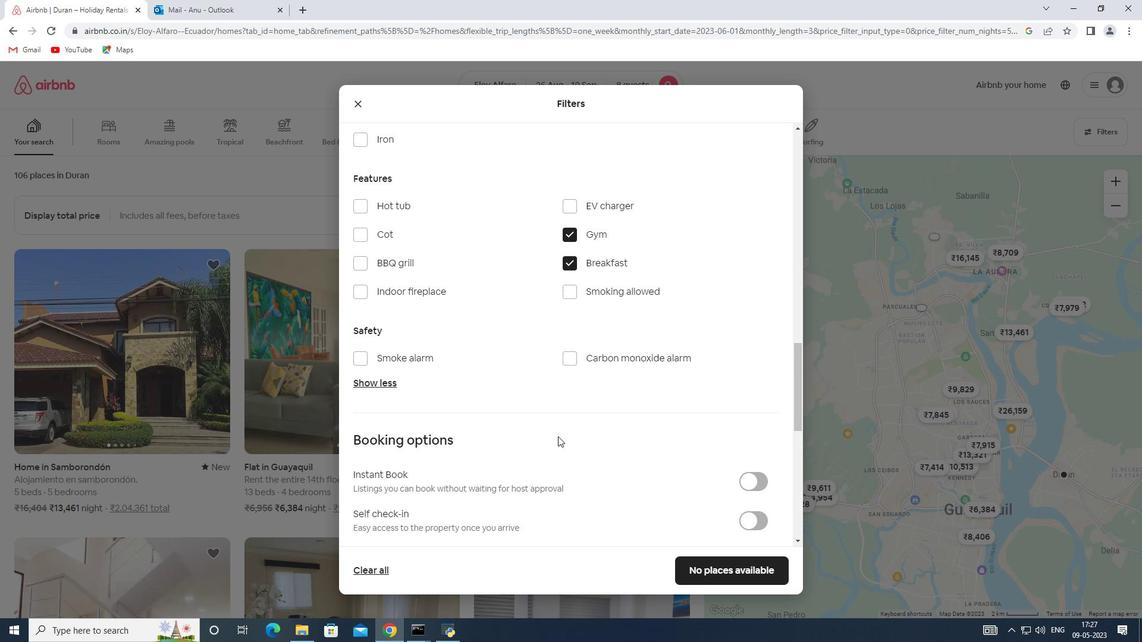 
Action: Mouse scrolled (558, 436) with delta (0, 0)
Screenshot: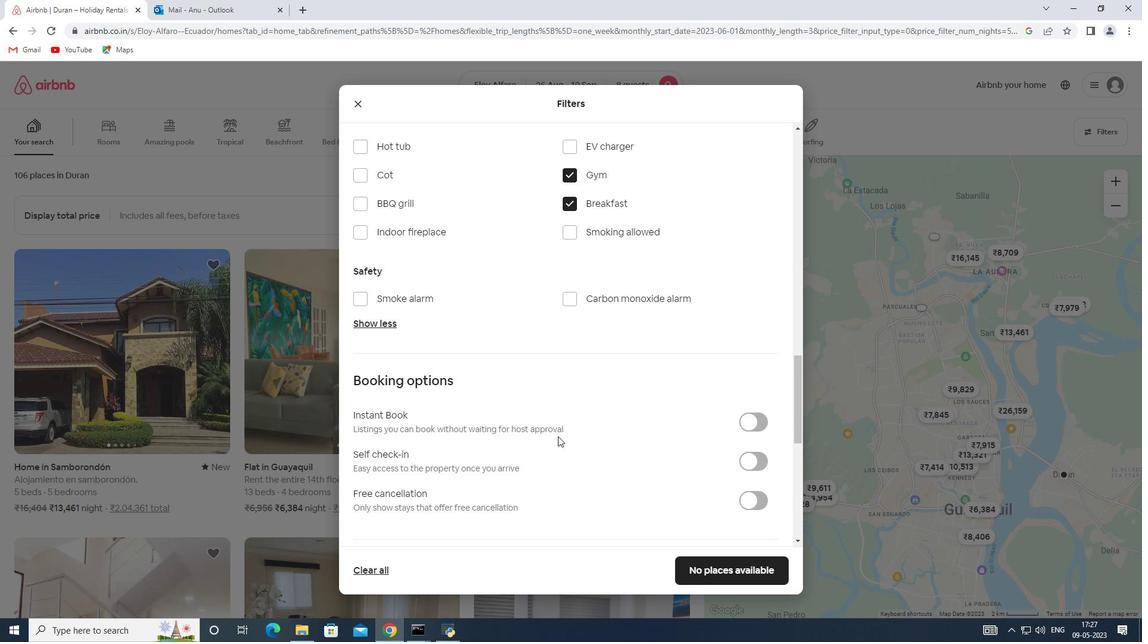 
Action: Mouse scrolled (558, 436) with delta (0, 0)
Screenshot: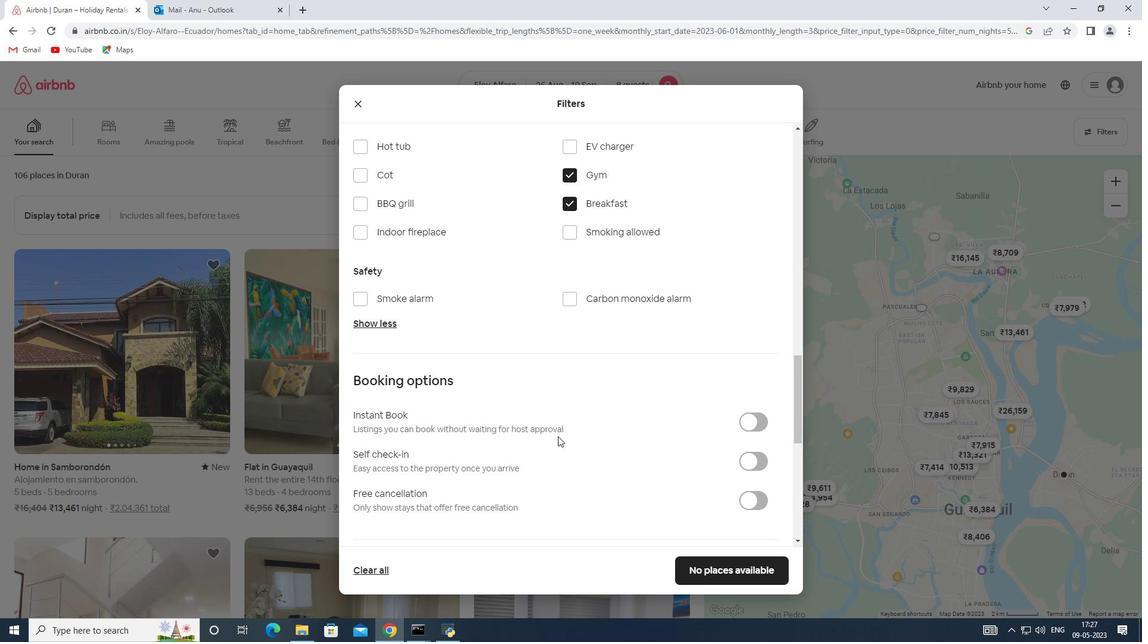 
Action: Mouse moved to (748, 345)
Screenshot: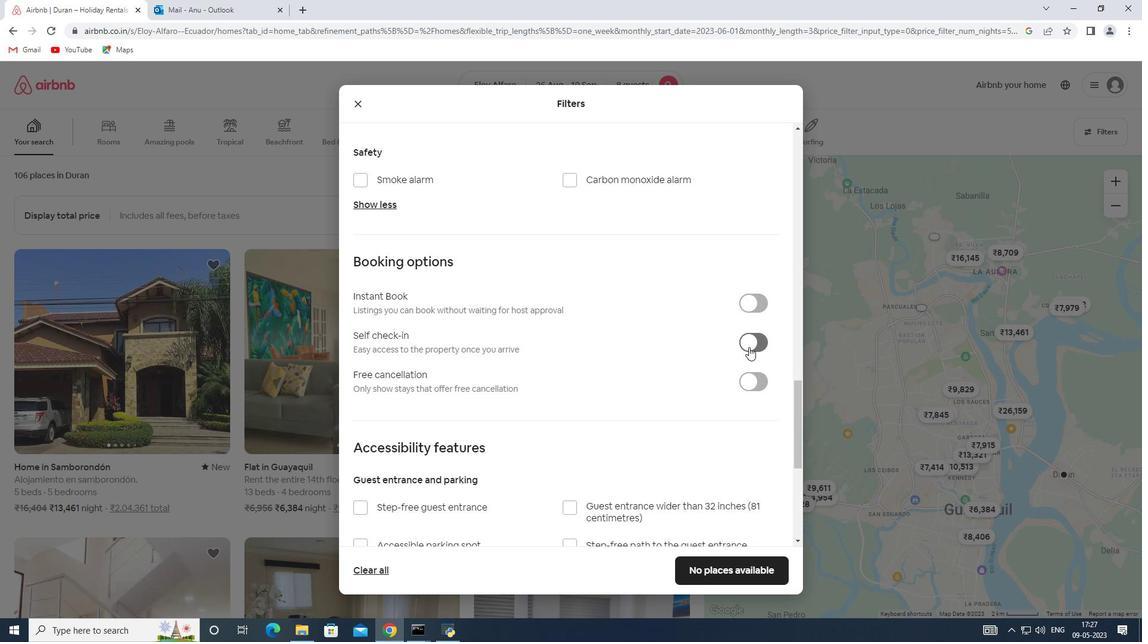 
Action: Mouse pressed left at (748, 345)
Screenshot: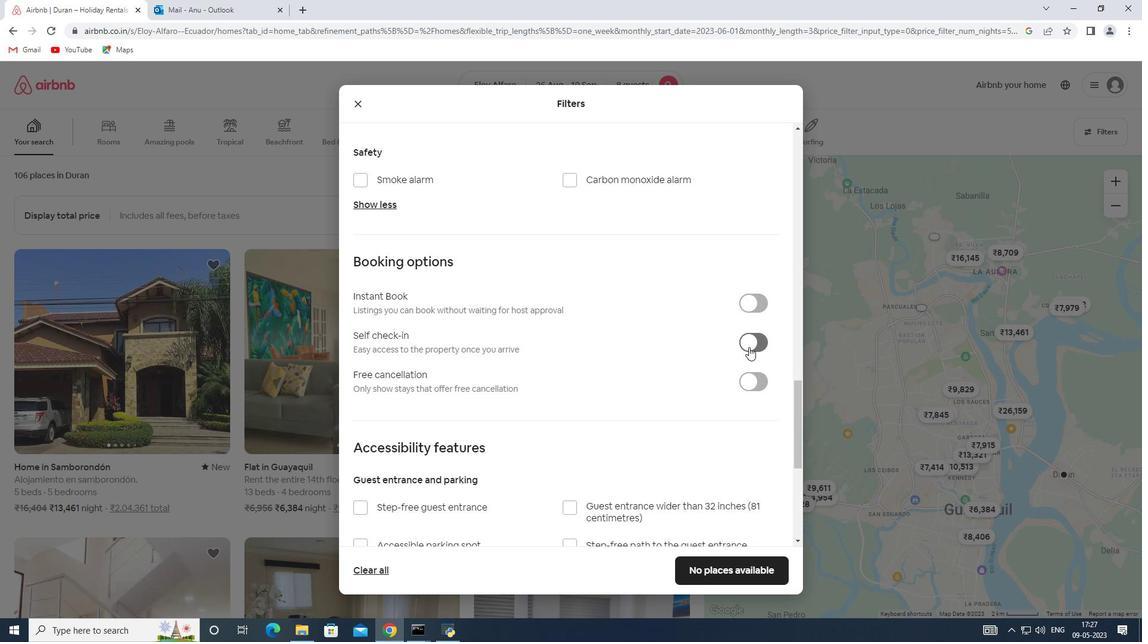 
Action: Mouse moved to (625, 387)
Screenshot: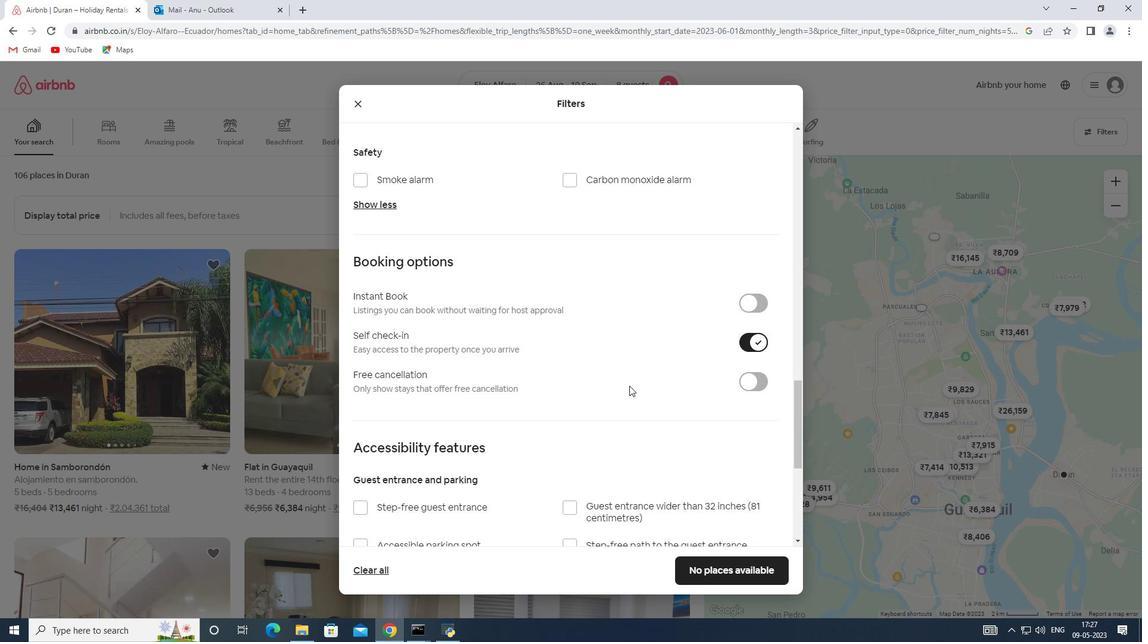 
Action: Mouse scrolled (625, 386) with delta (0, 0)
Screenshot: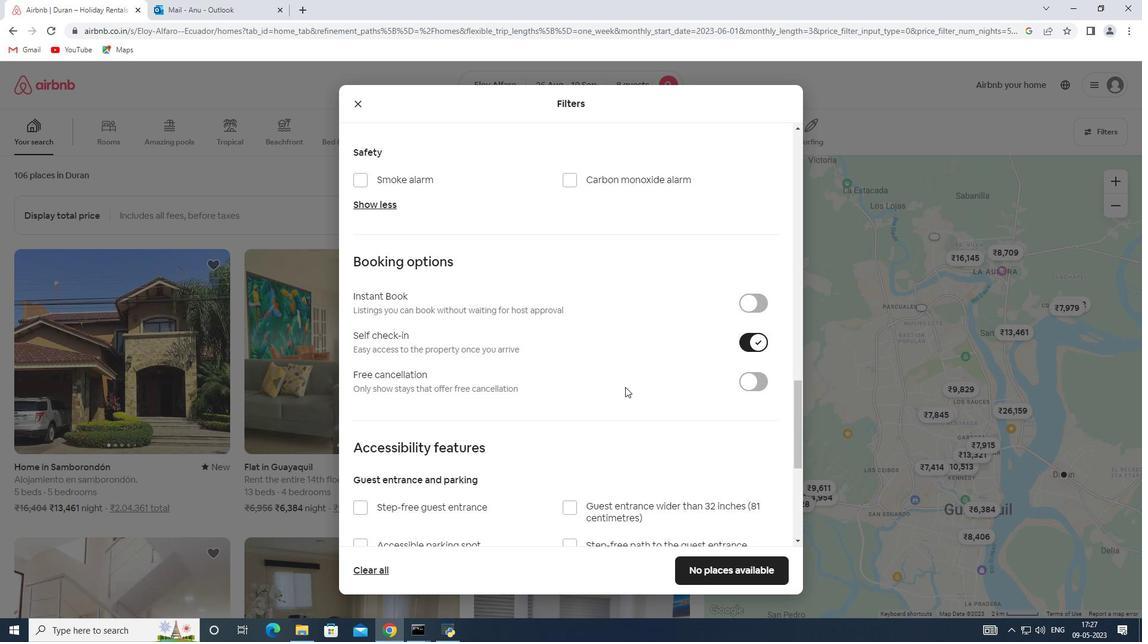 
Action: Mouse scrolled (625, 386) with delta (0, 0)
Screenshot: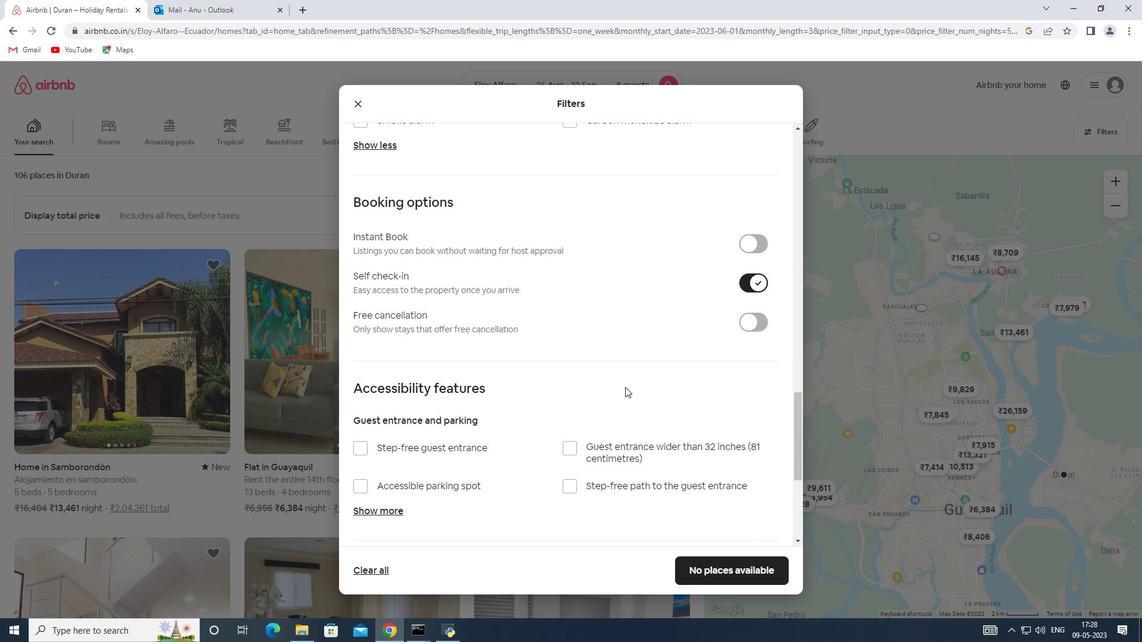 
Action: Mouse scrolled (625, 386) with delta (0, 0)
Screenshot: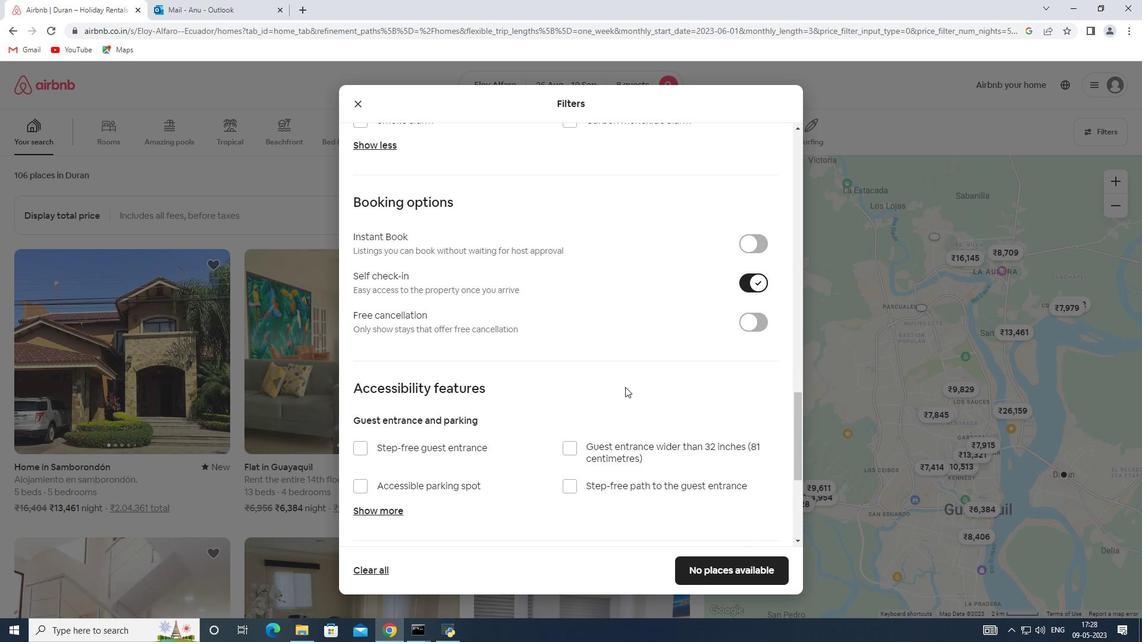 
Action: Mouse moved to (613, 396)
Screenshot: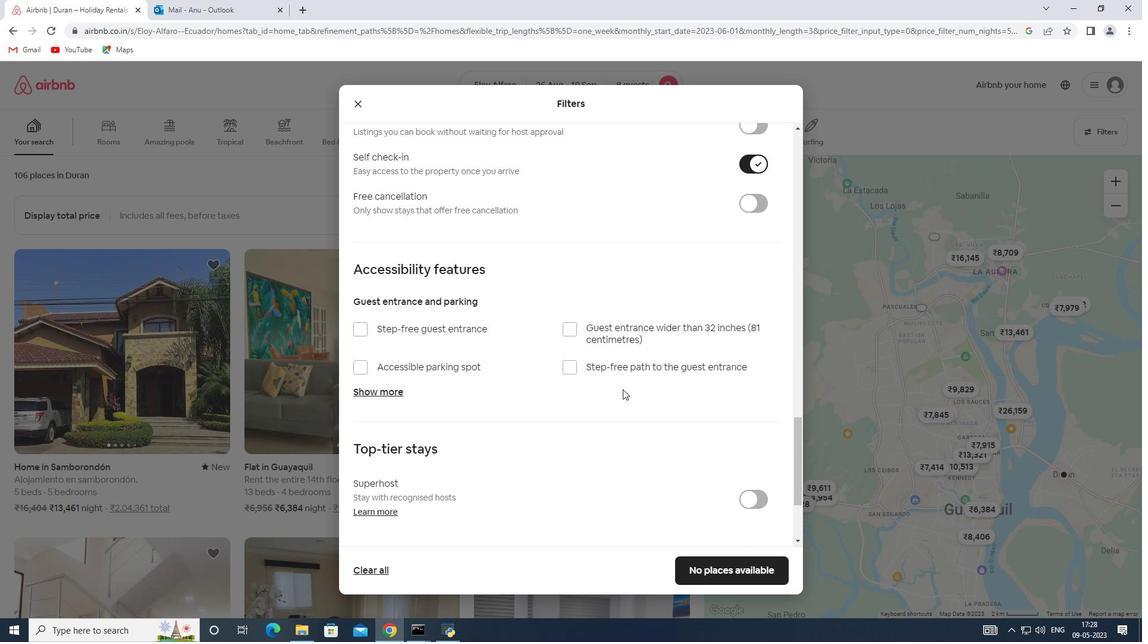 
Action: Mouse scrolled (613, 396) with delta (0, 0)
Screenshot: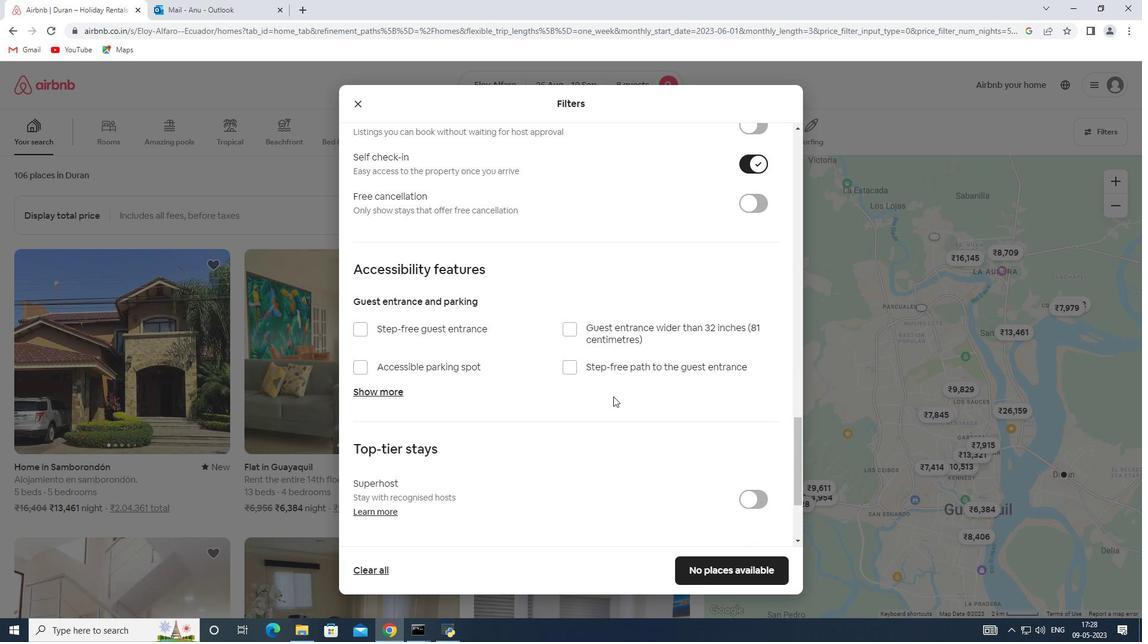 
Action: Mouse scrolled (613, 396) with delta (0, 0)
Screenshot: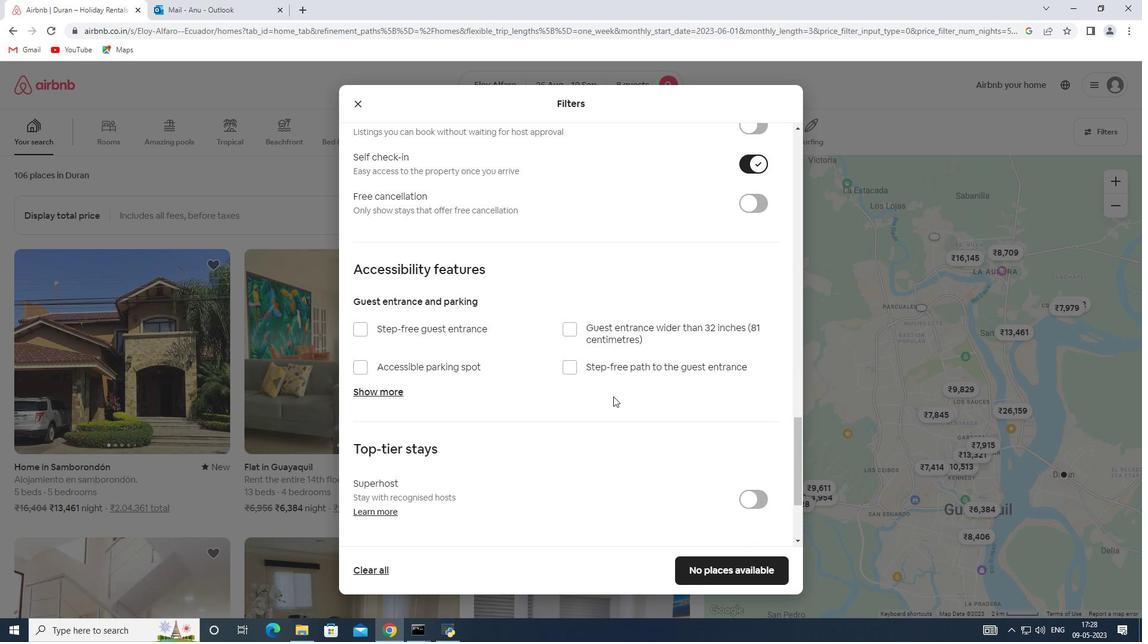 
Action: Mouse moved to (362, 489)
Screenshot: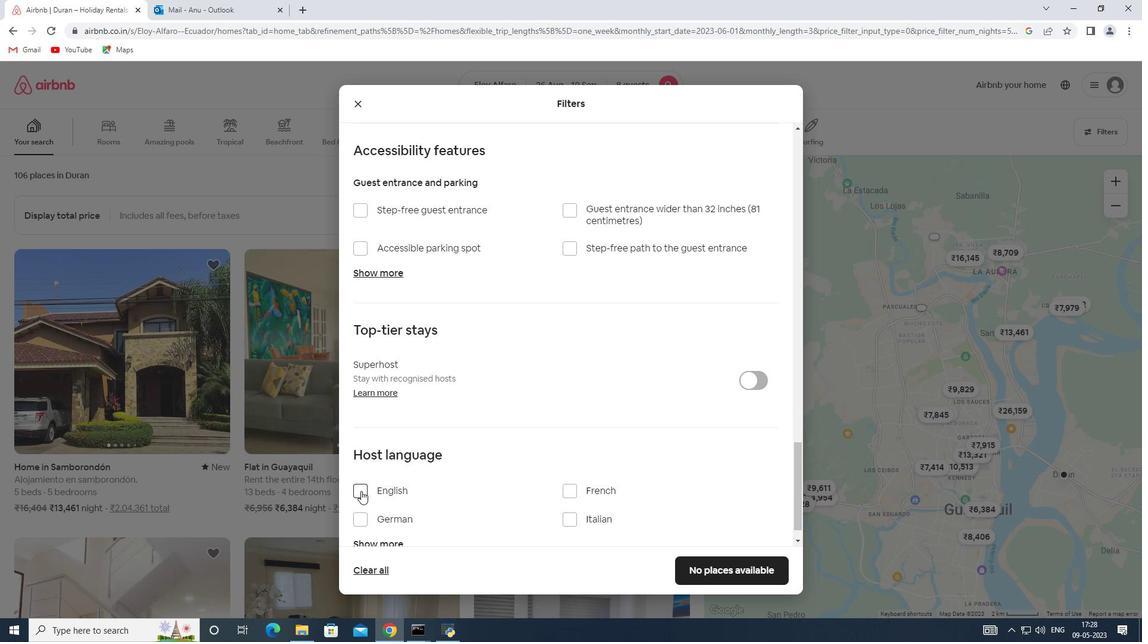 
Action: Mouse pressed left at (362, 489)
Screenshot: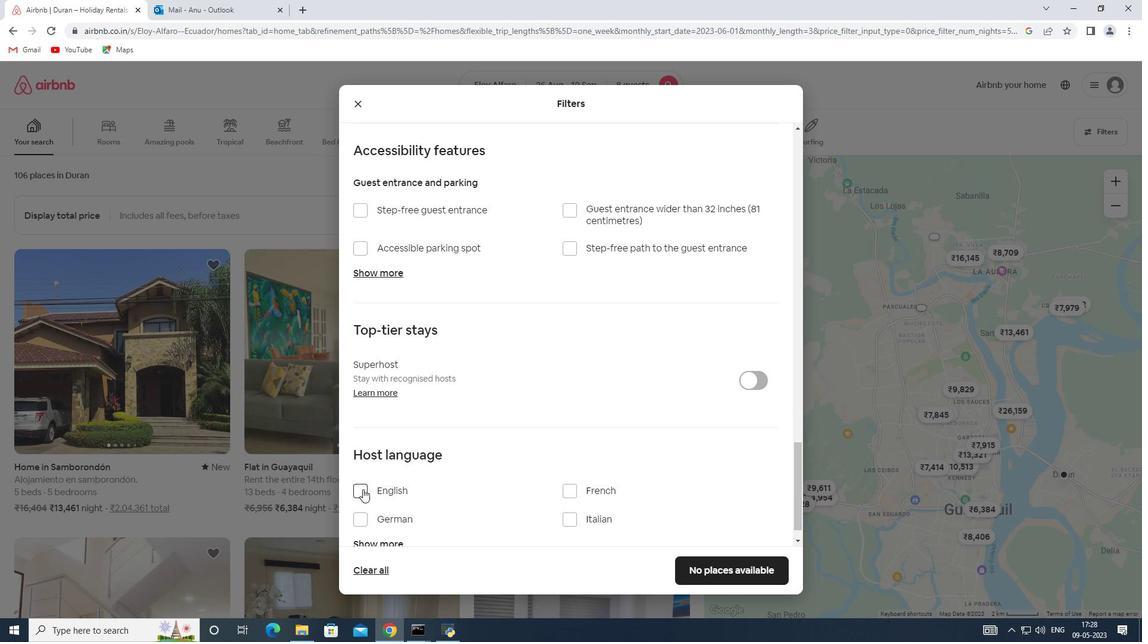 
Action: Mouse moved to (501, 463)
Screenshot: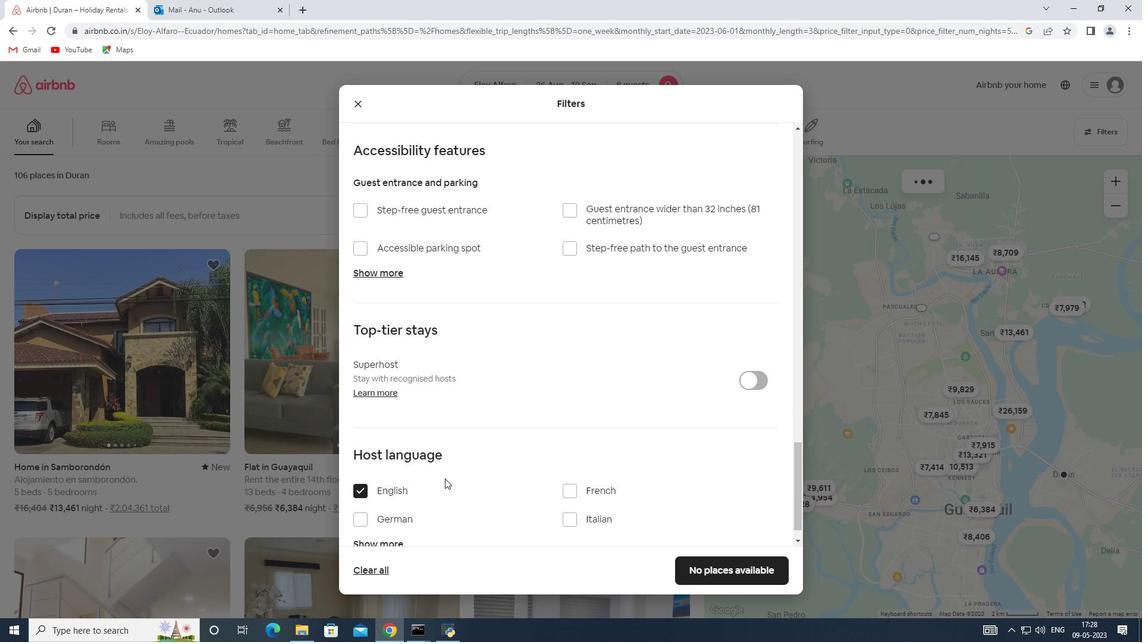
Action: Mouse scrolled (501, 462) with delta (0, 0)
Screenshot: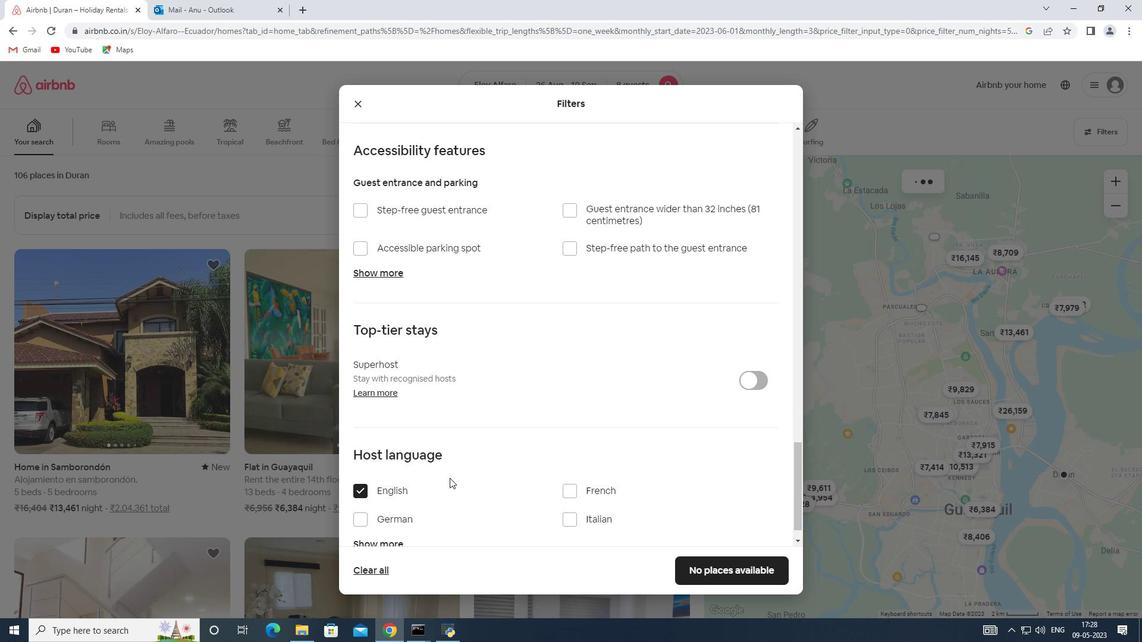 
Action: Mouse scrolled (501, 462) with delta (0, 0)
Screenshot: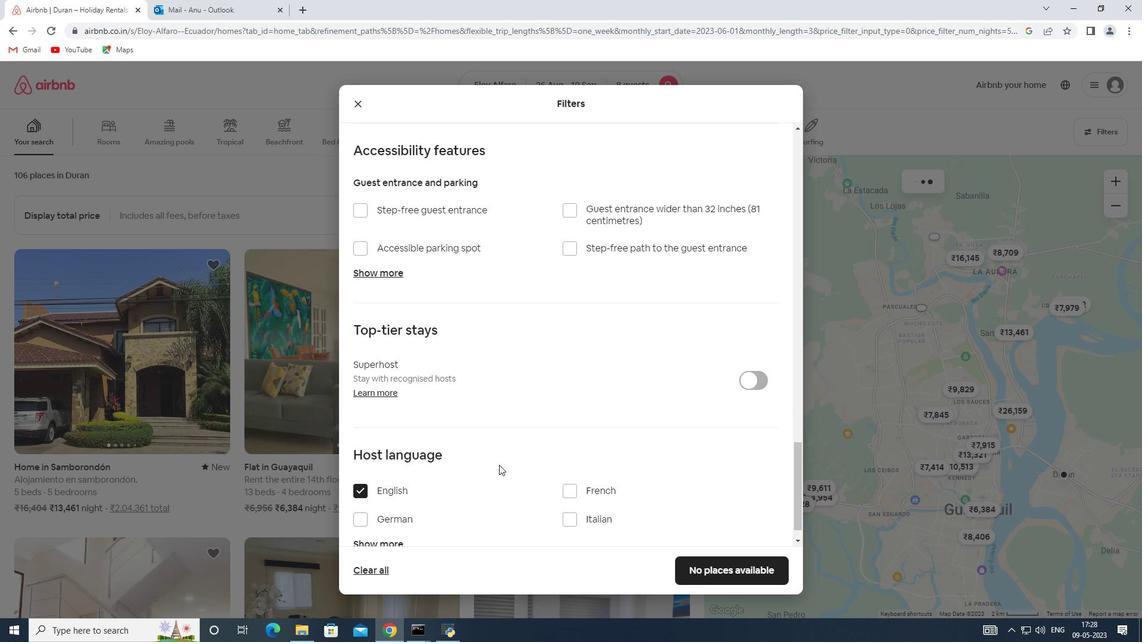 
Action: Mouse scrolled (501, 462) with delta (0, 0)
Screenshot: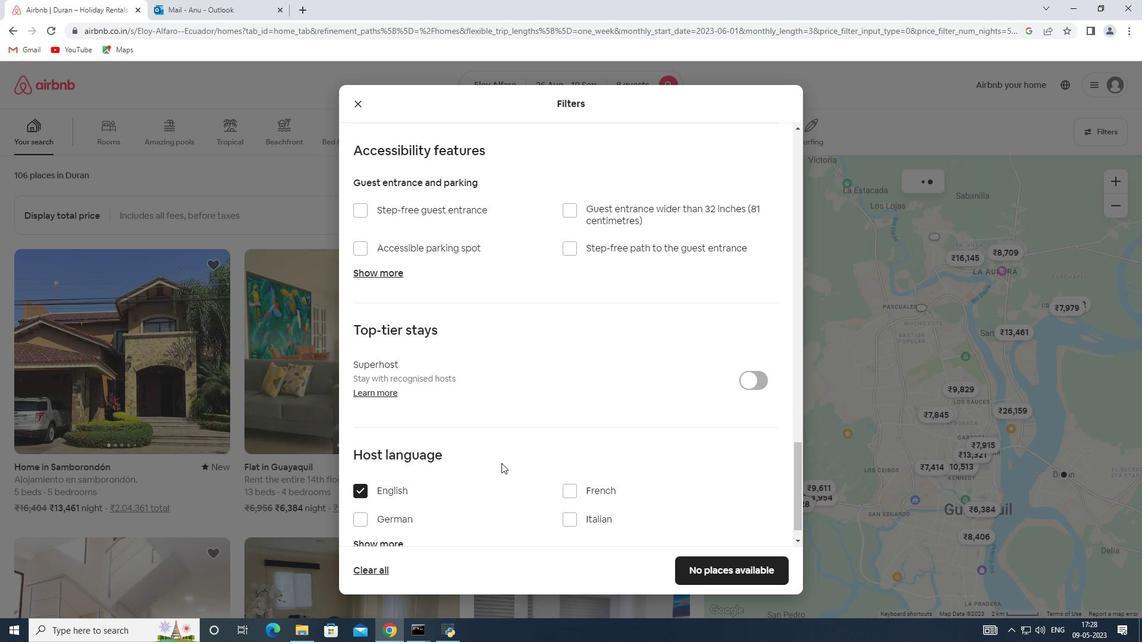 
Action: Mouse moved to (730, 566)
Screenshot: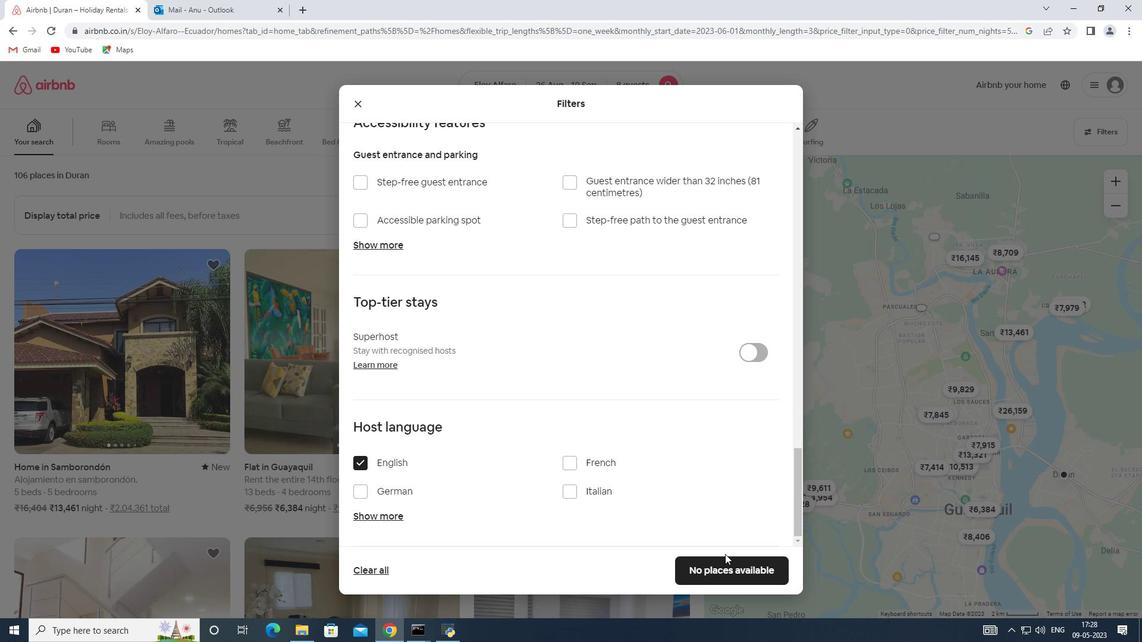 
Action: Mouse pressed left at (730, 566)
Screenshot: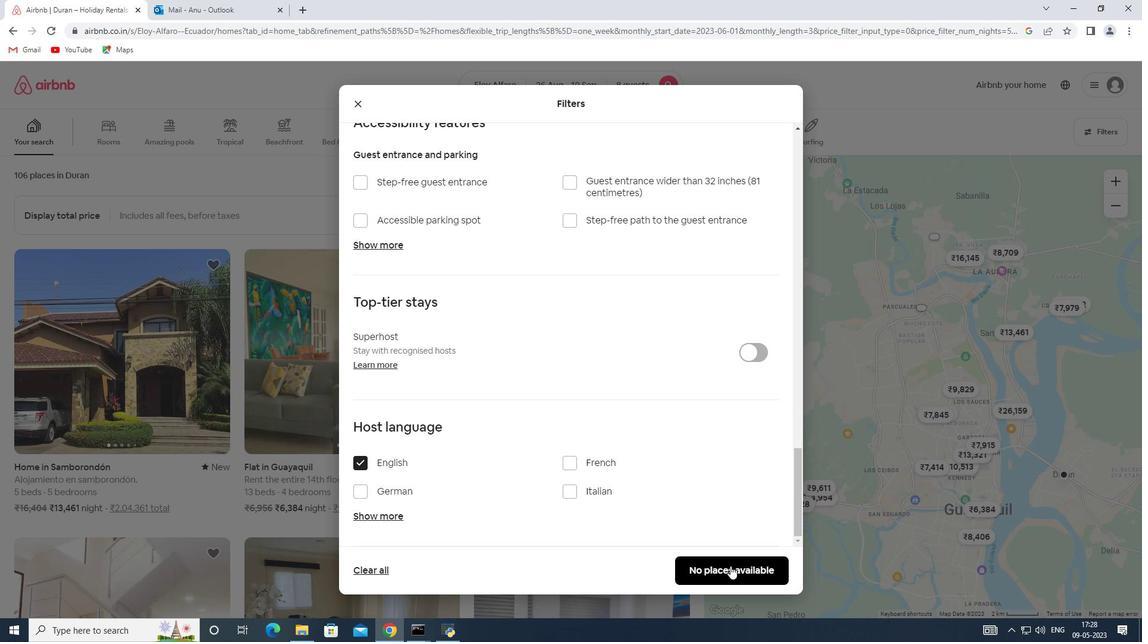 
